 Task: Look for space in Bhachāu, India from 6th September, 2023 to 10th September, 2023 for 1 adult in price range Rs.10000 to Rs.15000. Place can be private room with 1  bedroom having 1 bed and 1 bathroom. Property type can be house, flat, guest house, hotel. Booking option can be shelf check-in. Required host language is English.
Action: Mouse moved to (444, 66)
Screenshot: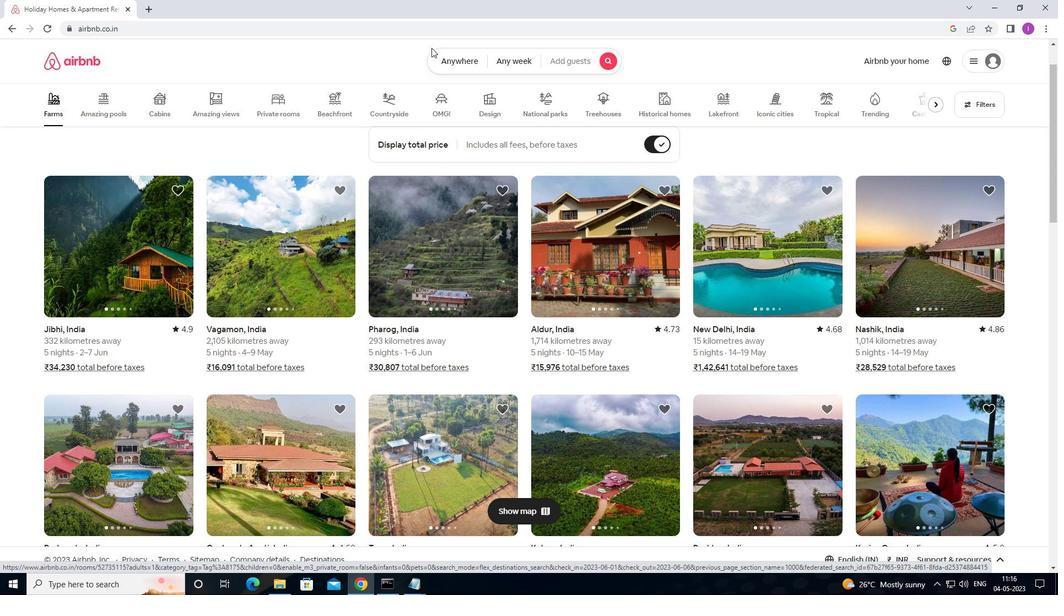 
Action: Mouse pressed left at (444, 66)
Screenshot: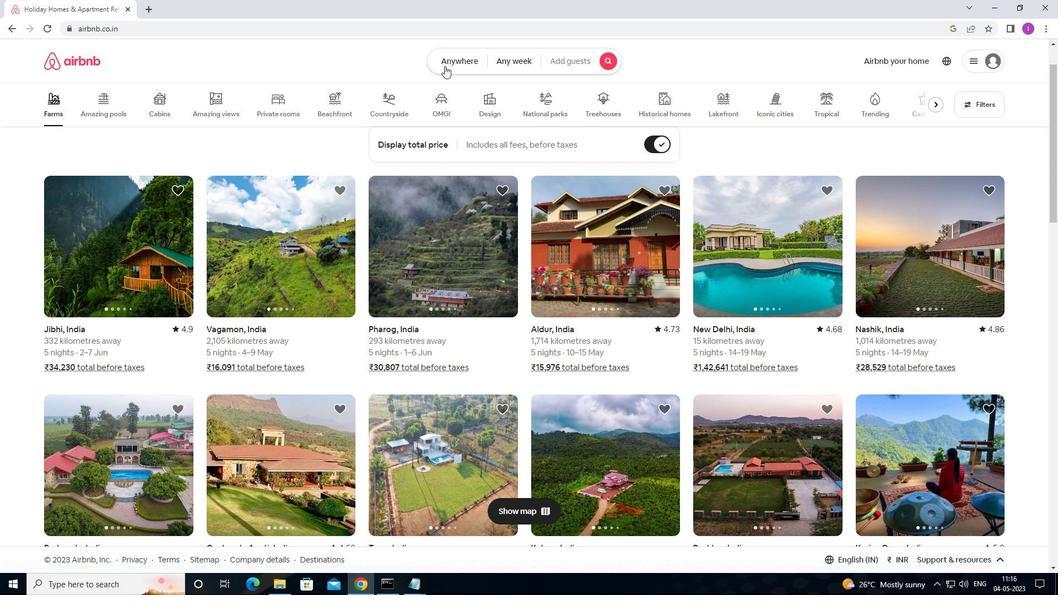 
Action: Mouse moved to (367, 105)
Screenshot: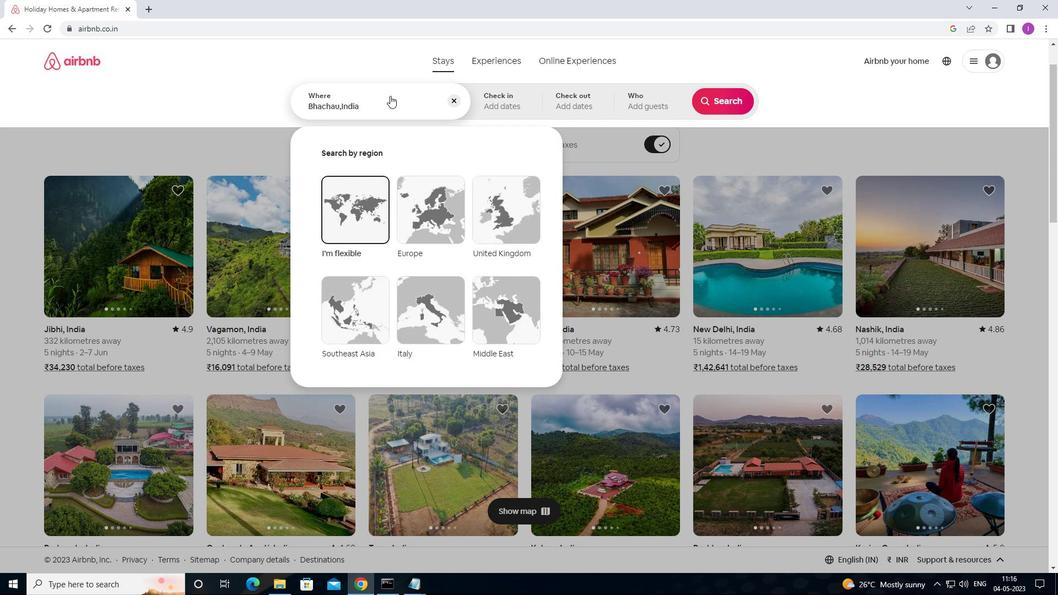 
Action: Mouse pressed left at (367, 105)
Screenshot: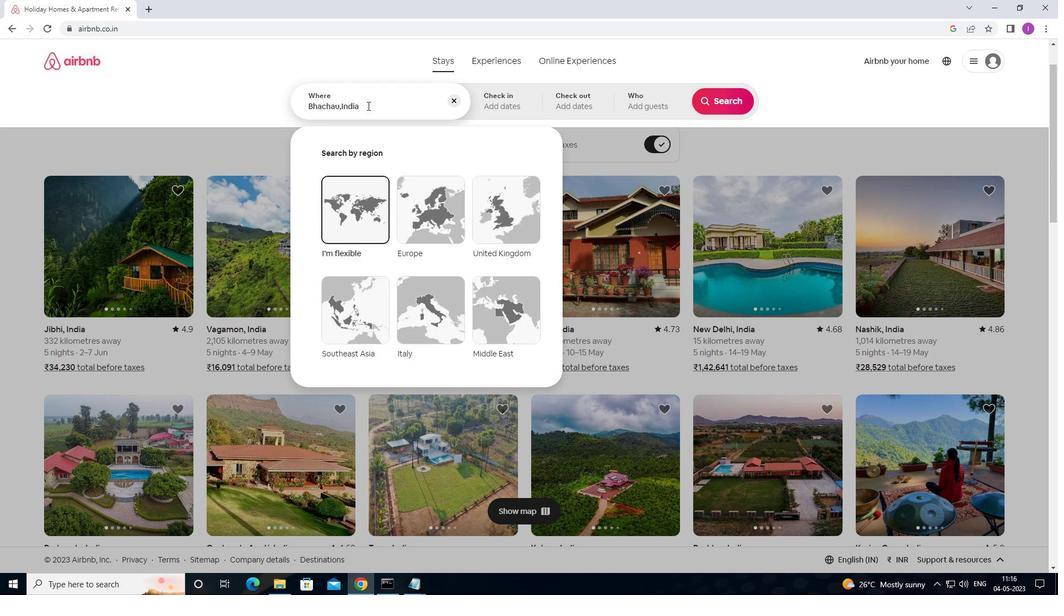 
Action: Mouse moved to (458, 99)
Screenshot: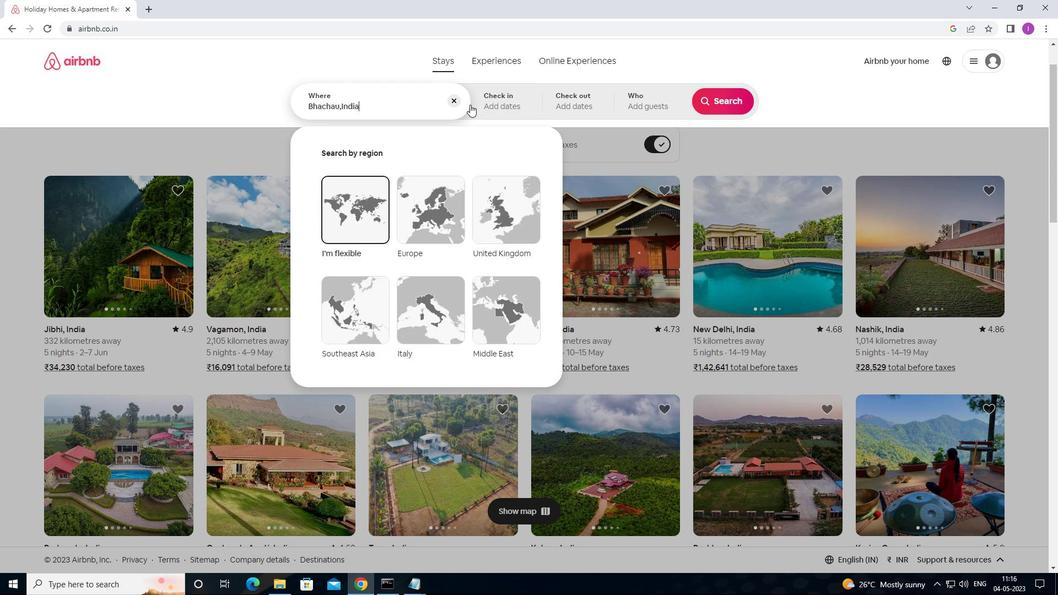 
Action: Mouse pressed left at (458, 99)
Screenshot: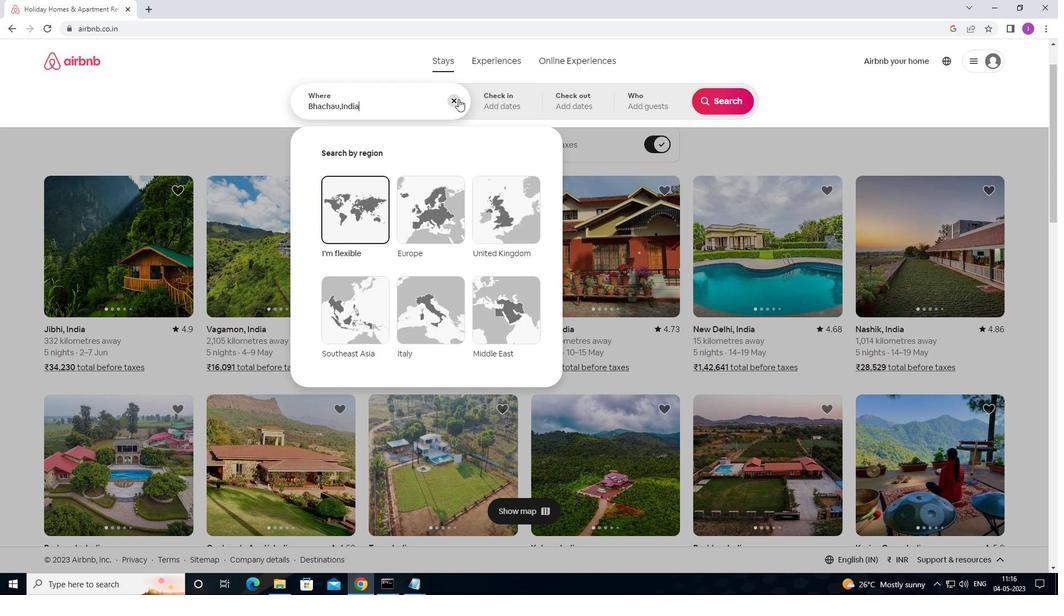 
Action: Mouse moved to (582, 95)
Screenshot: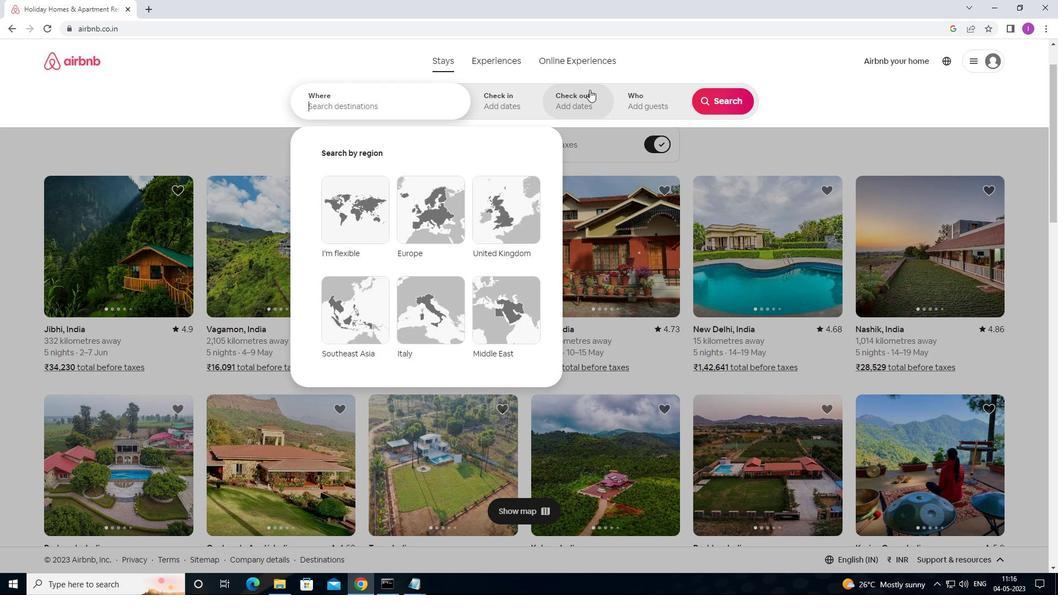 
Action: Key pressed <Key.shift>BHACHAU,<Key.shift>INDIA
Screenshot: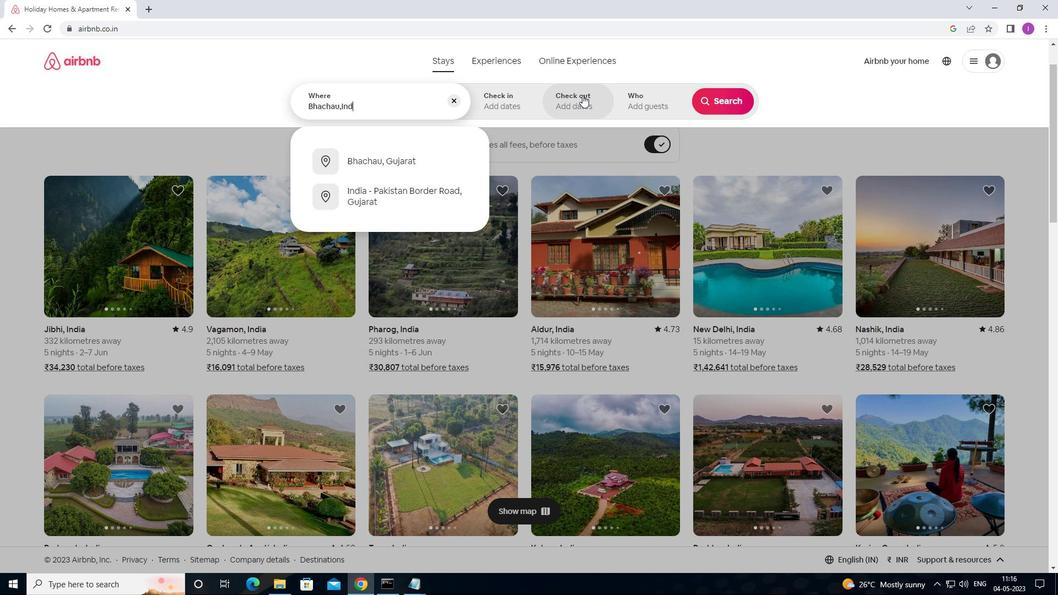 
Action: Mouse moved to (499, 107)
Screenshot: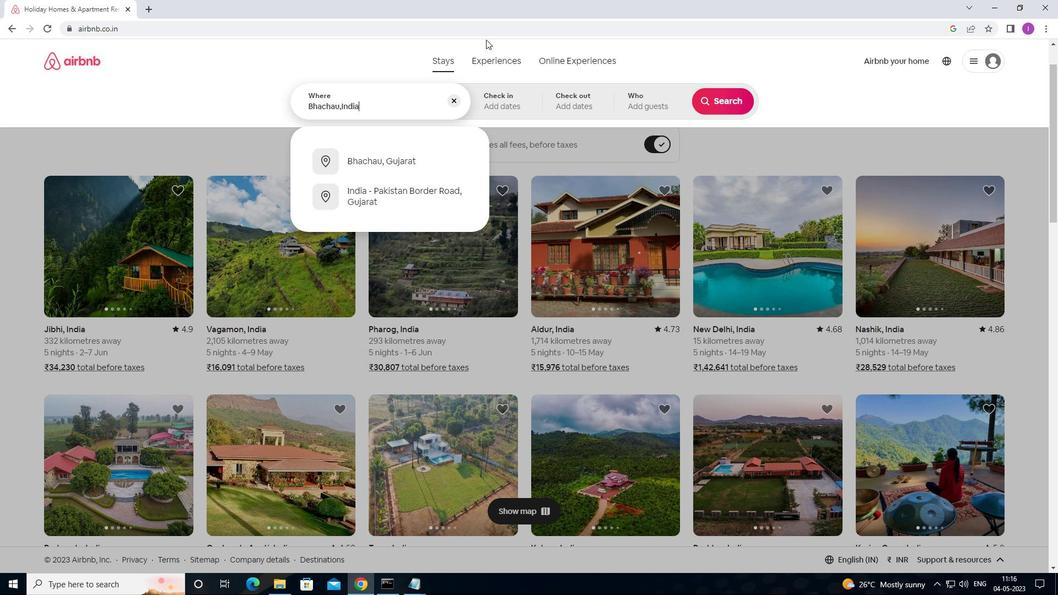
Action: Mouse pressed left at (499, 107)
Screenshot: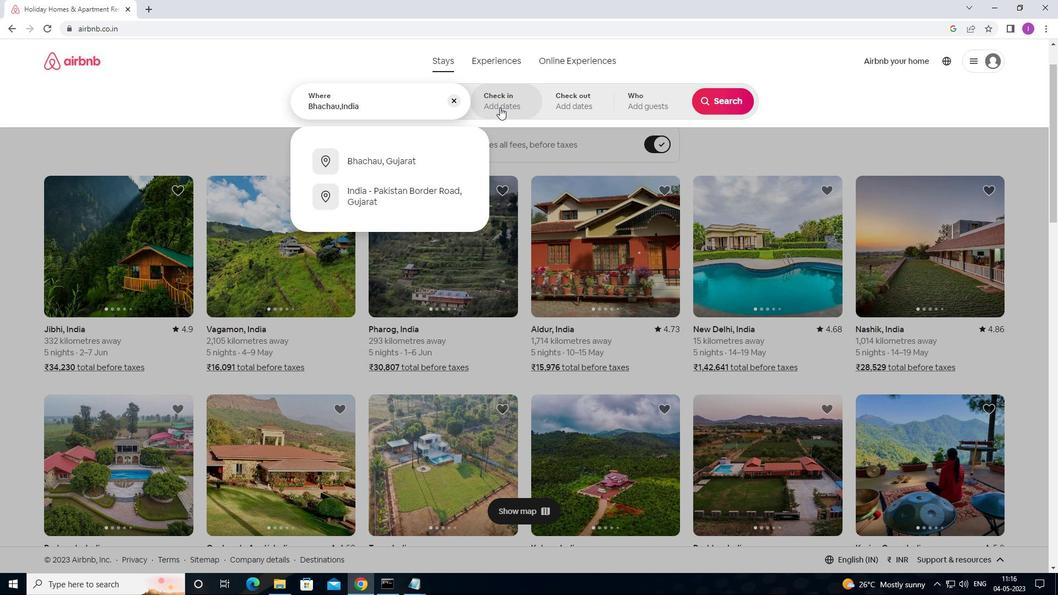 
Action: Mouse moved to (569, 107)
Screenshot: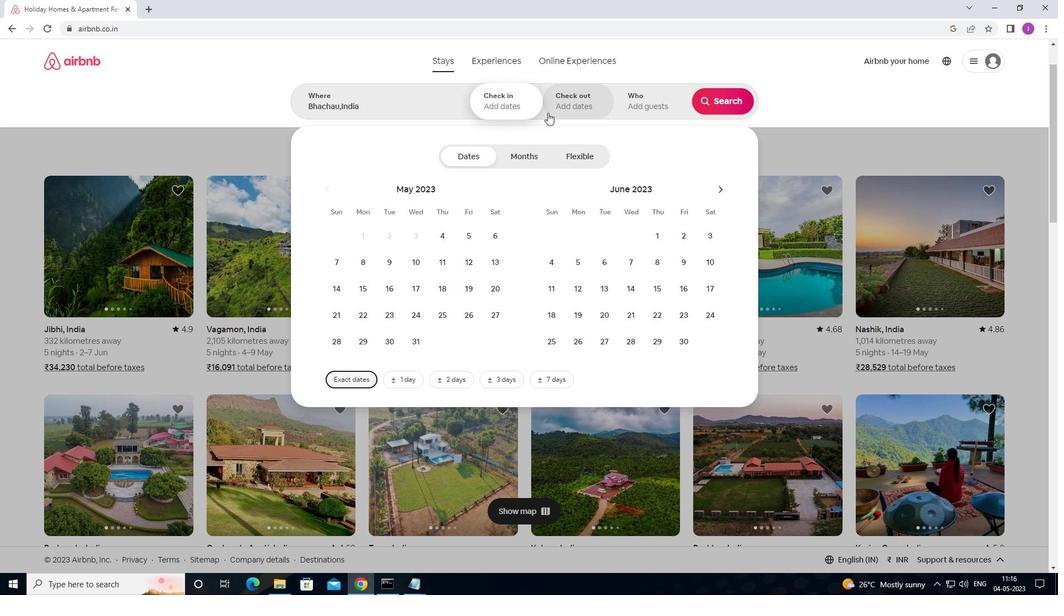 
Action: Mouse scrolled (569, 106) with delta (0, 0)
Screenshot: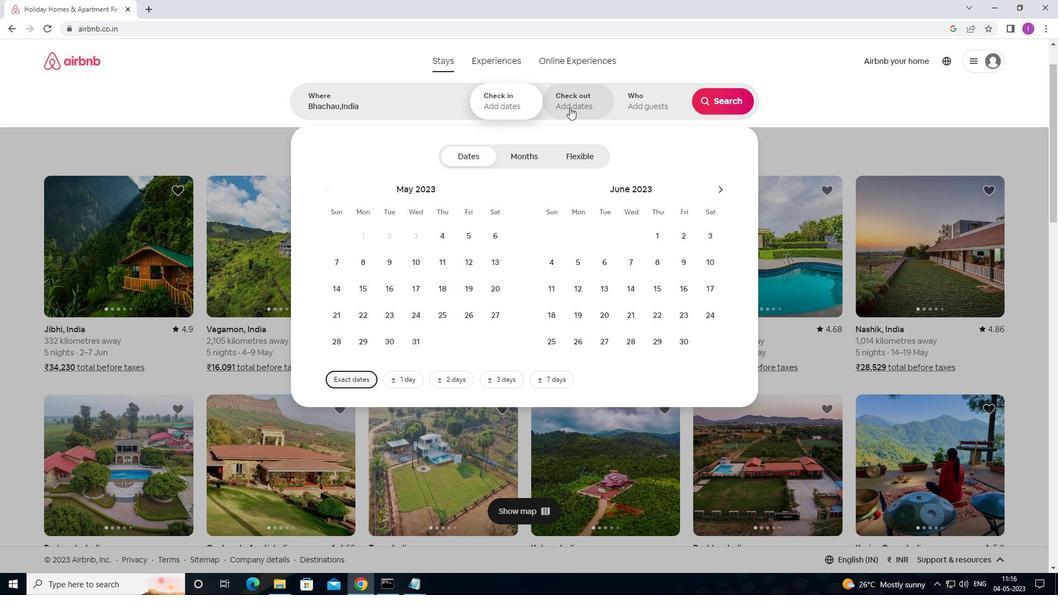 
Action: Mouse moved to (475, 58)
Screenshot: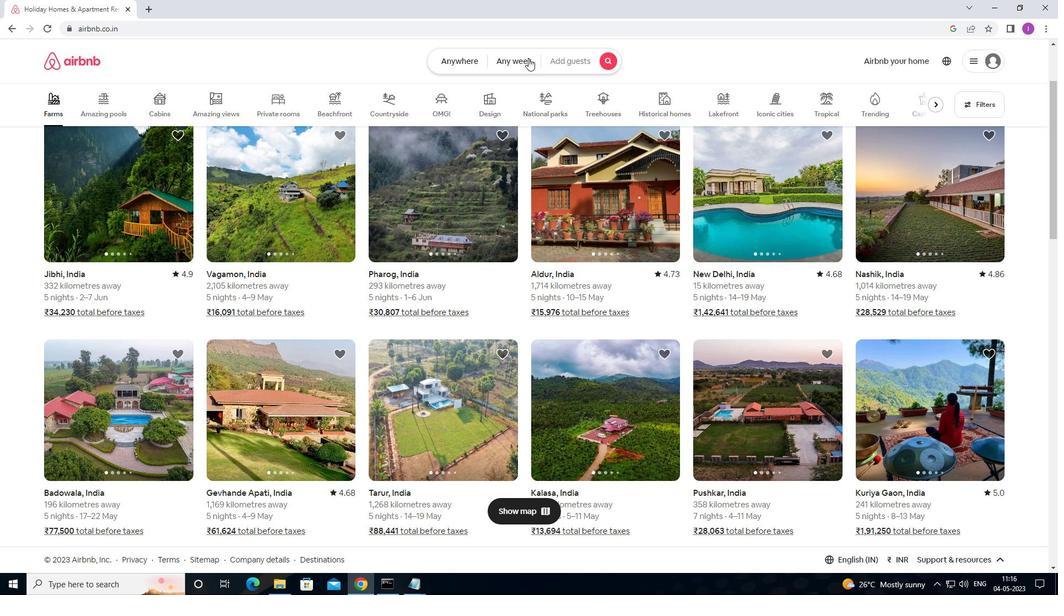 
Action: Mouse pressed left at (475, 58)
Screenshot: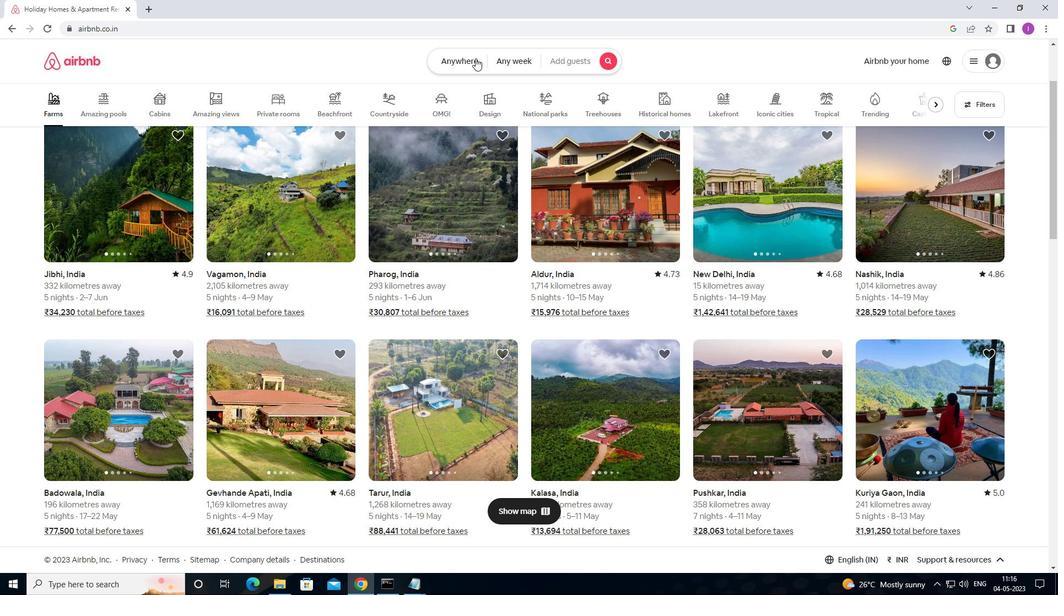 
Action: Mouse moved to (520, 105)
Screenshot: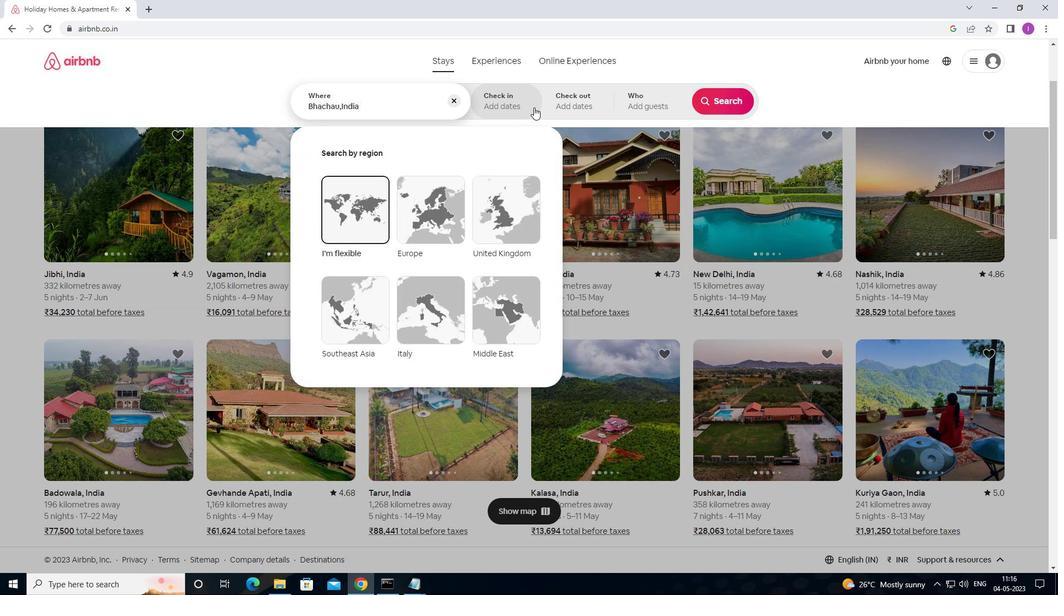 
Action: Mouse pressed left at (520, 105)
Screenshot: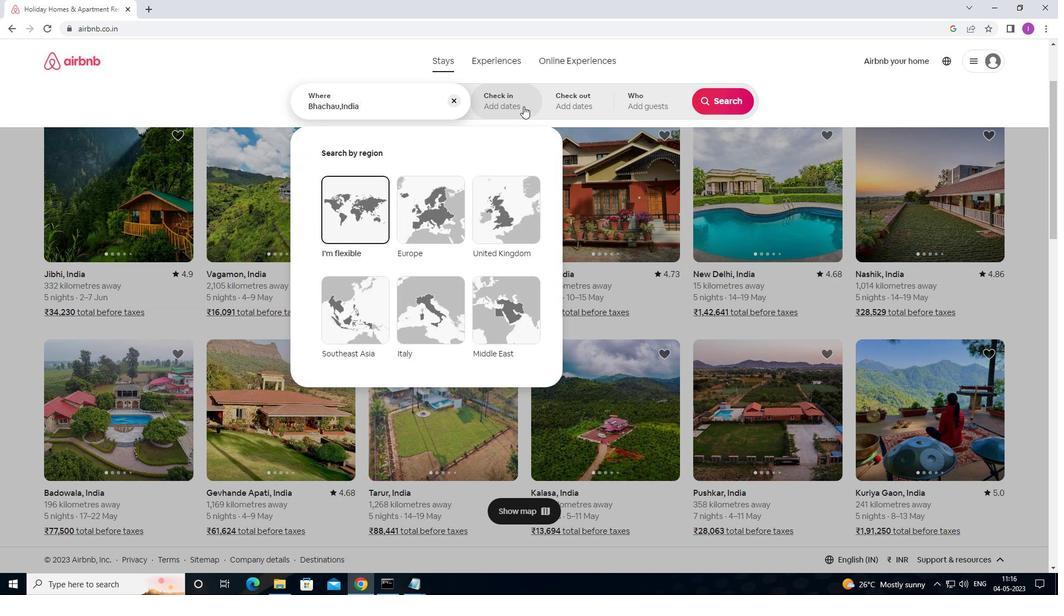 
Action: Mouse moved to (714, 192)
Screenshot: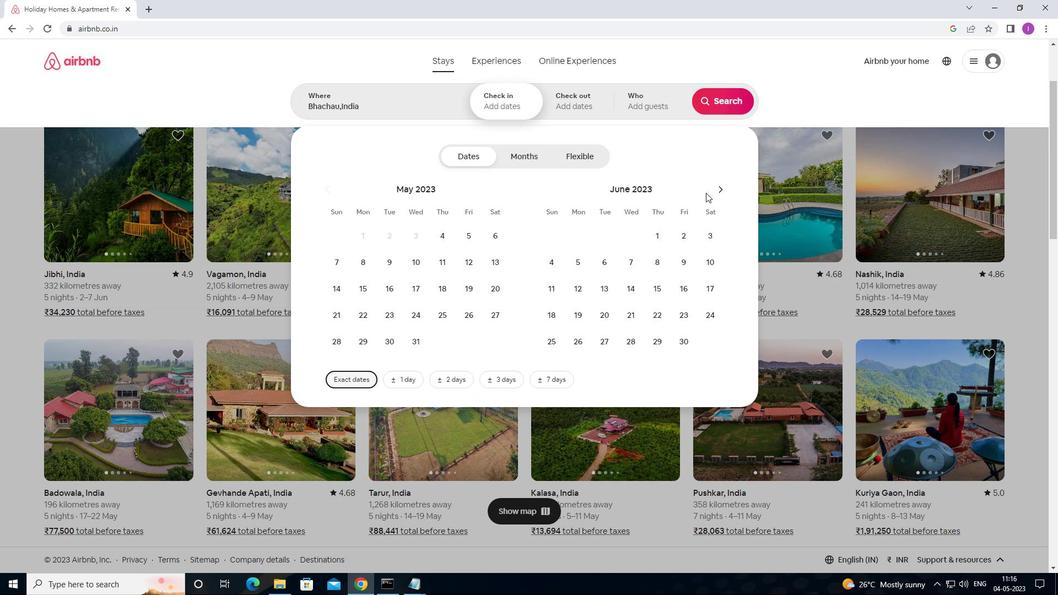 
Action: Mouse pressed left at (714, 192)
Screenshot: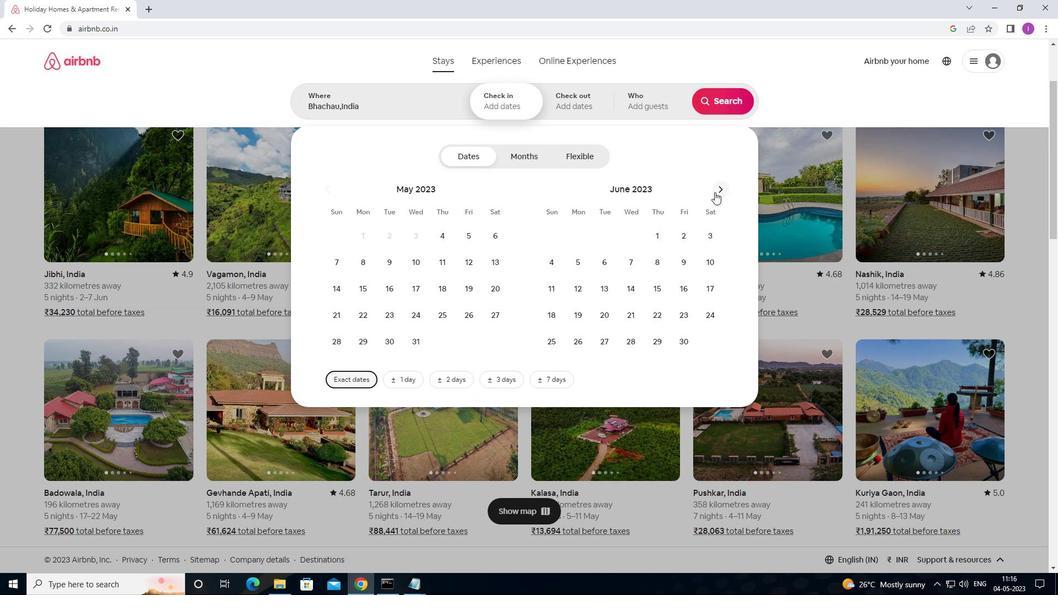 
Action: Mouse moved to (716, 191)
Screenshot: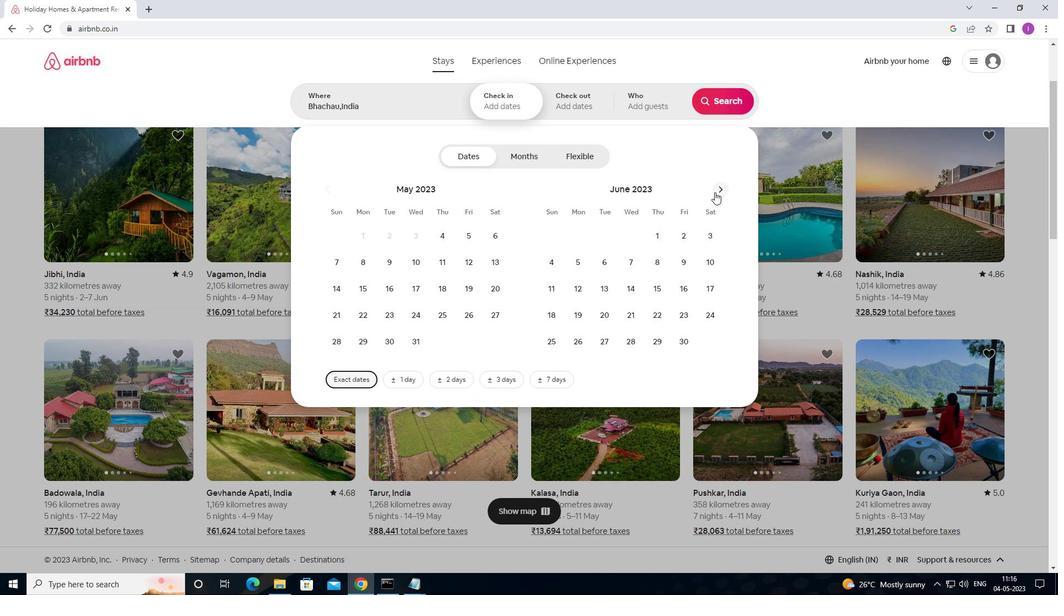 
Action: Mouse pressed left at (716, 191)
Screenshot: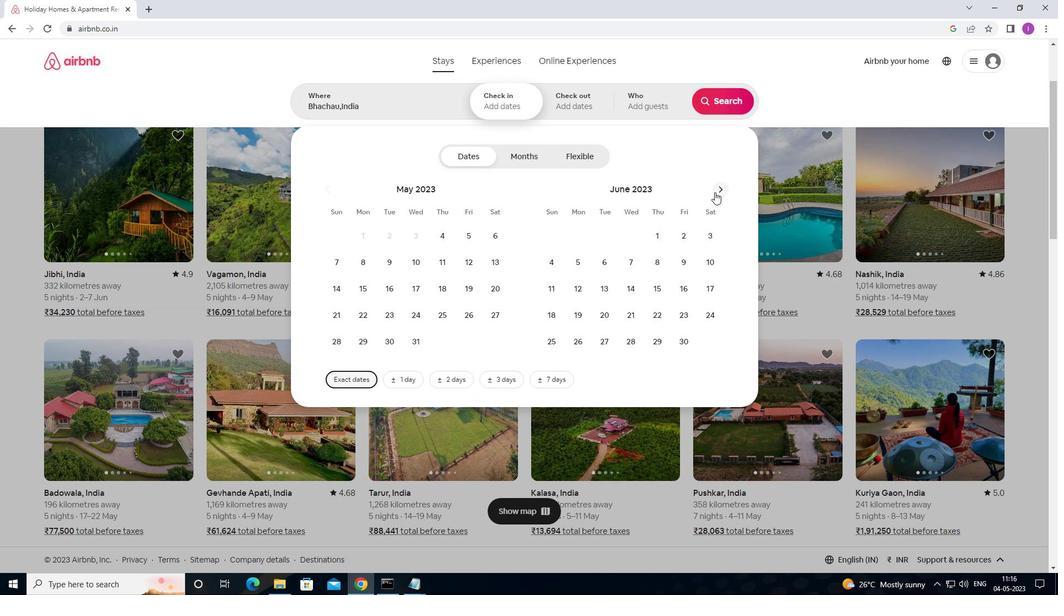 
Action: Mouse moved to (719, 189)
Screenshot: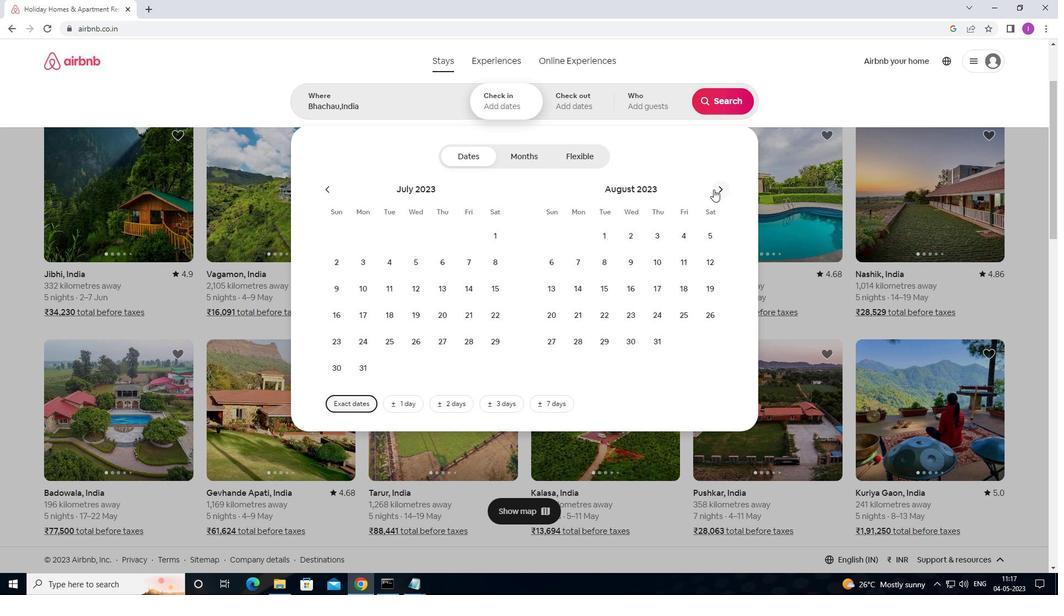 
Action: Mouse pressed left at (719, 189)
Screenshot: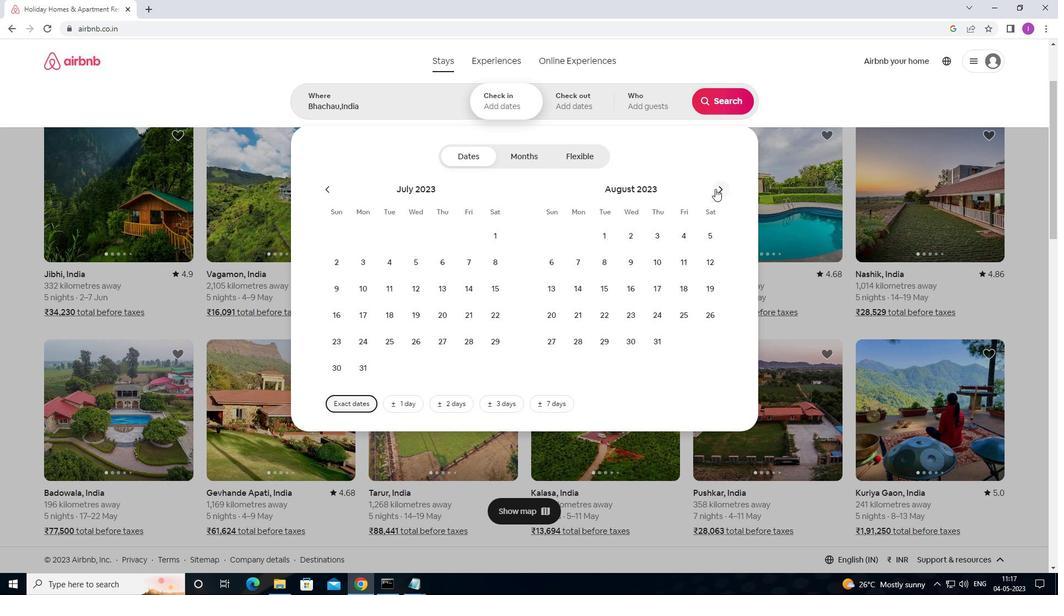
Action: Mouse moved to (629, 265)
Screenshot: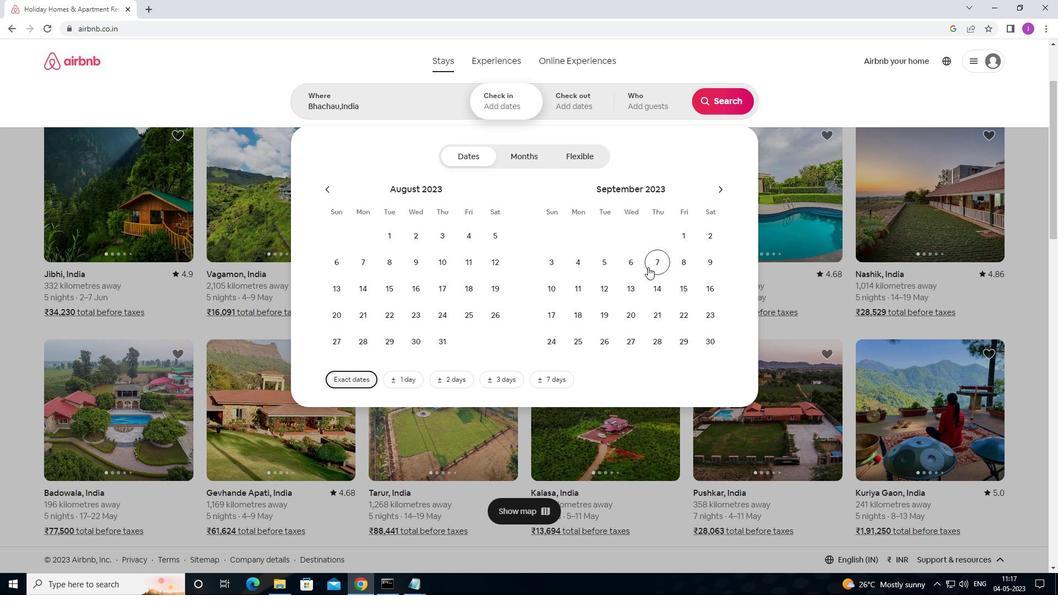 
Action: Mouse pressed left at (629, 265)
Screenshot: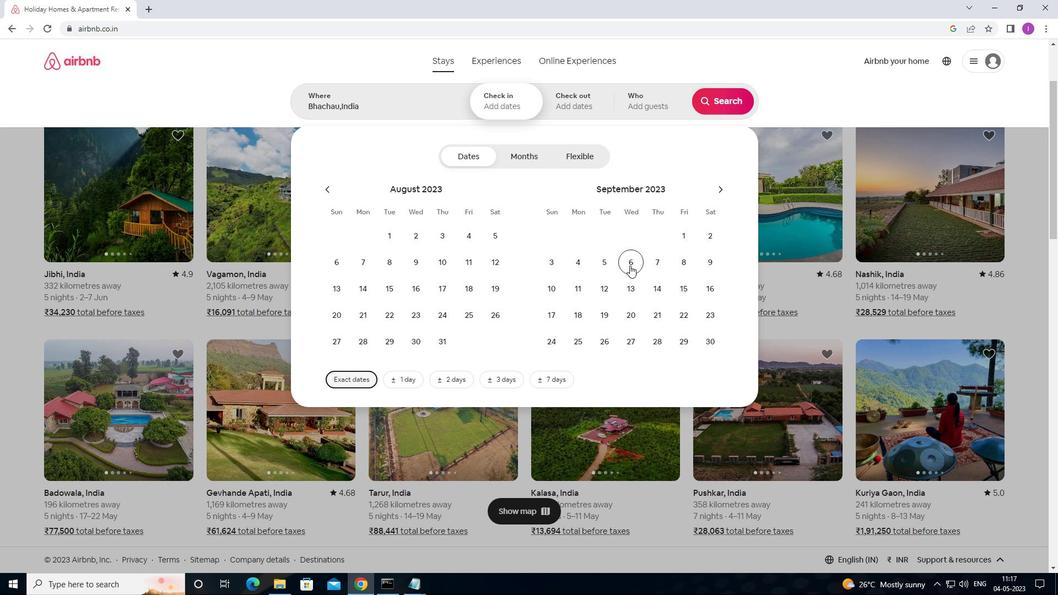 
Action: Mouse moved to (550, 288)
Screenshot: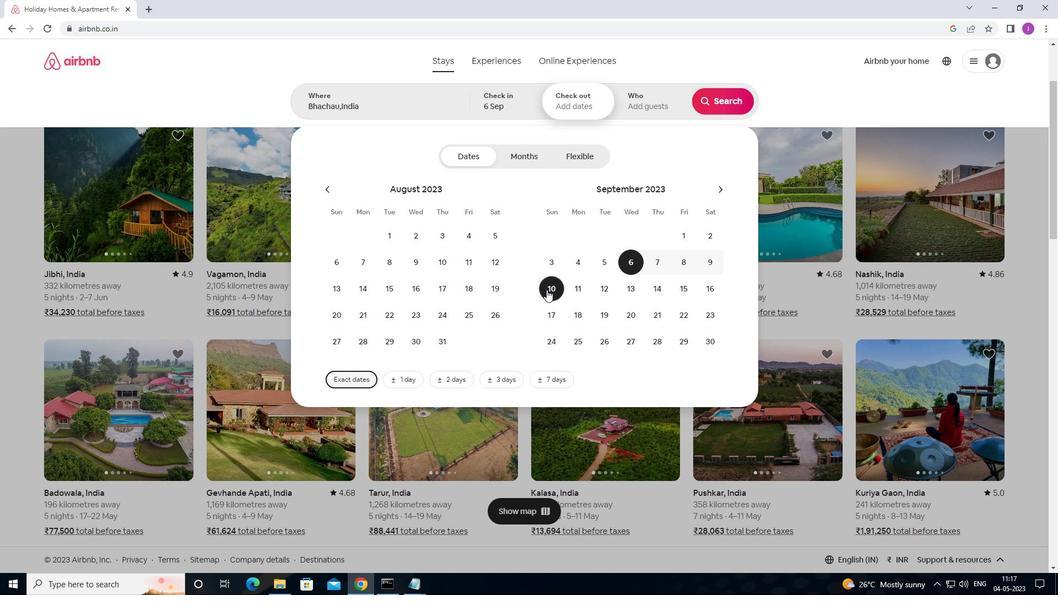 
Action: Mouse pressed left at (550, 288)
Screenshot: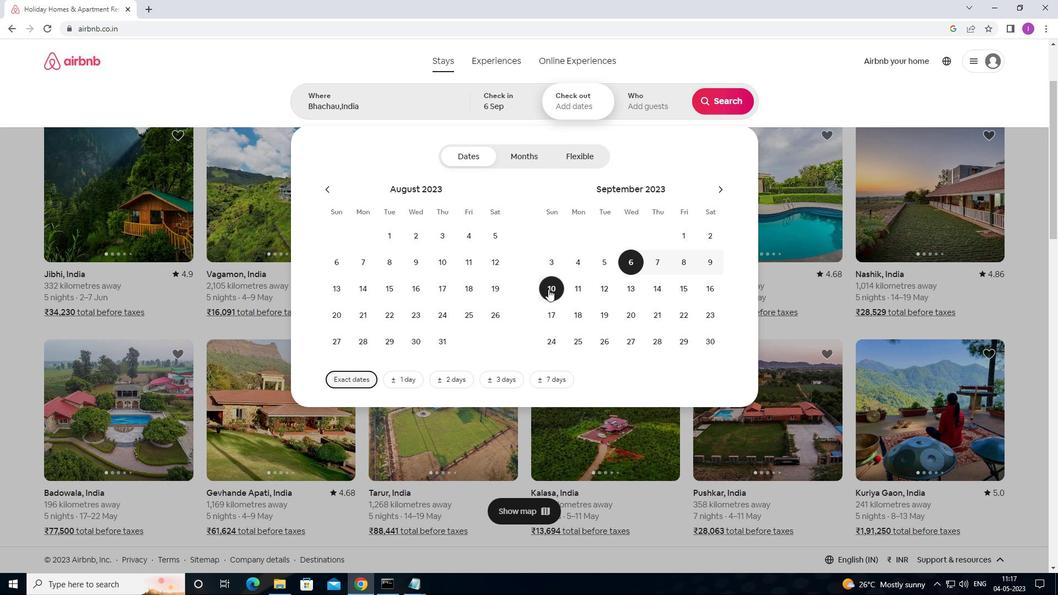 
Action: Mouse moved to (657, 113)
Screenshot: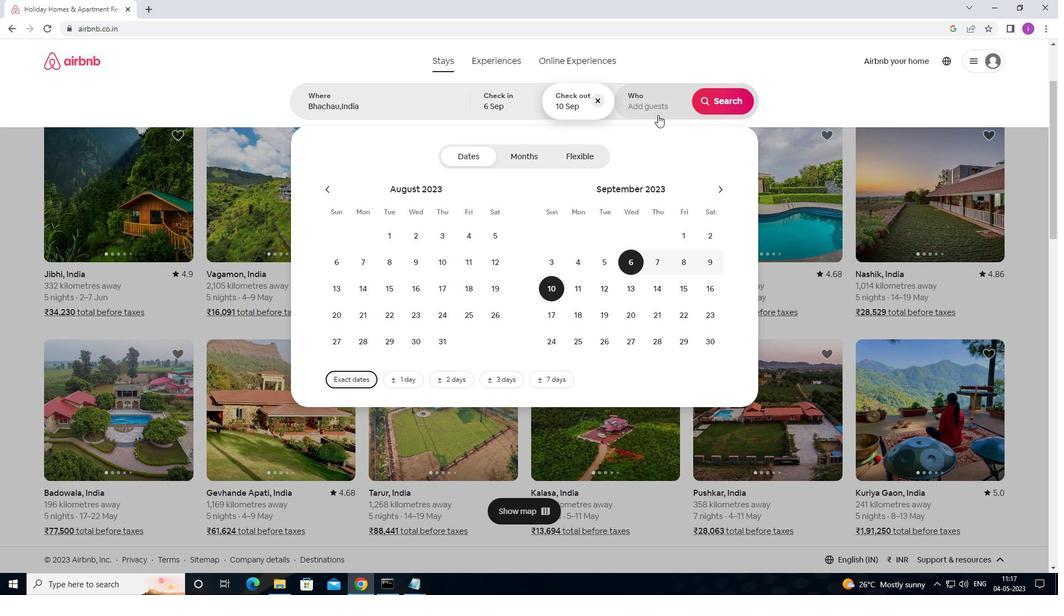
Action: Mouse pressed left at (657, 113)
Screenshot: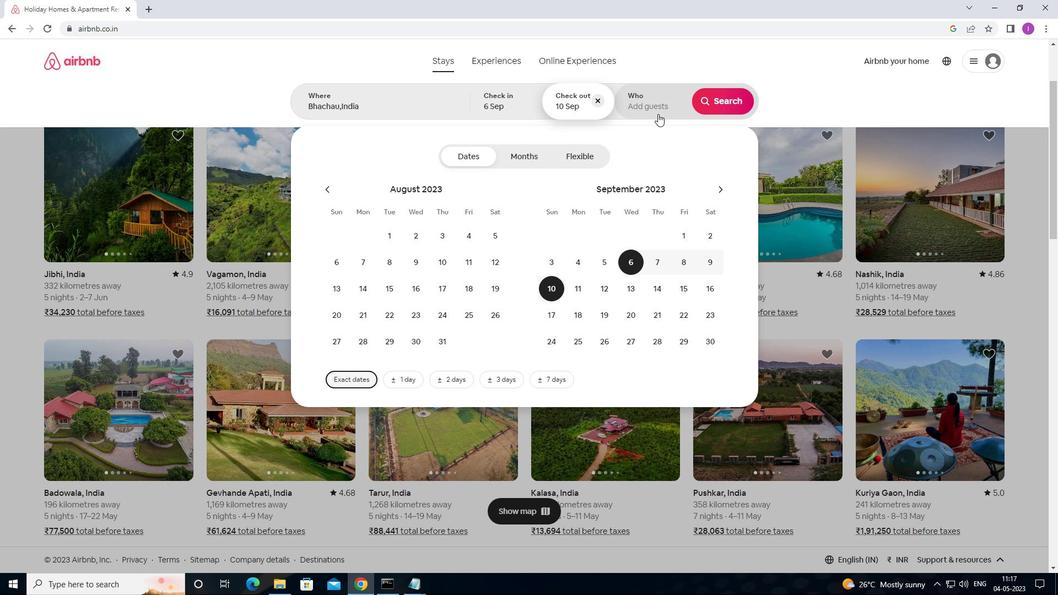 
Action: Mouse moved to (720, 159)
Screenshot: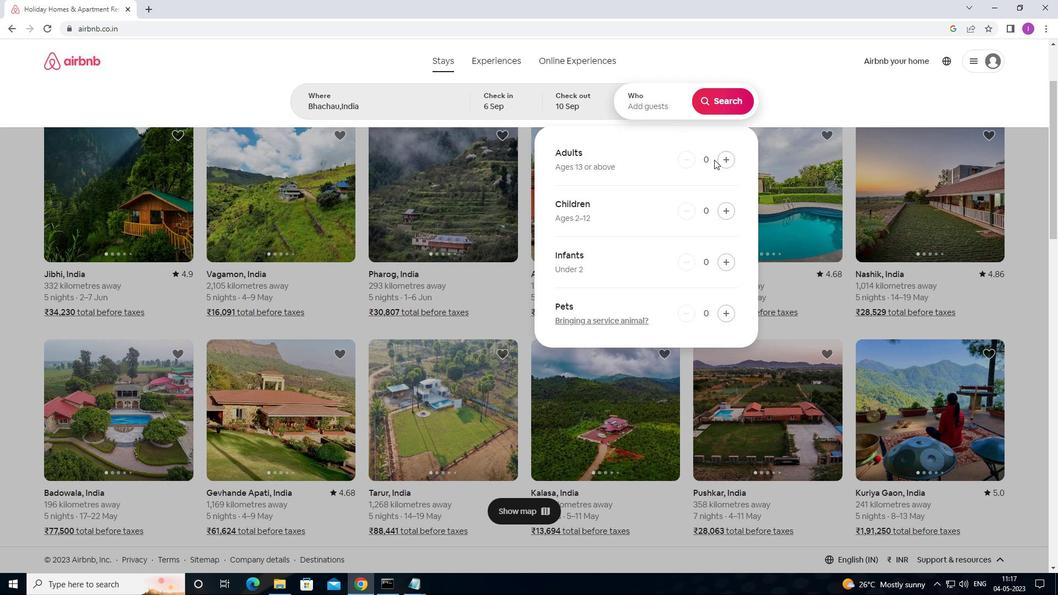 
Action: Mouse pressed left at (720, 159)
Screenshot: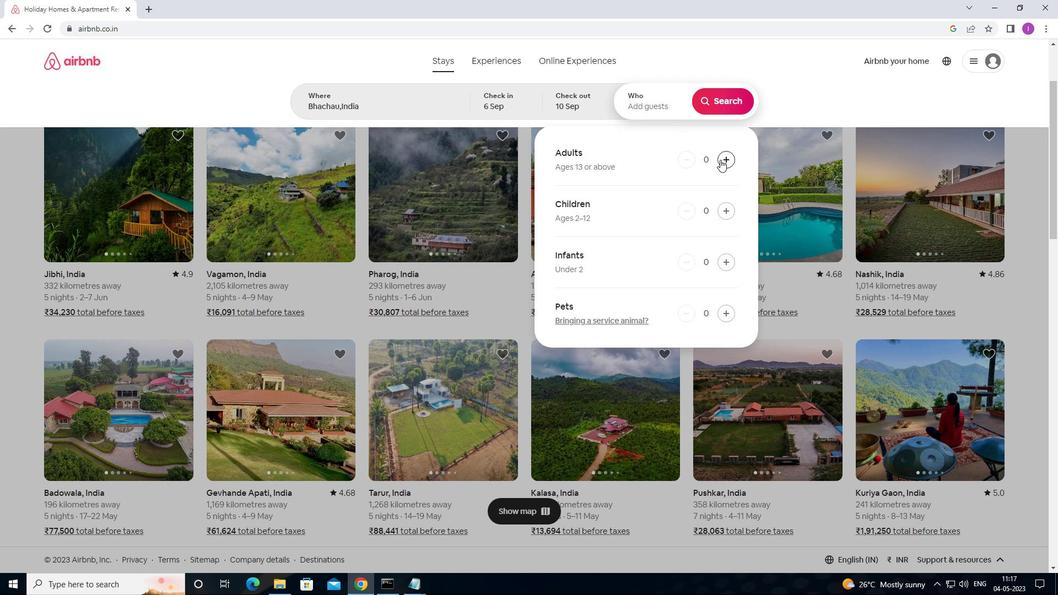 
Action: Mouse pressed left at (720, 159)
Screenshot: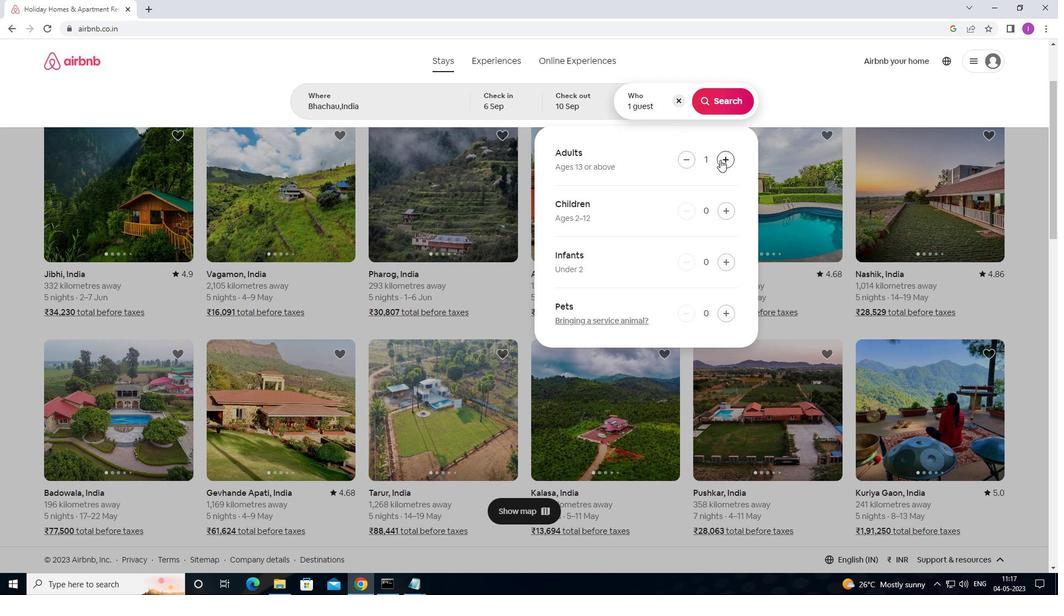 
Action: Mouse moved to (692, 161)
Screenshot: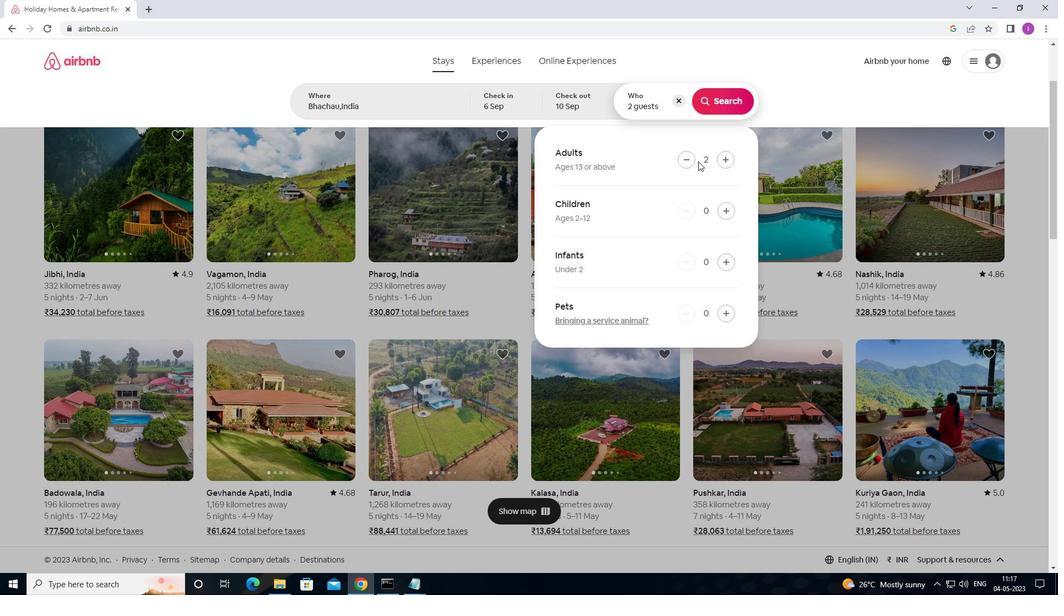 
Action: Mouse pressed left at (692, 161)
Screenshot: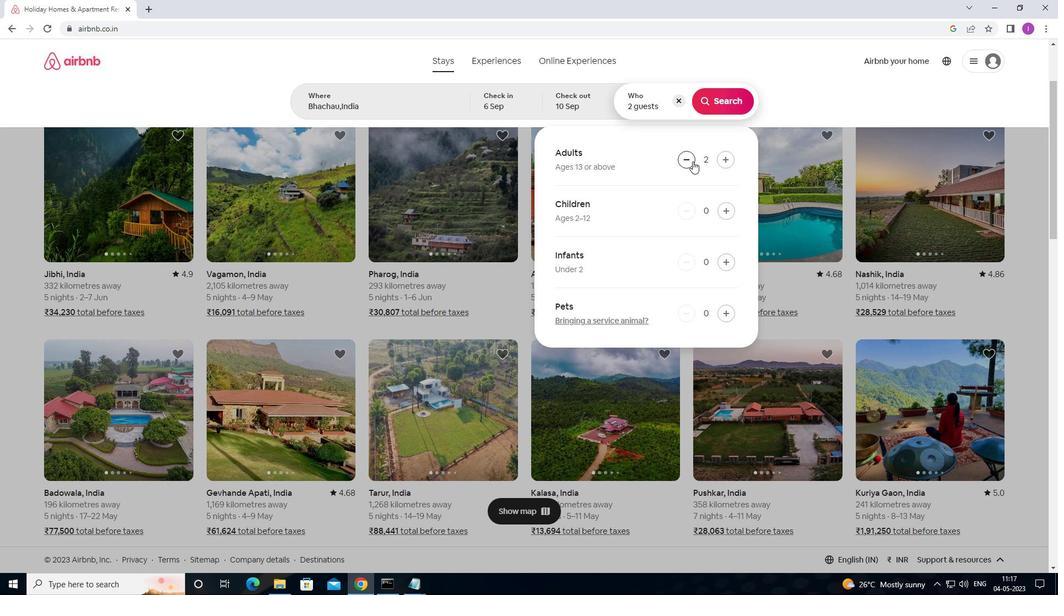 
Action: Mouse moved to (733, 99)
Screenshot: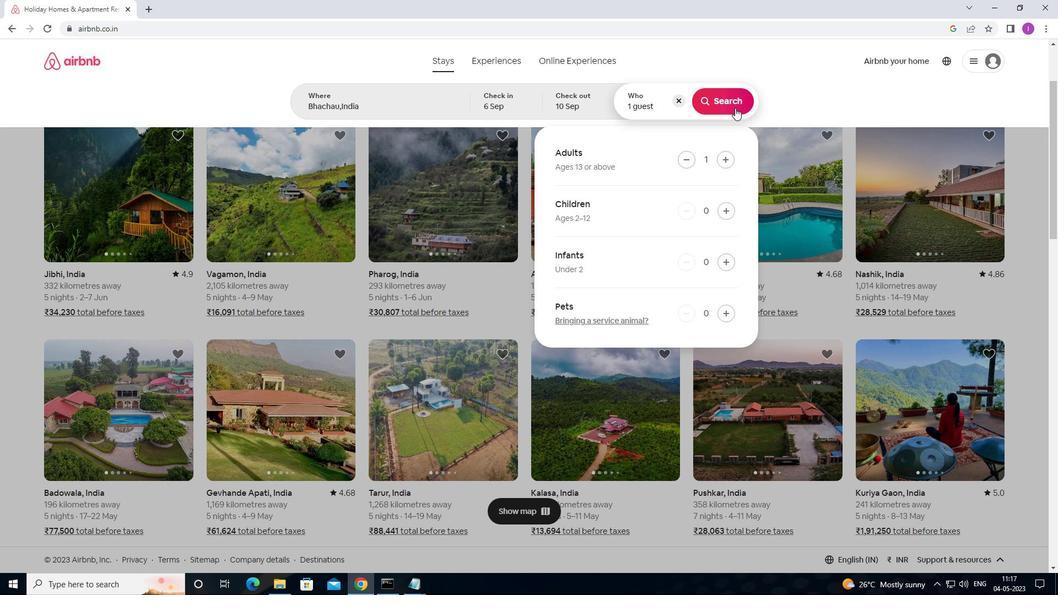 
Action: Mouse pressed left at (733, 99)
Screenshot: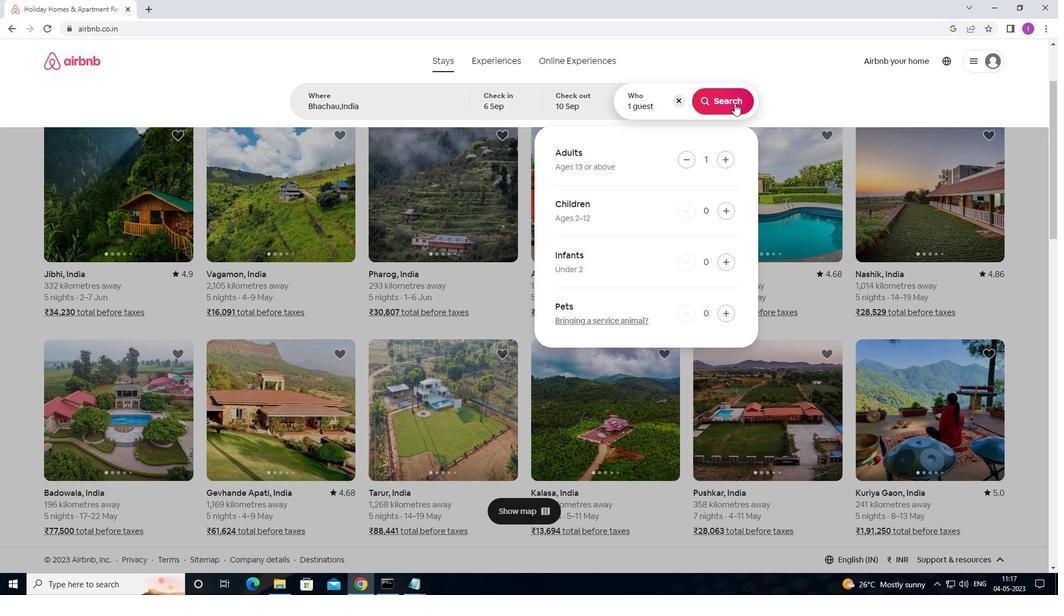 
Action: Mouse moved to (1005, 103)
Screenshot: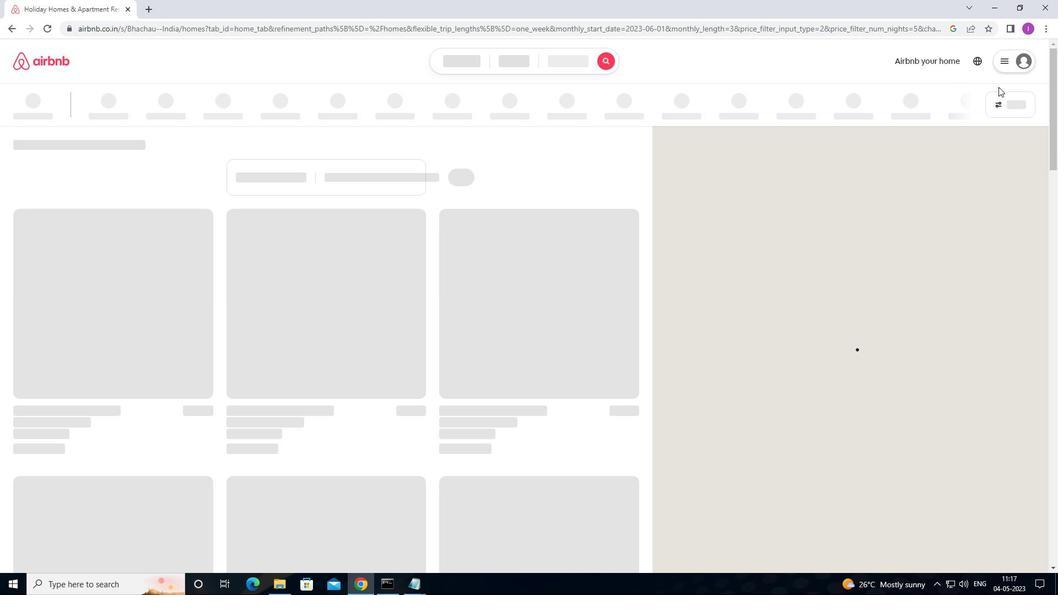 
Action: Mouse pressed left at (1005, 103)
Screenshot: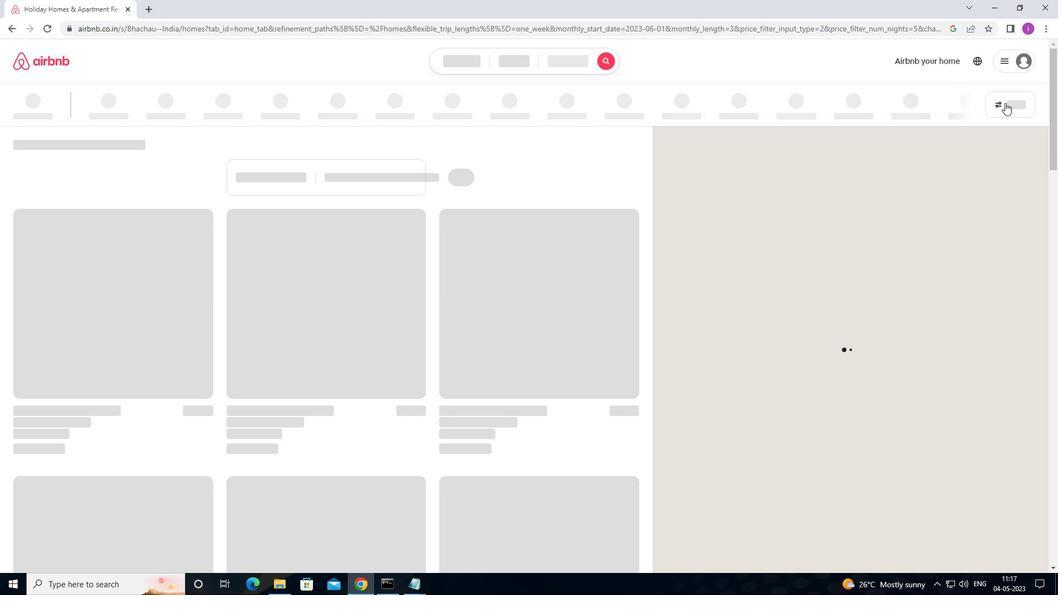 
Action: Mouse moved to (399, 245)
Screenshot: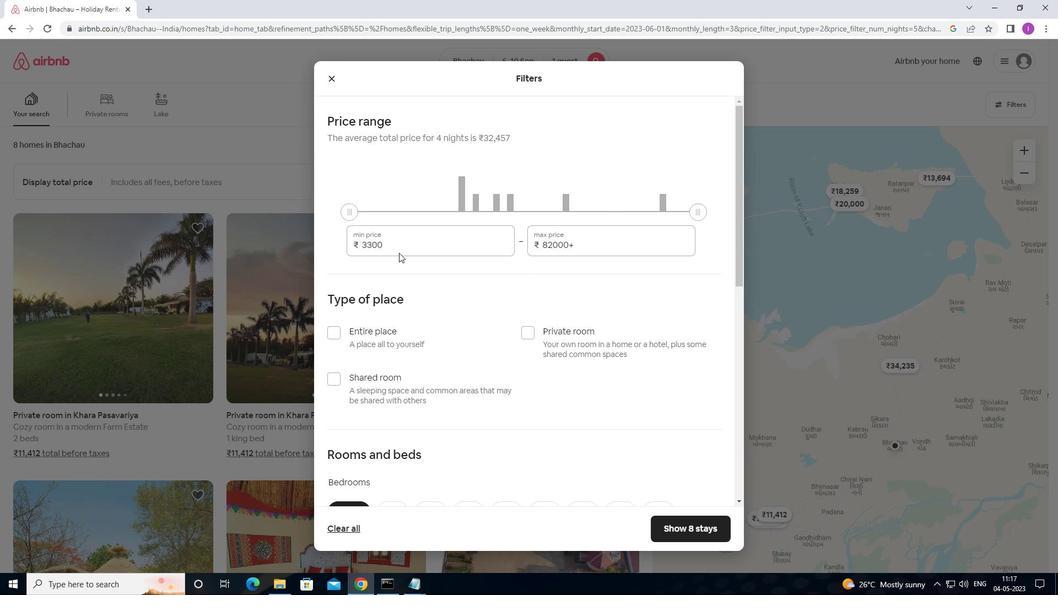 
Action: Mouse pressed left at (399, 245)
Screenshot: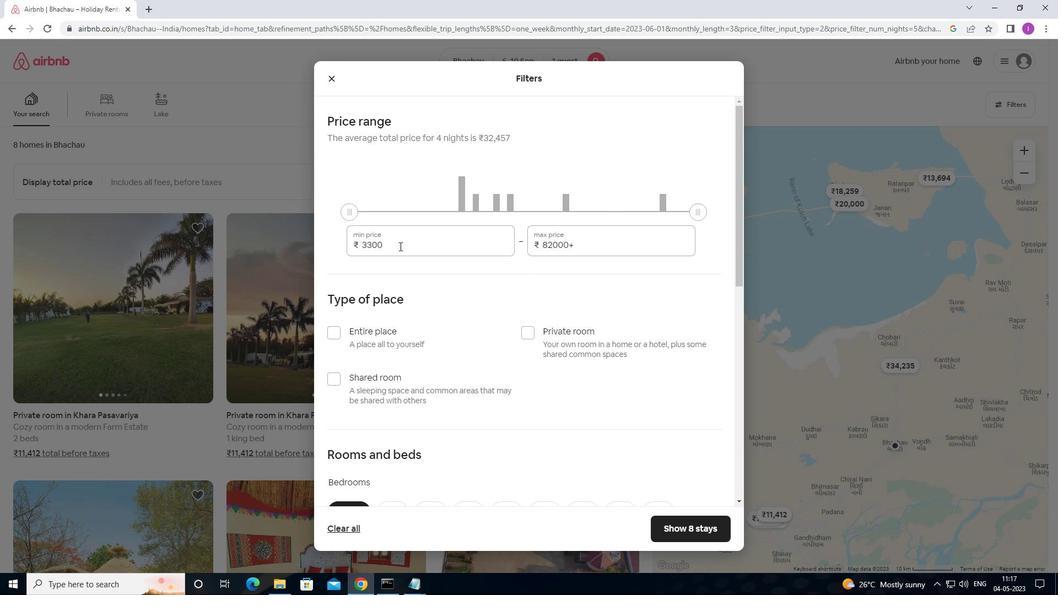 
Action: Mouse moved to (356, 241)
Screenshot: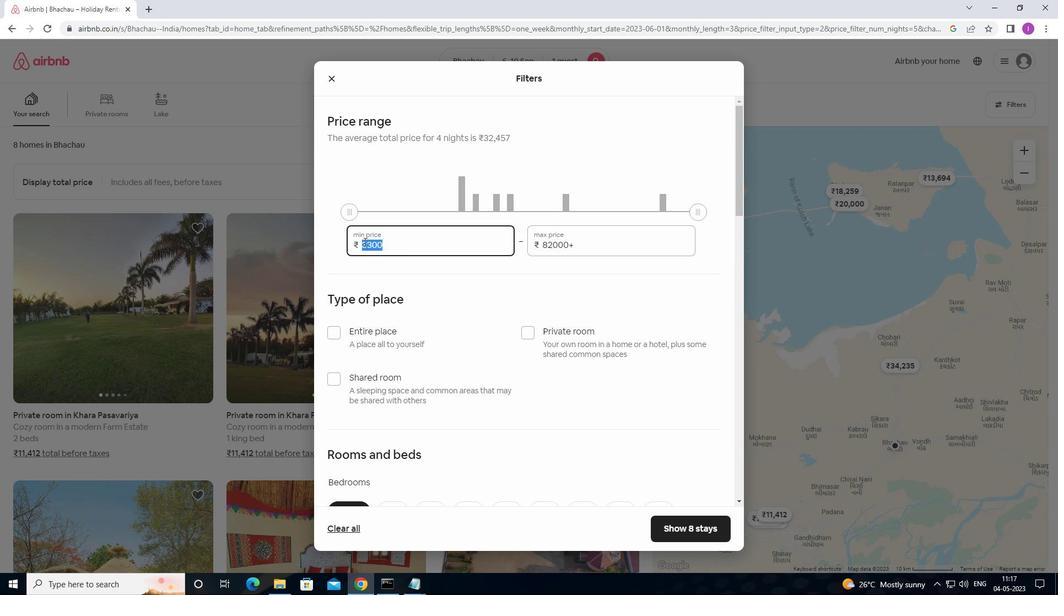 
Action: Key pressed 100
Screenshot: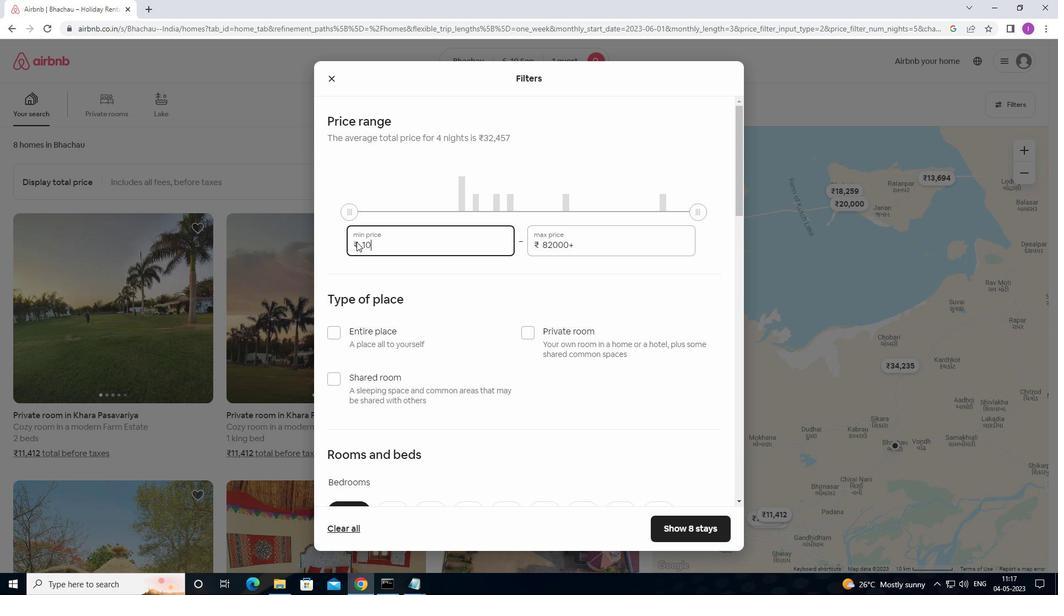 
Action: Mouse moved to (355, 241)
Screenshot: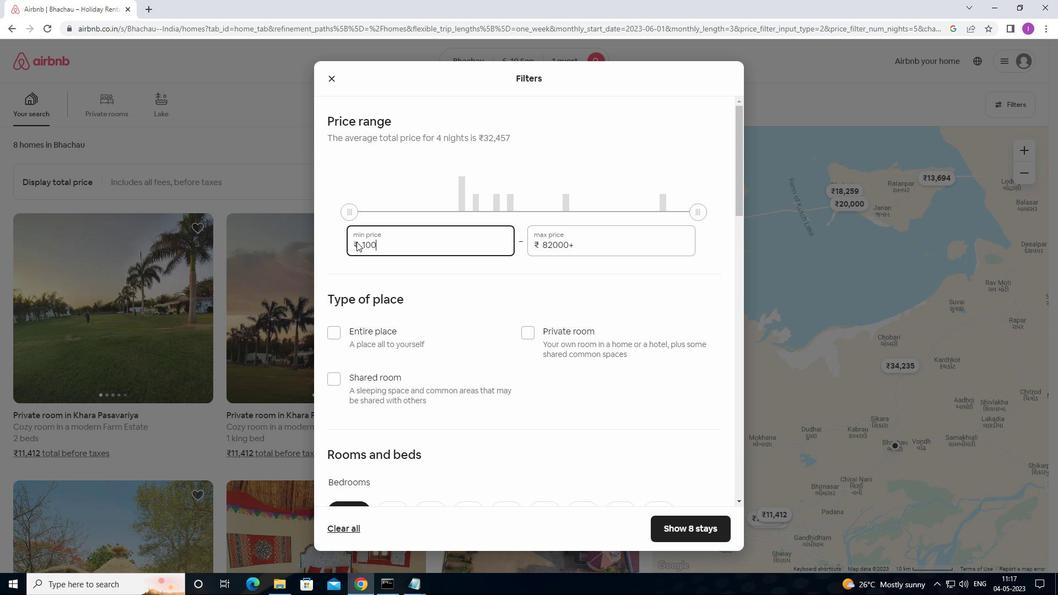 
Action: Key pressed 00
Screenshot: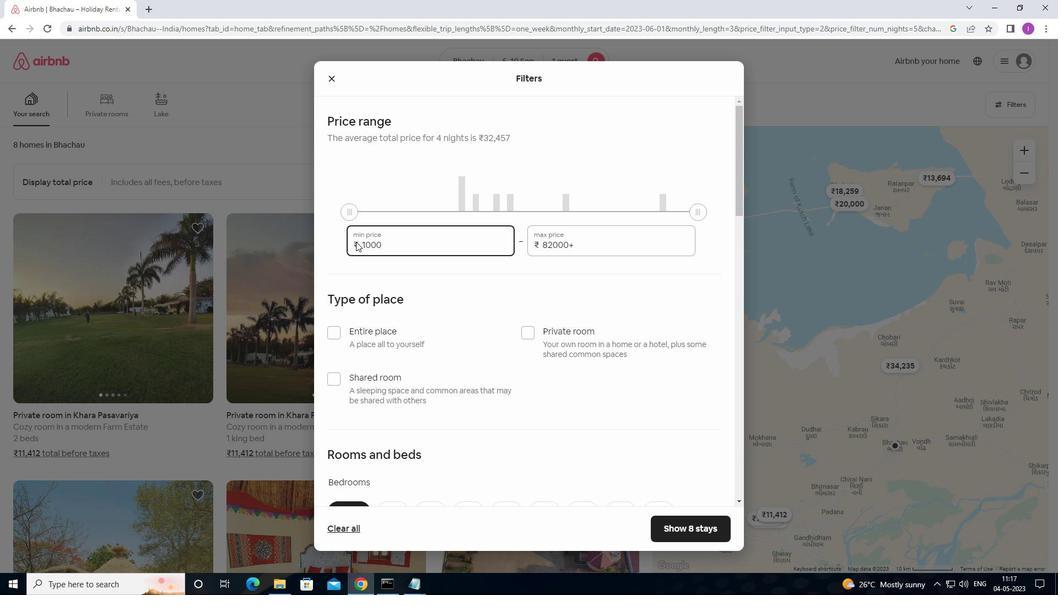 
Action: Mouse moved to (586, 246)
Screenshot: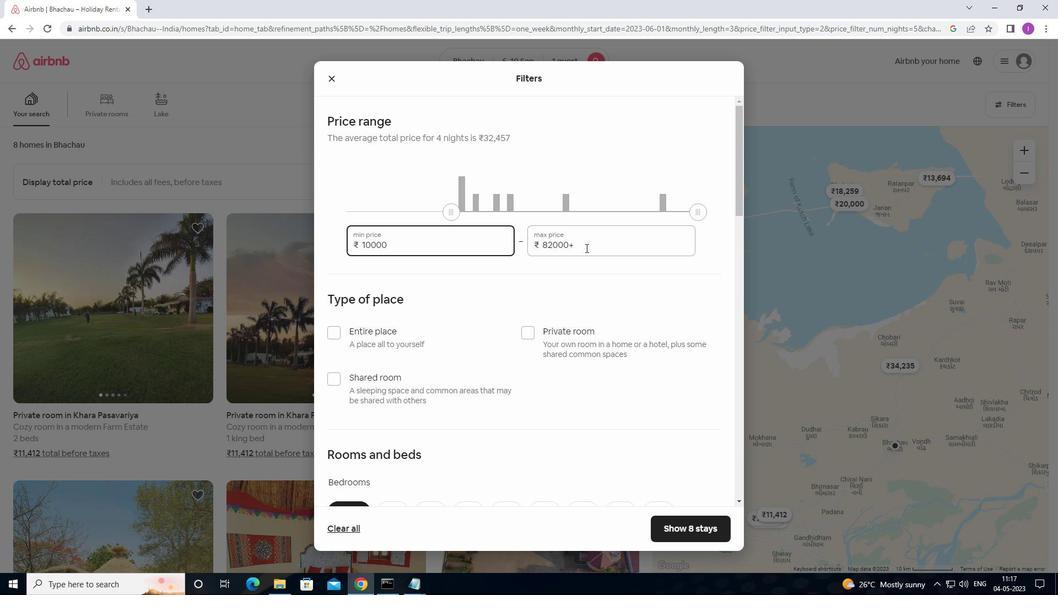 
Action: Mouse pressed left at (586, 246)
Screenshot: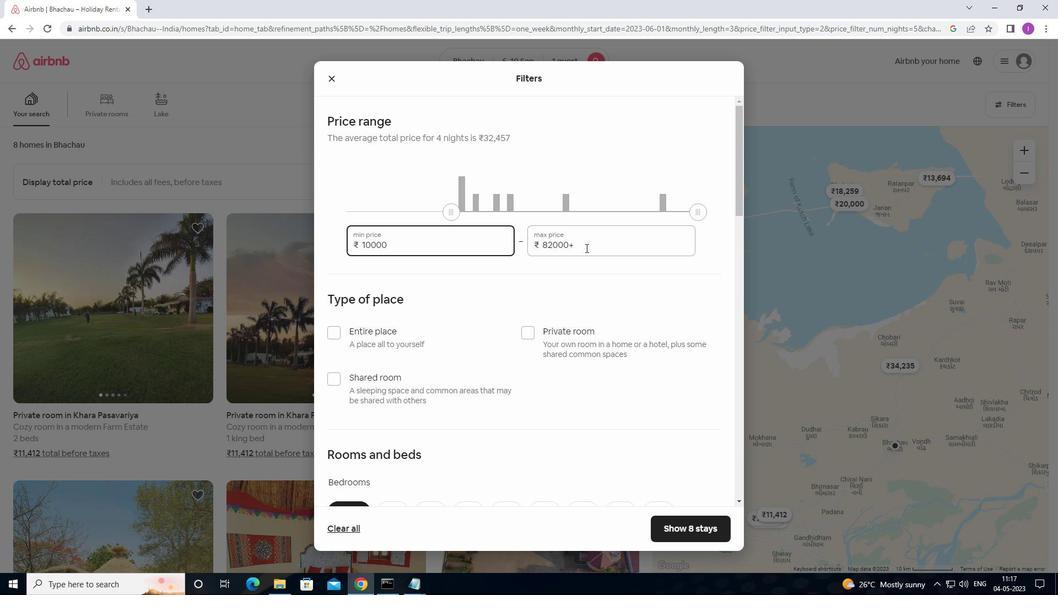 
Action: Mouse moved to (519, 243)
Screenshot: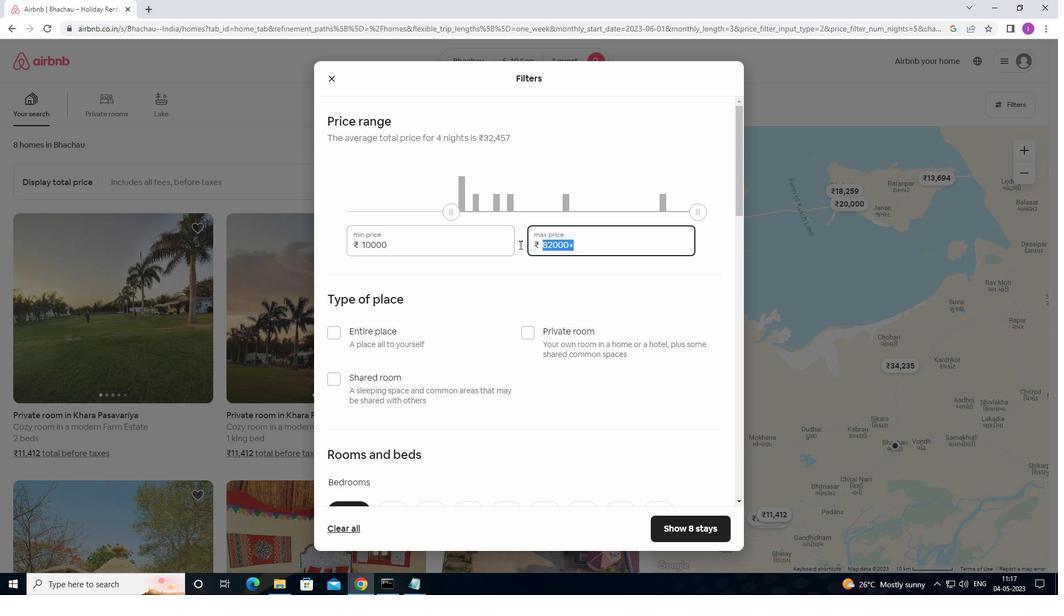 
Action: Key pressed 1
Screenshot: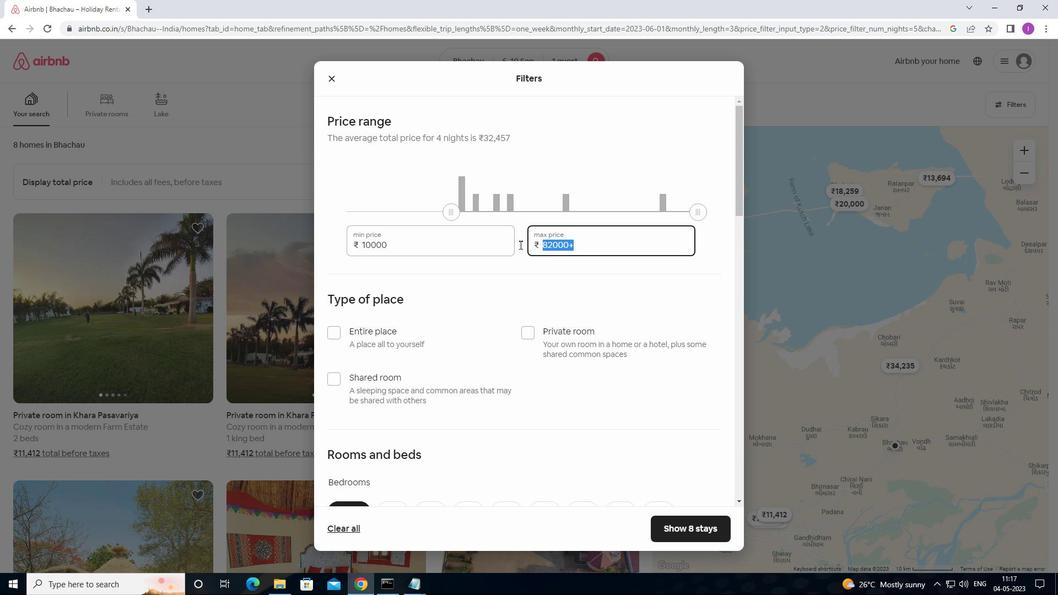
Action: Mouse moved to (520, 241)
Screenshot: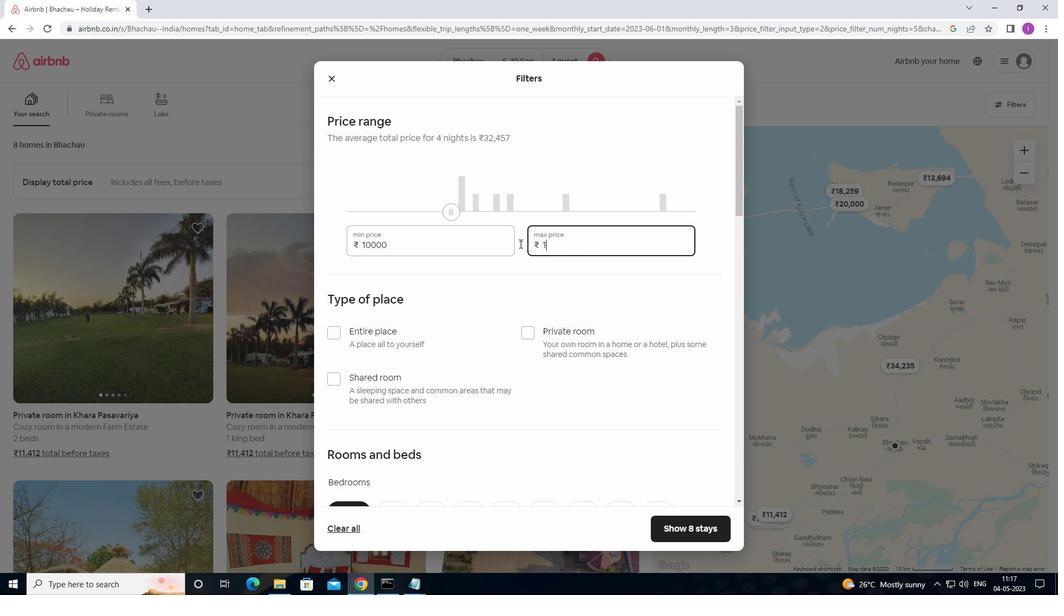 
Action: Key pressed 5
Screenshot: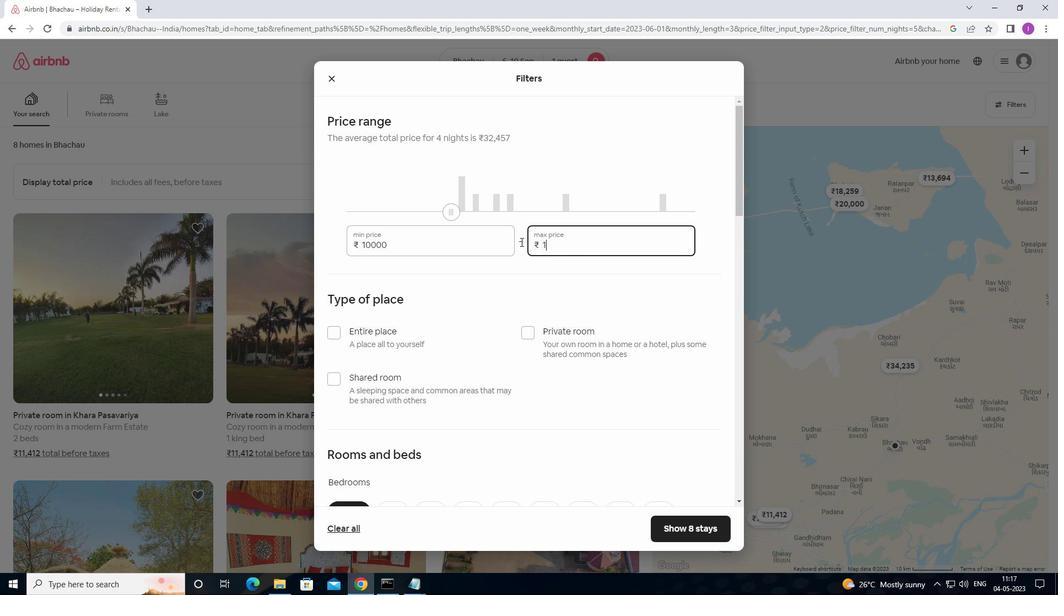 
Action: Mouse moved to (521, 241)
Screenshot: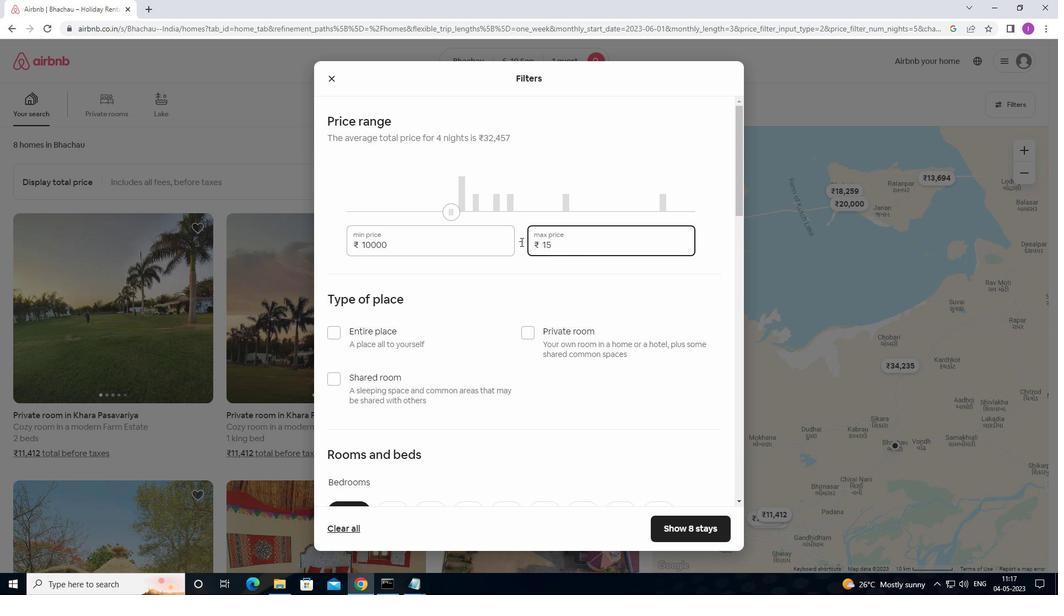 
Action: Key pressed 000
Screenshot: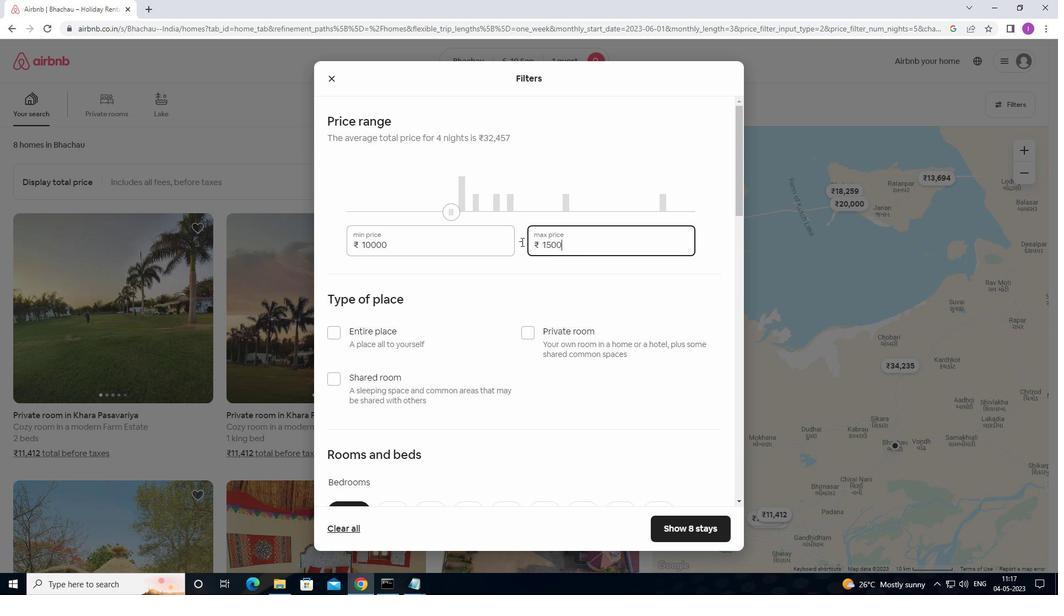 
Action: Mouse moved to (516, 286)
Screenshot: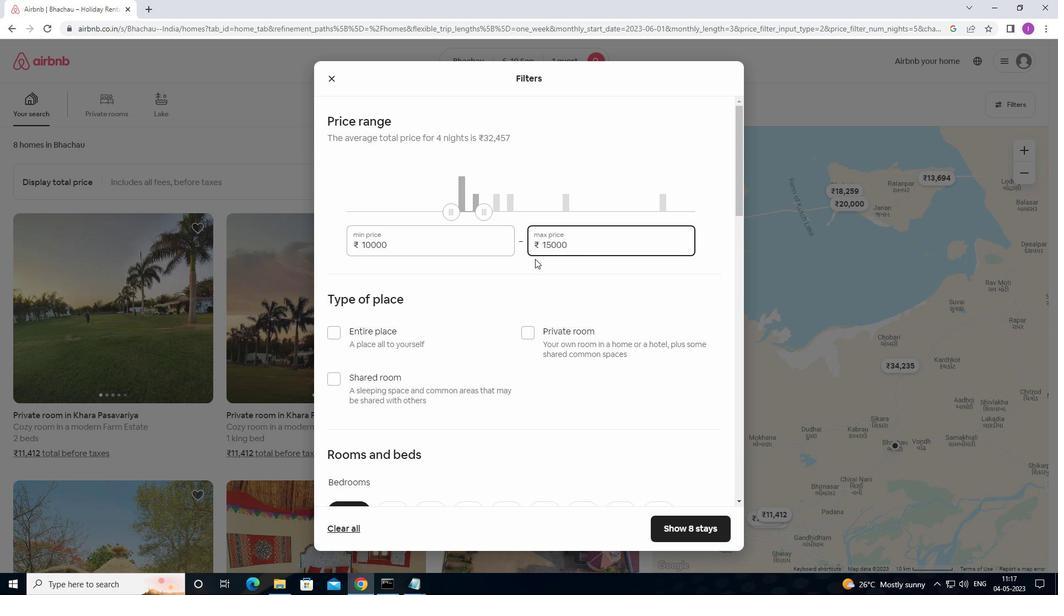 
Action: Mouse scrolled (516, 286) with delta (0, 0)
Screenshot: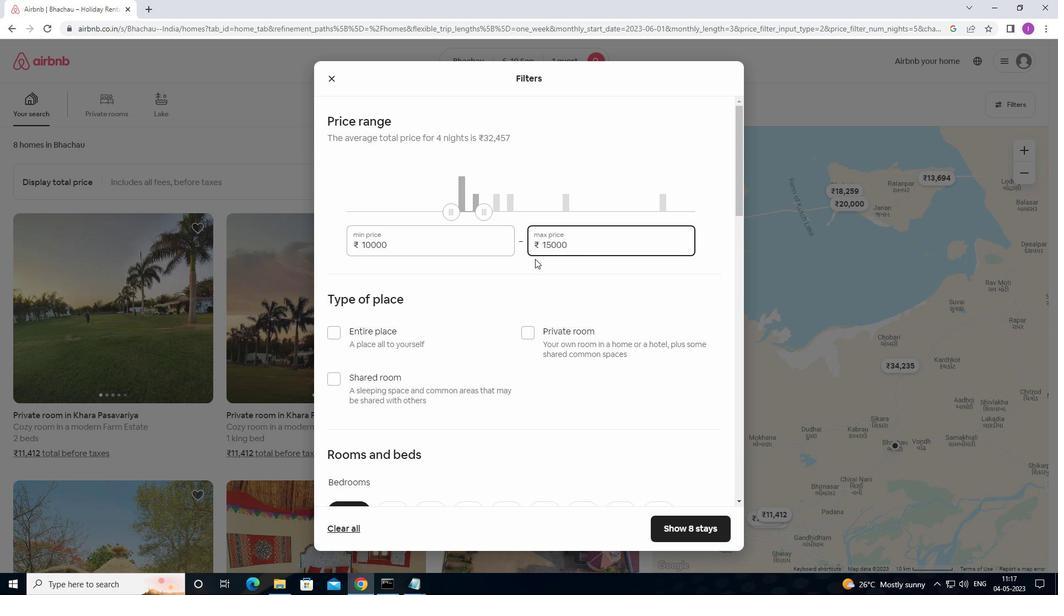
Action: Mouse moved to (515, 288)
Screenshot: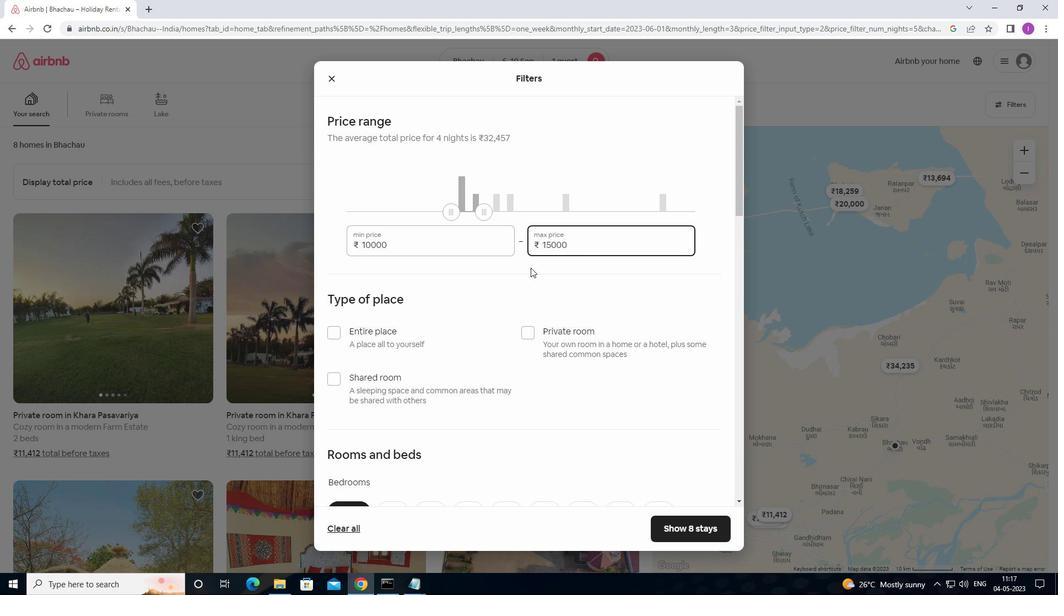 
Action: Mouse scrolled (515, 287) with delta (0, 0)
Screenshot: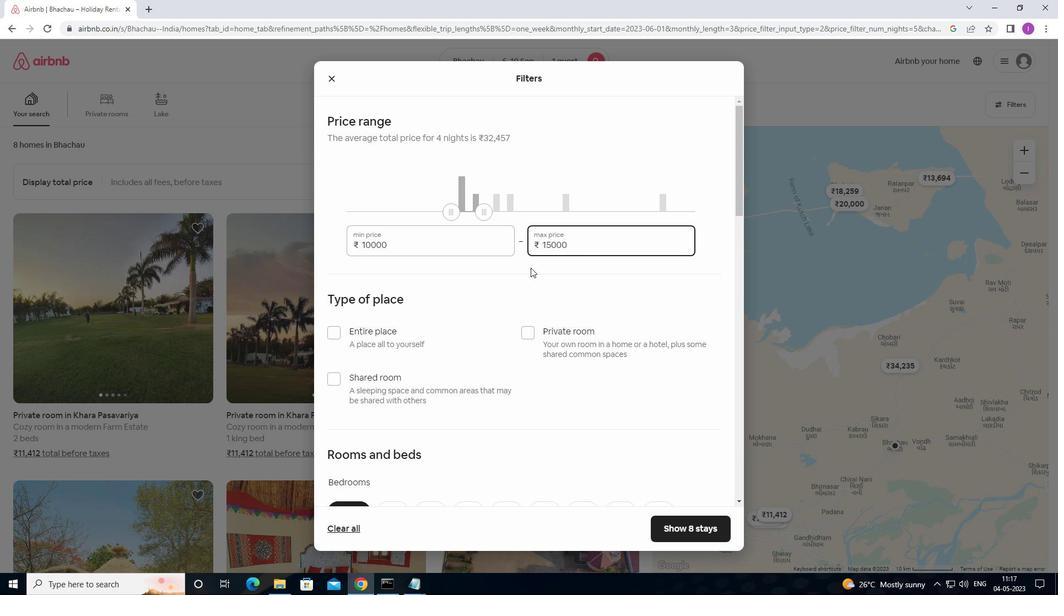 
Action: Mouse moved to (528, 222)
Screenshot: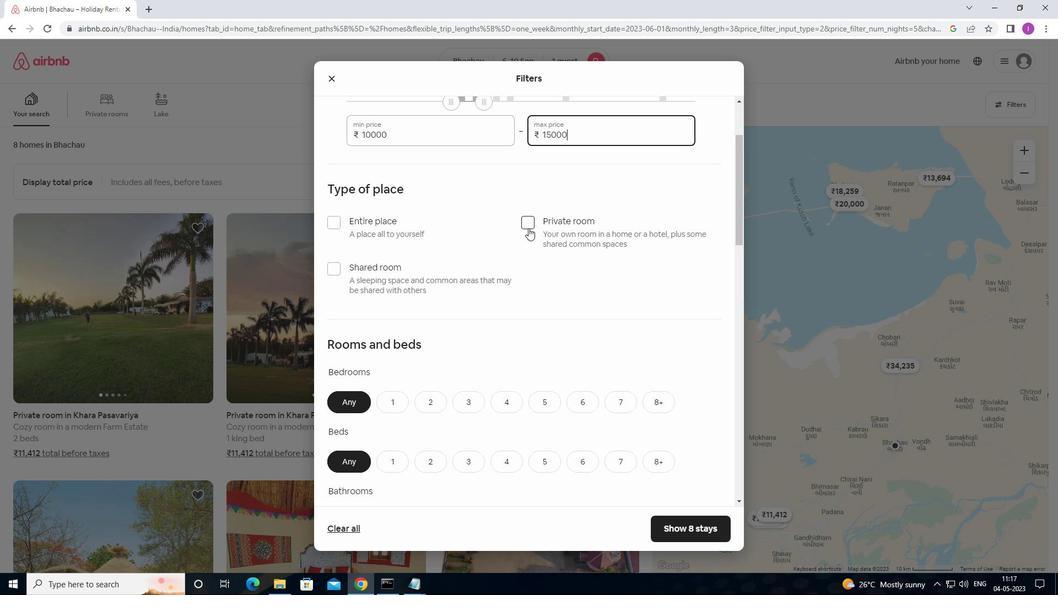 
Action: Mouse pressed left at (528, 222)
Screenshot: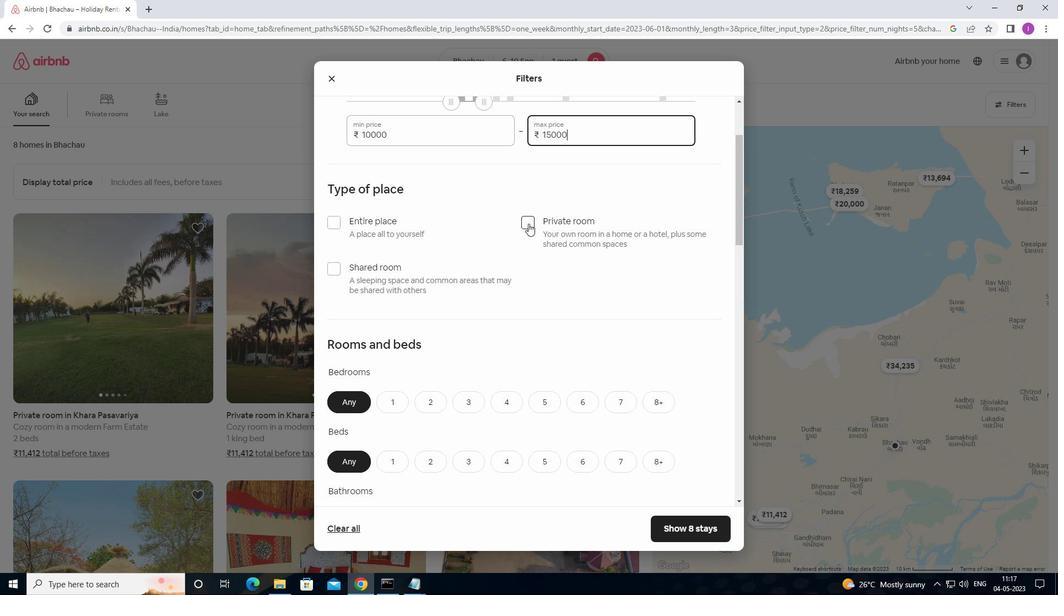 
Action: Mouse moved to (525, 259)
Screenshot: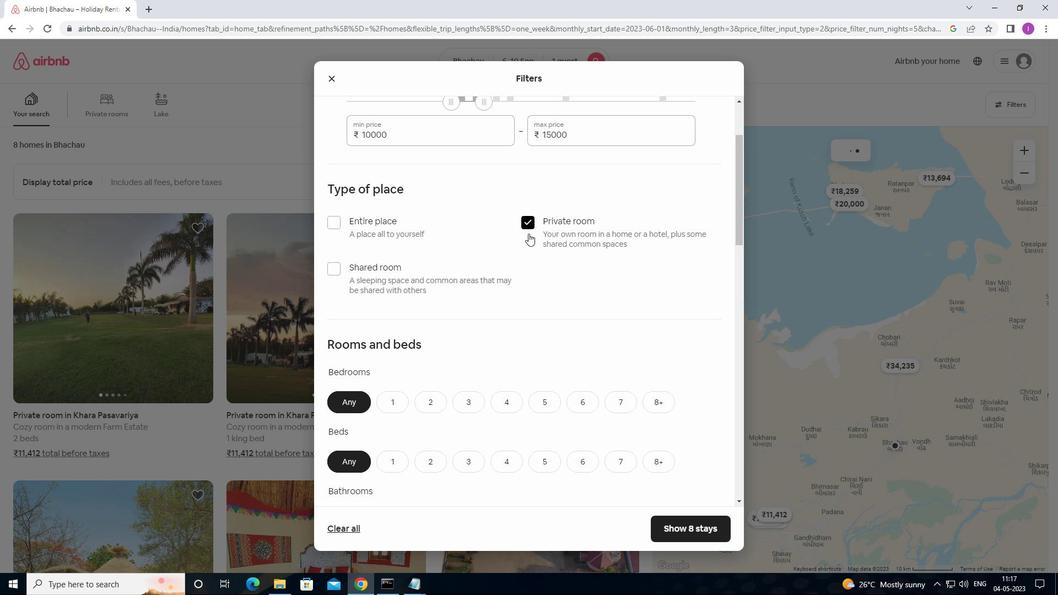 
Action: Mouse scrolled (525, 258) with delta (0, 0)
Screenshot: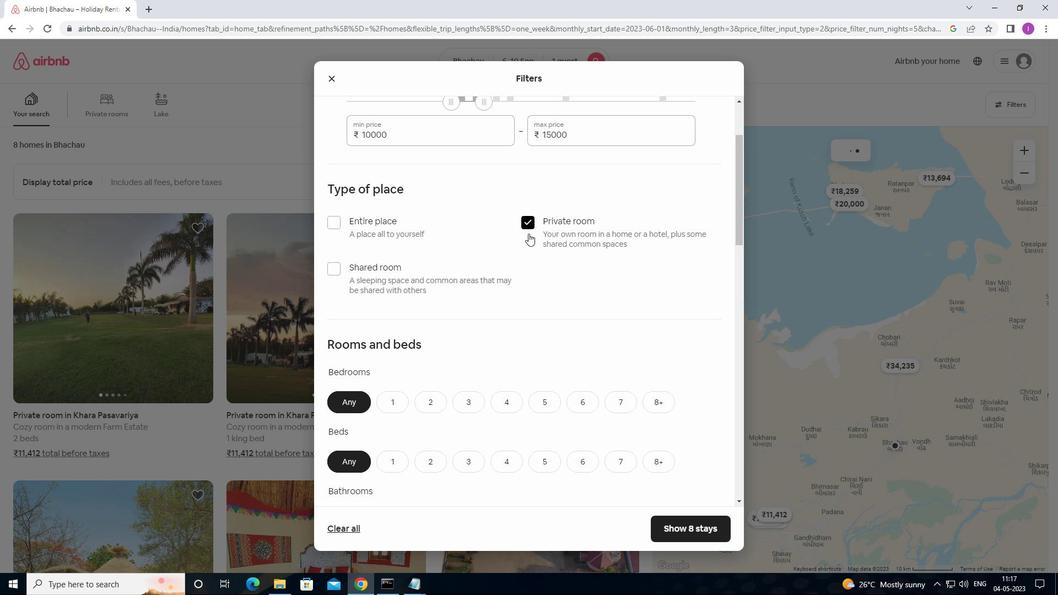 
Action: Mouse moved to (521, 265)
Screenshot: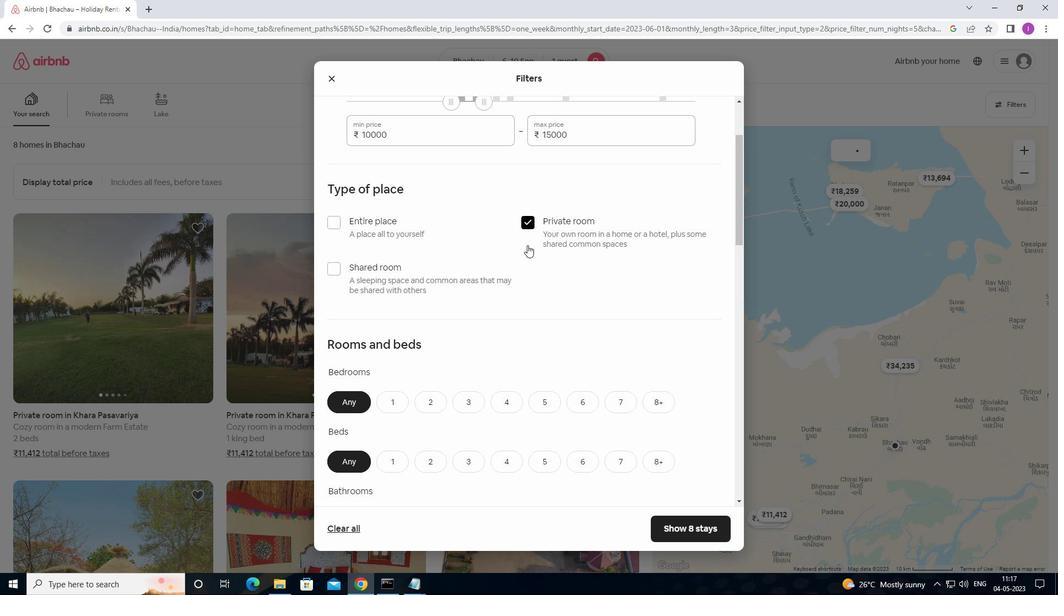 
Action: Mouse scrolled (521, 265) with delta (0, 0)
Screenshot: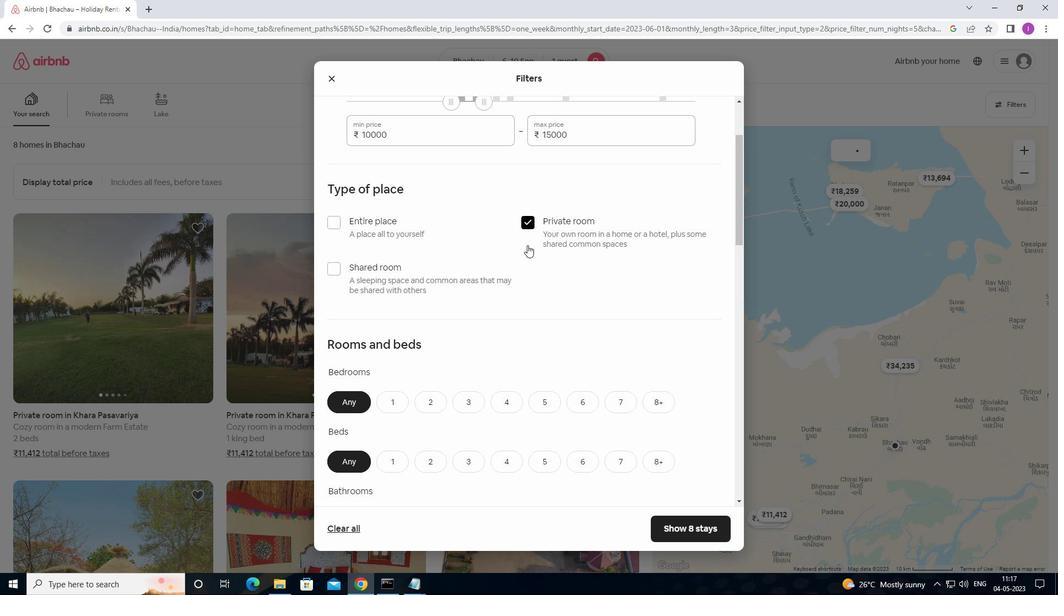 
Action: Mouse moved to (508, 262)
Screenshot: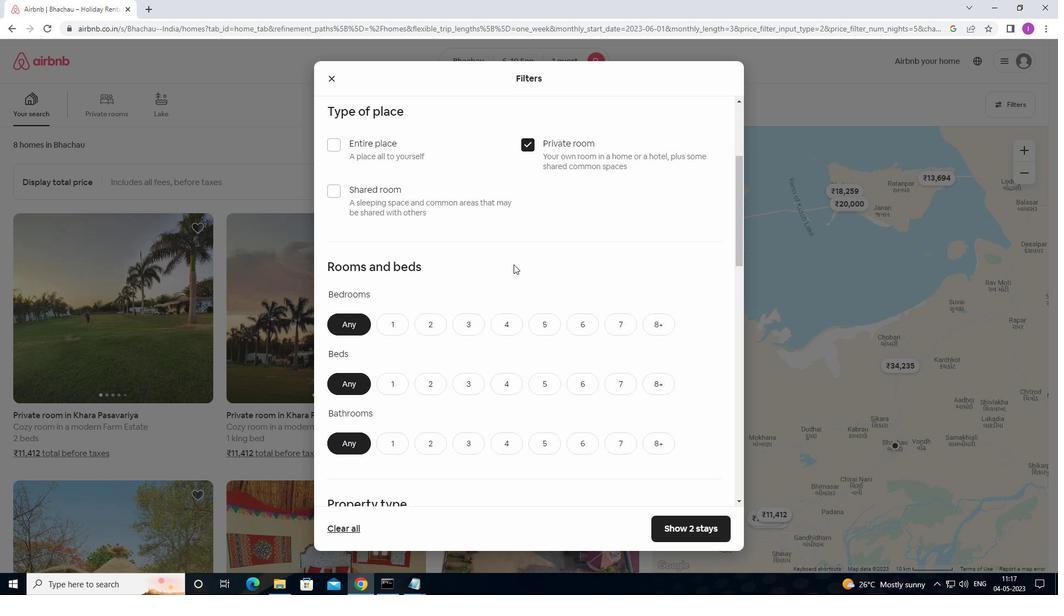 
Action: Mouse scrolled (508, 262) with delta (0, 0)
Screenshot: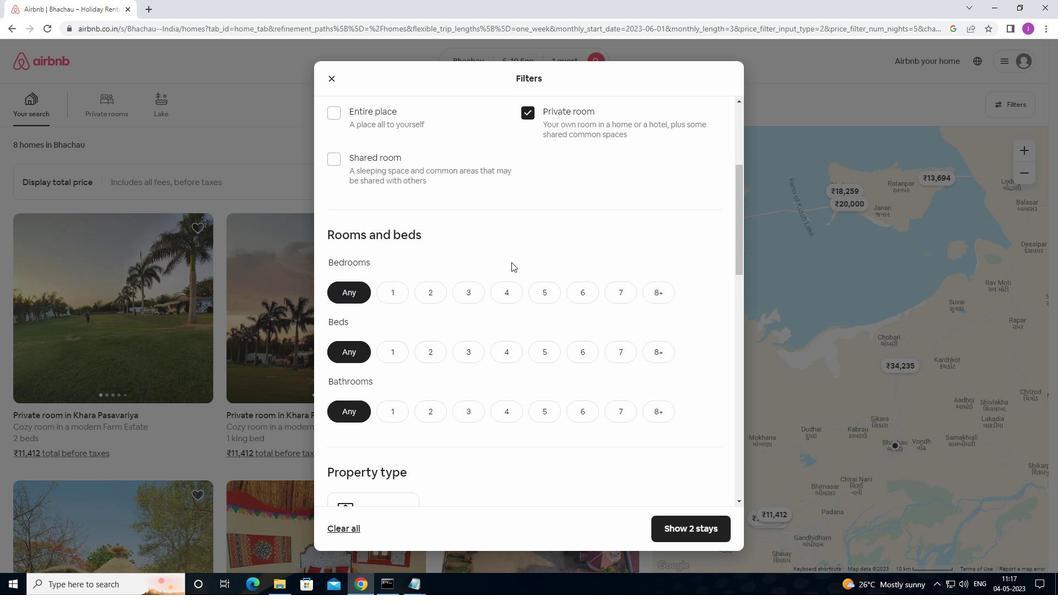 
Action: Mouse moved to (398, 239)
Screenshot: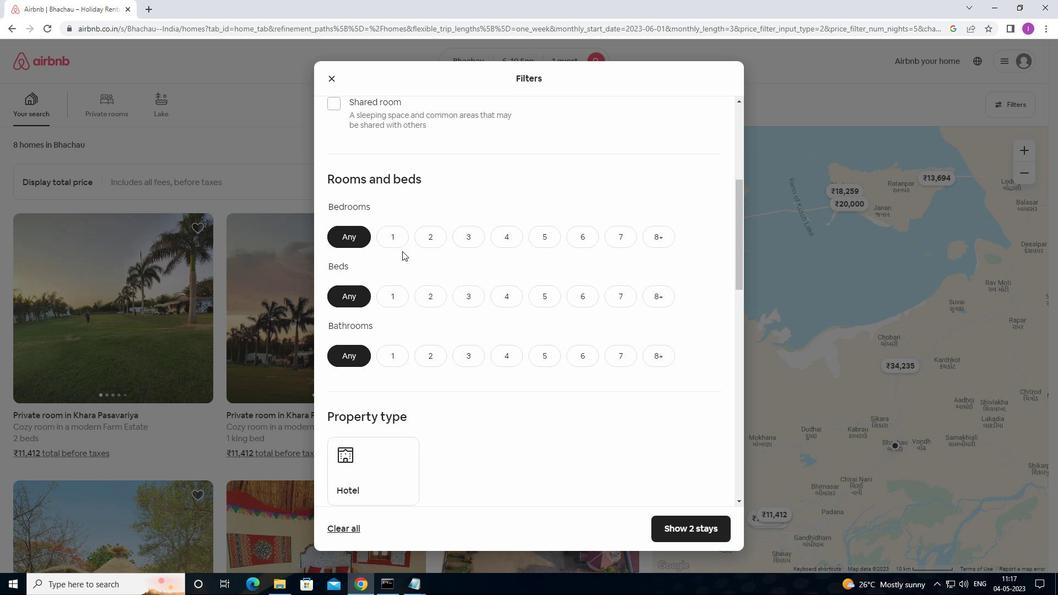 
Action: Mouse pressed left at (398, 239)
Screenshot: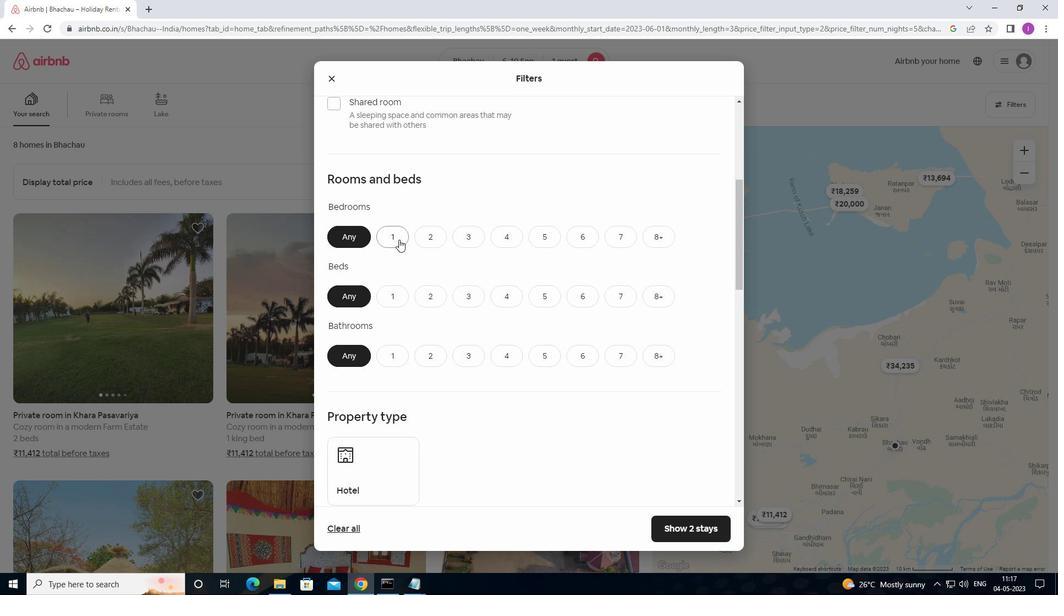
Action: Mouse moved to (403, 294)
Screenshot: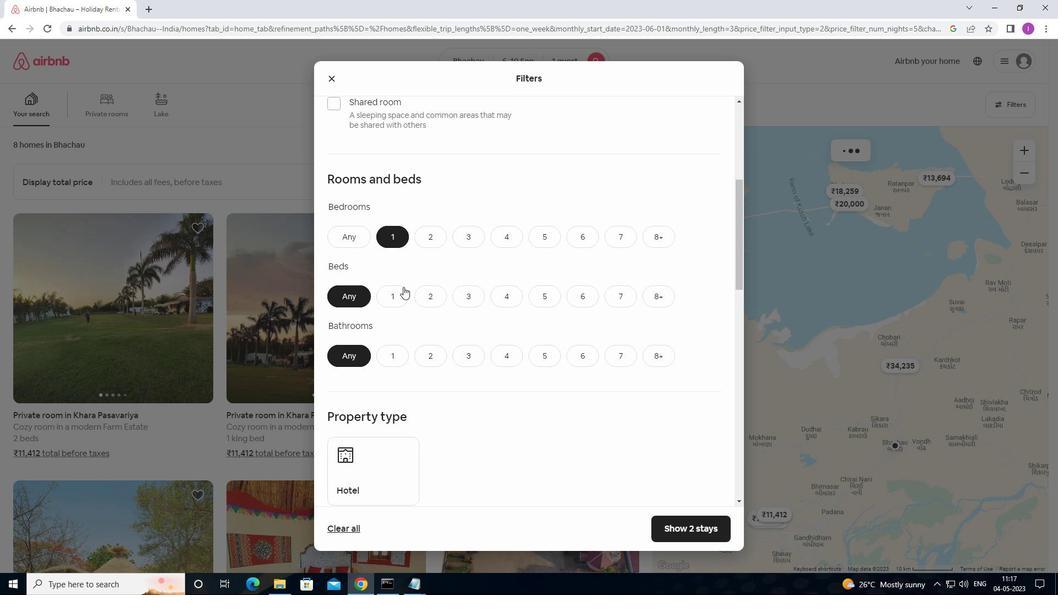
Action: Mouse pressed left at (403, 294)
Screenshot: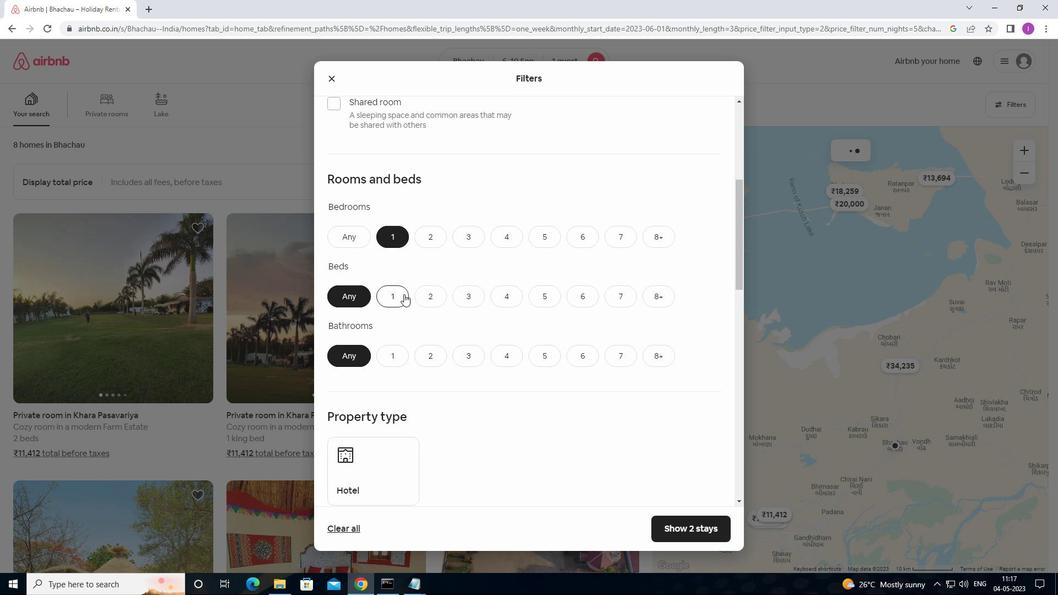 
Action: Mouse moved to (389, 353)
Screenshot: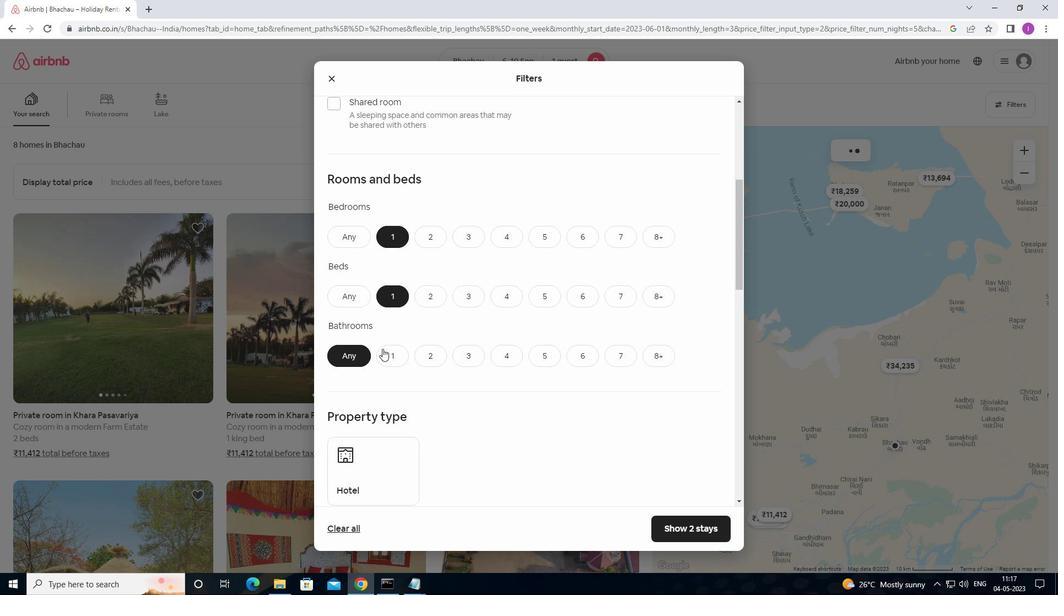 
Action: Mouse pressed left at (389, 353)
Screenshot: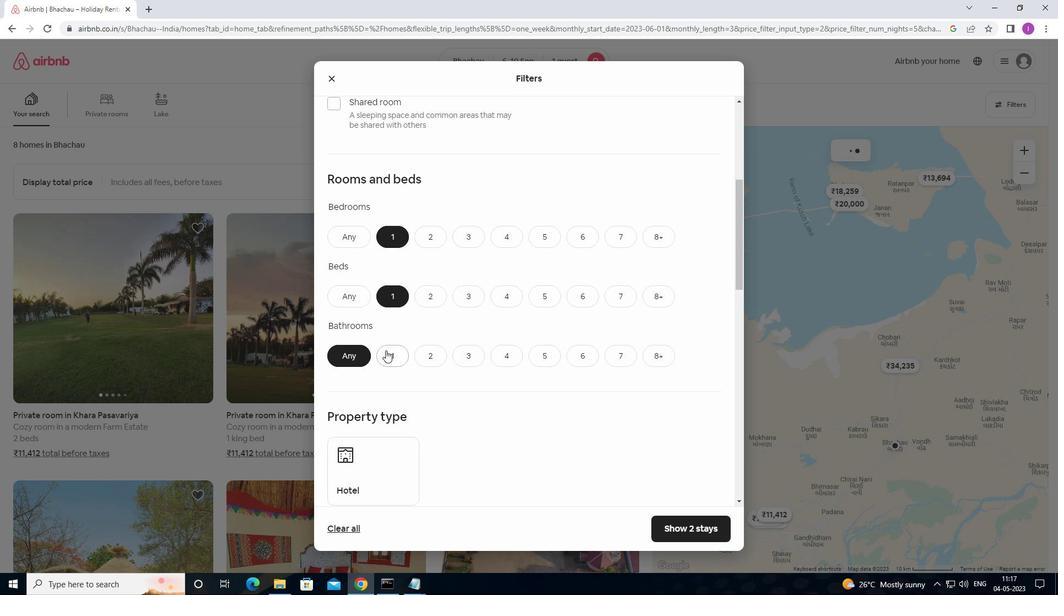
Action: Mouse moved to (396, 358)
Screenshot: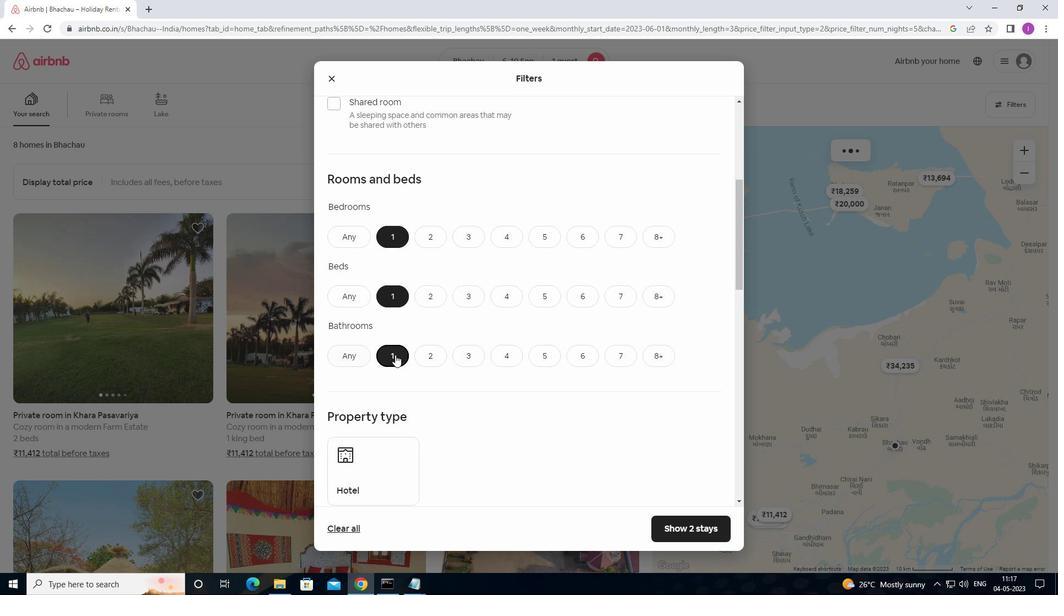 
Action: Mouse scrolled (396, 358) with delta (0, 0)
Screenshot: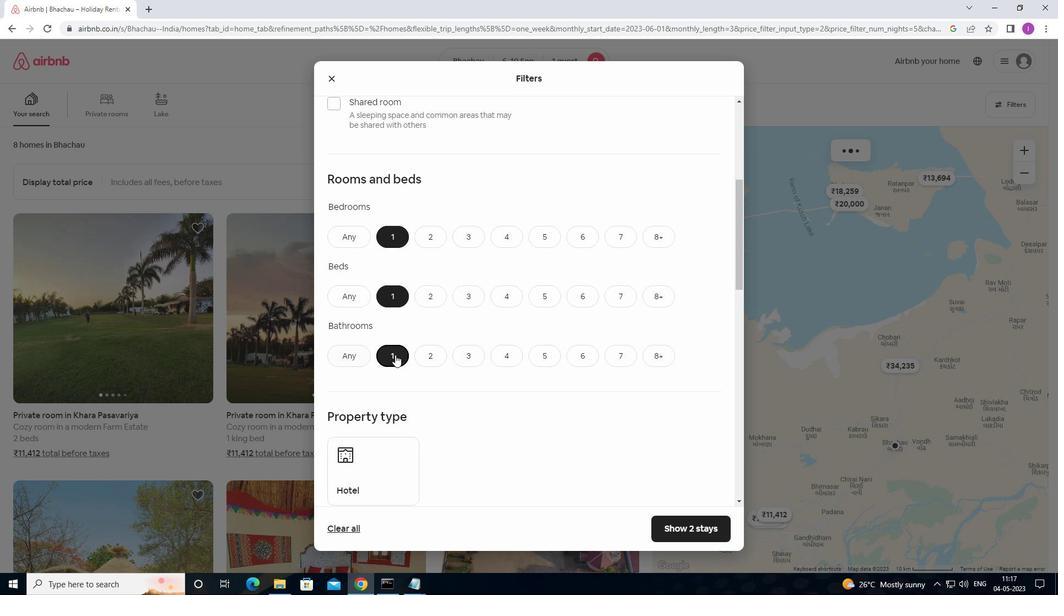 
Action: Mouse scrolled (396, 358) with delta (0, 0)
Screenshot: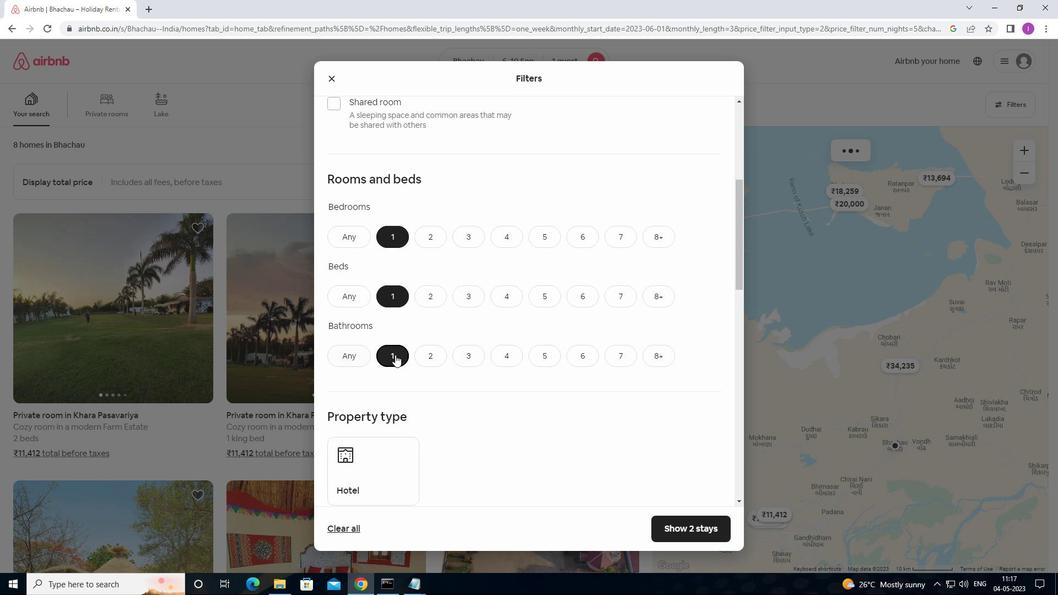 
Action: Mouse scrolled (396, 358) with delta (0, 0)
Screenshot: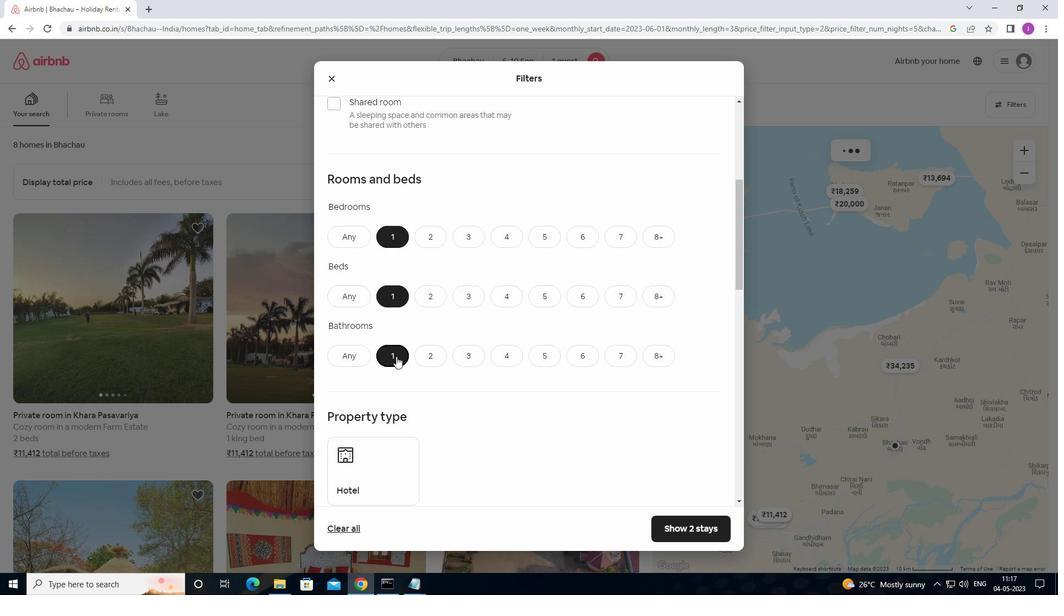 
Action: Mouse moved to (371, 324)
Screenshot: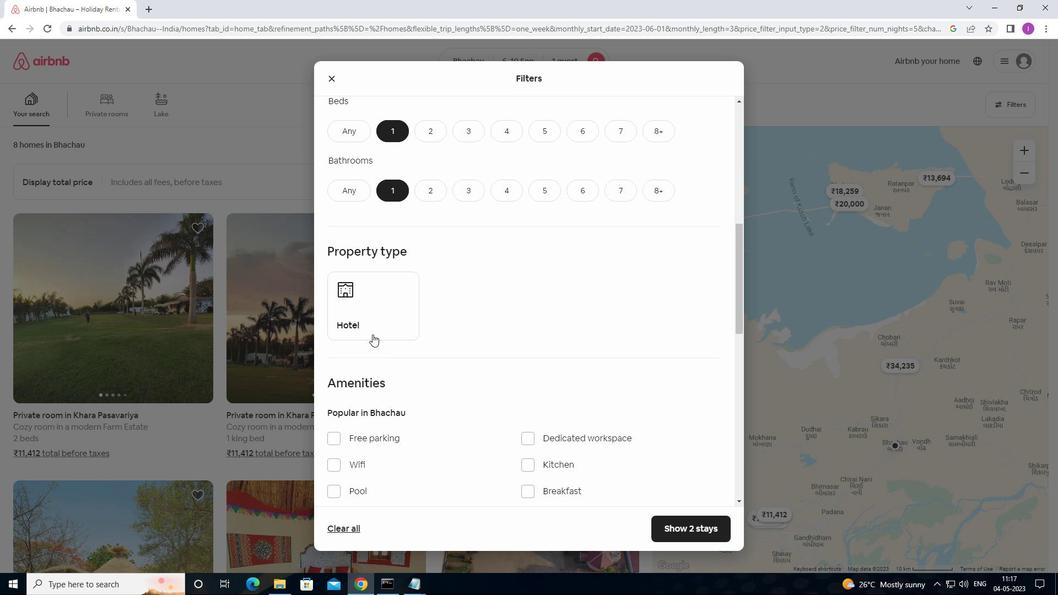 
Action: Mouse pressed left at (371, 324)
Screenshot: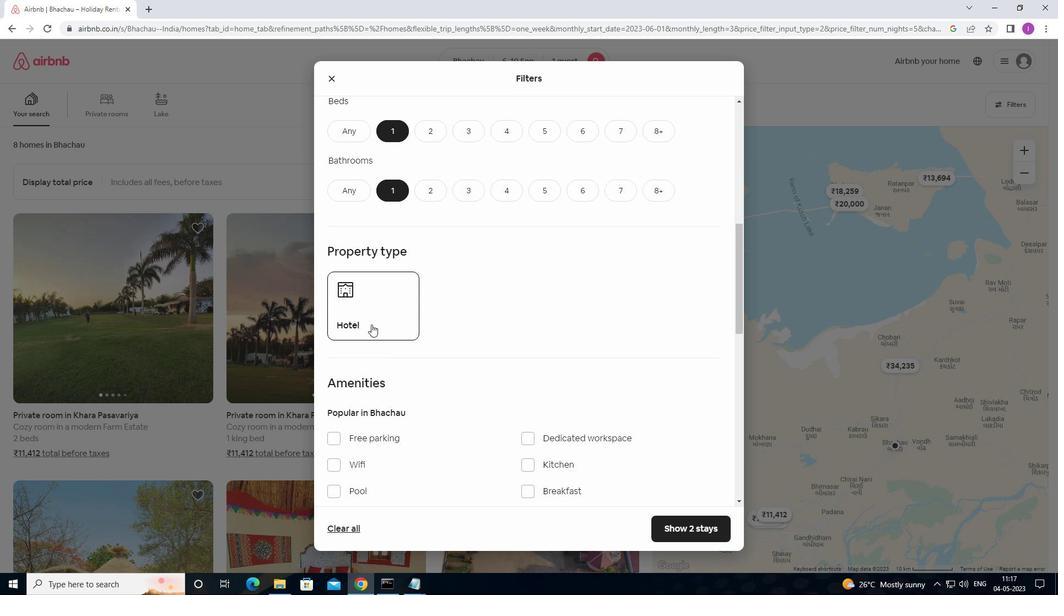 
Action: Mouse moved to (432, 382)
Screenshot: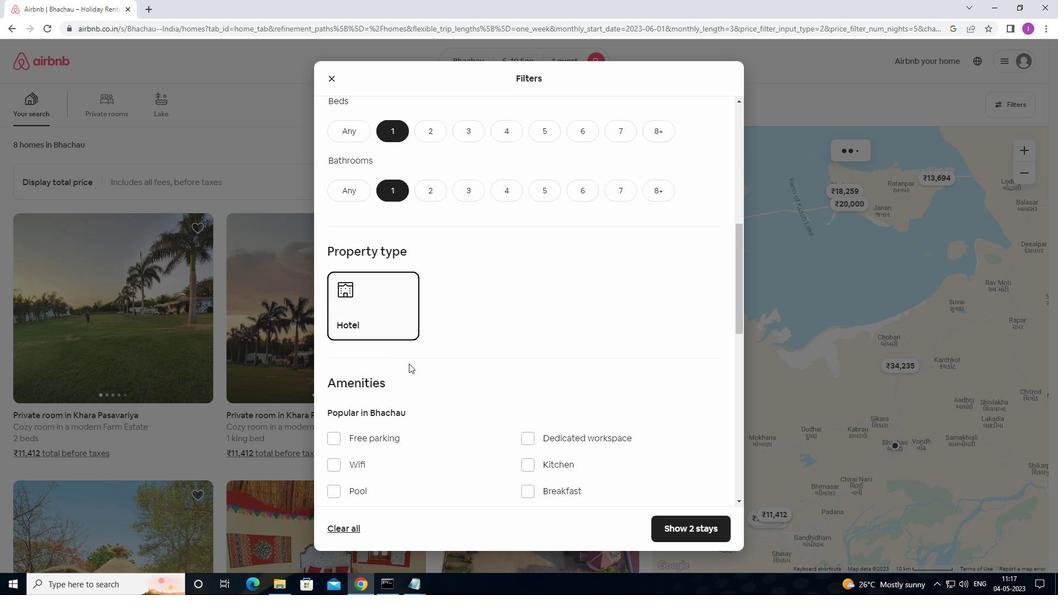 
Action: Mouse scrolled (432, 381) with delta (0, 0)
Screenshot: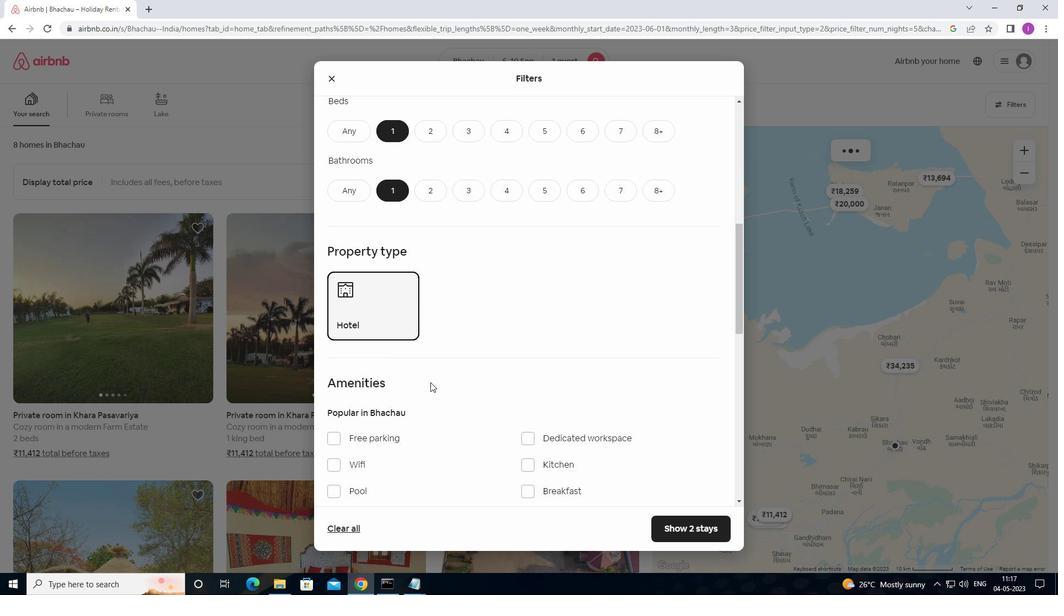 
Action: Mouse moved to (436, 376)
Screenshot: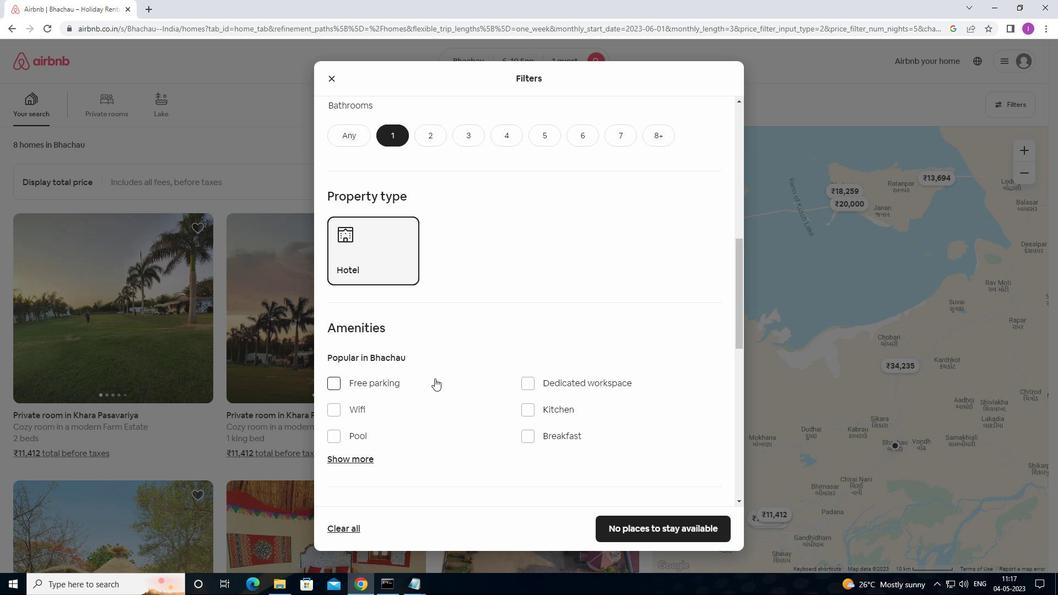 
Action: Mouse scrolled (436, 375) with delta (0, 0)
Screenshot: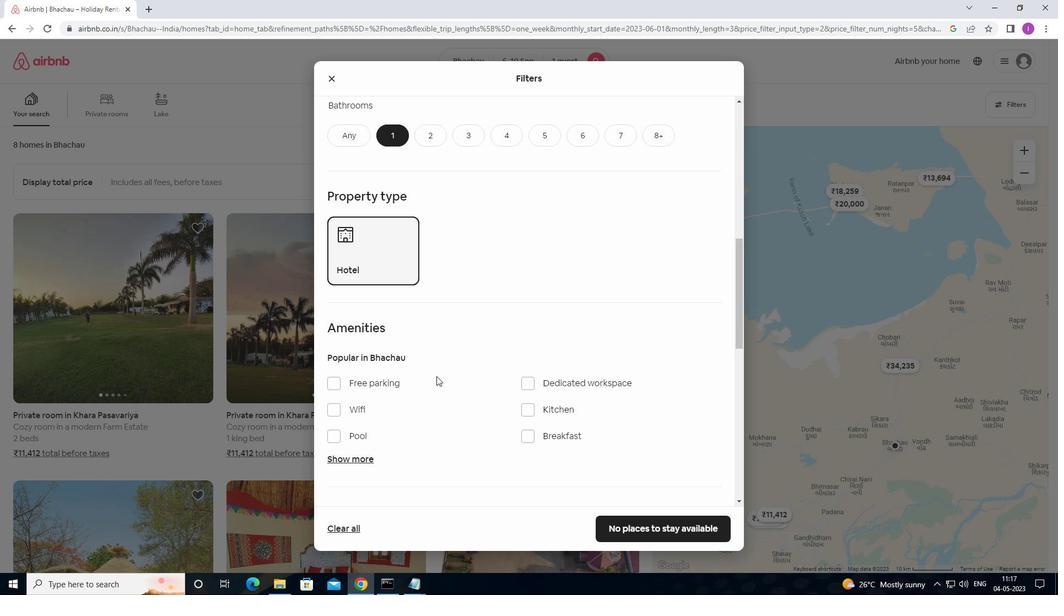 
Action: Mouse moved to (462, 370)
Screenshot: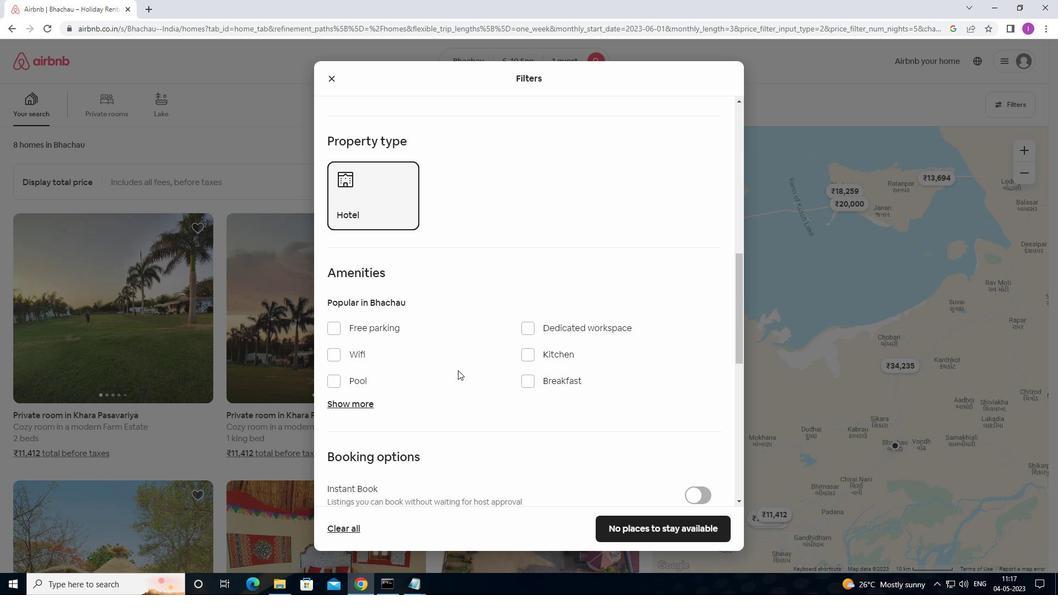 
Action: Mouse scrolled (462, 369) with delta (0, 0)
Screenshot: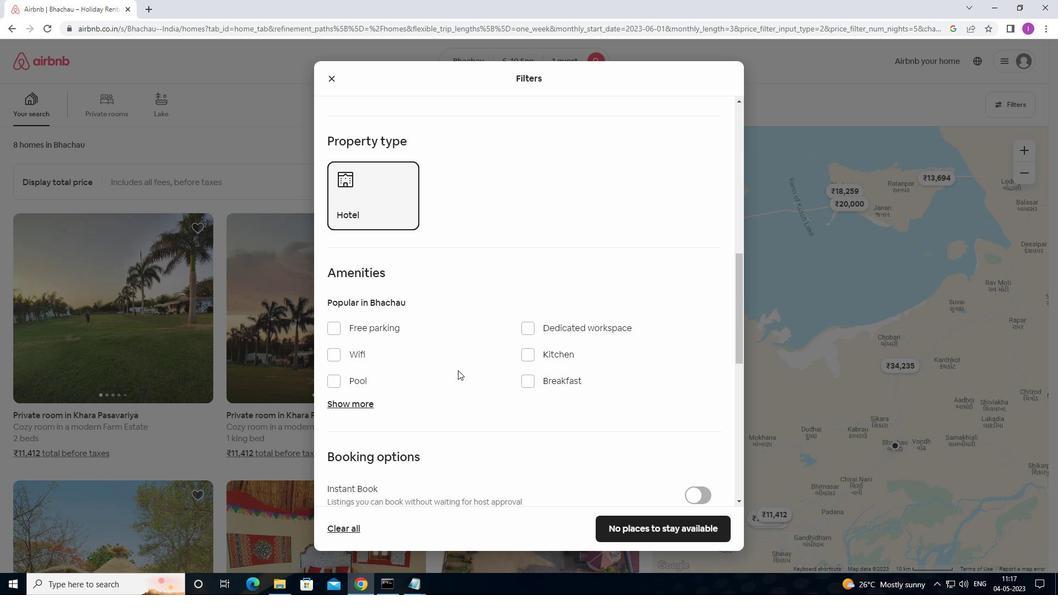 
Action: Mouse moved to (689, 433)
Screenshot: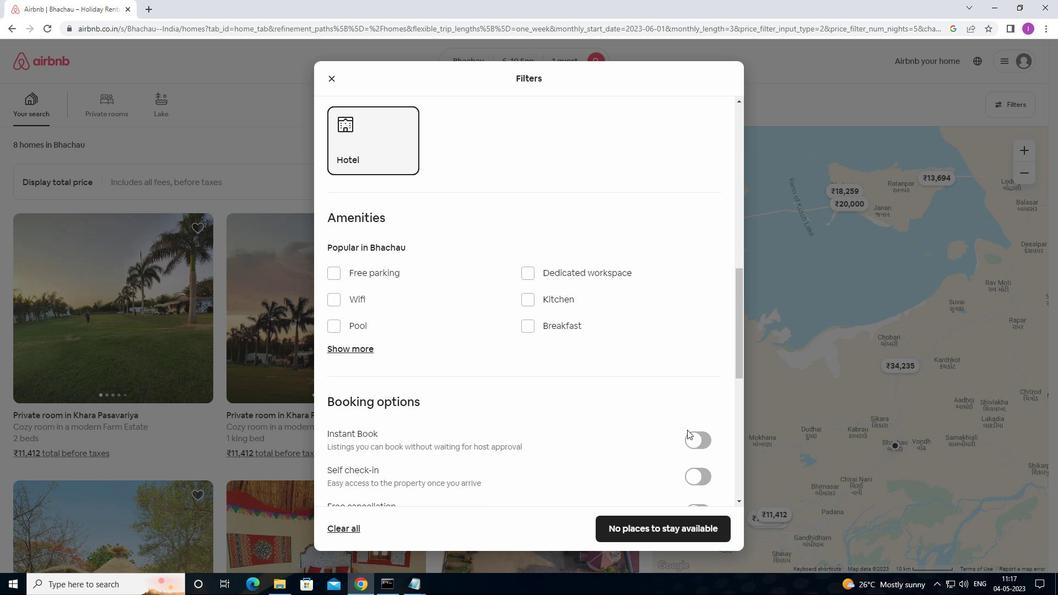 
Action: Mouse scrolled (689, 433) with delta (0, 0)
Screenshot: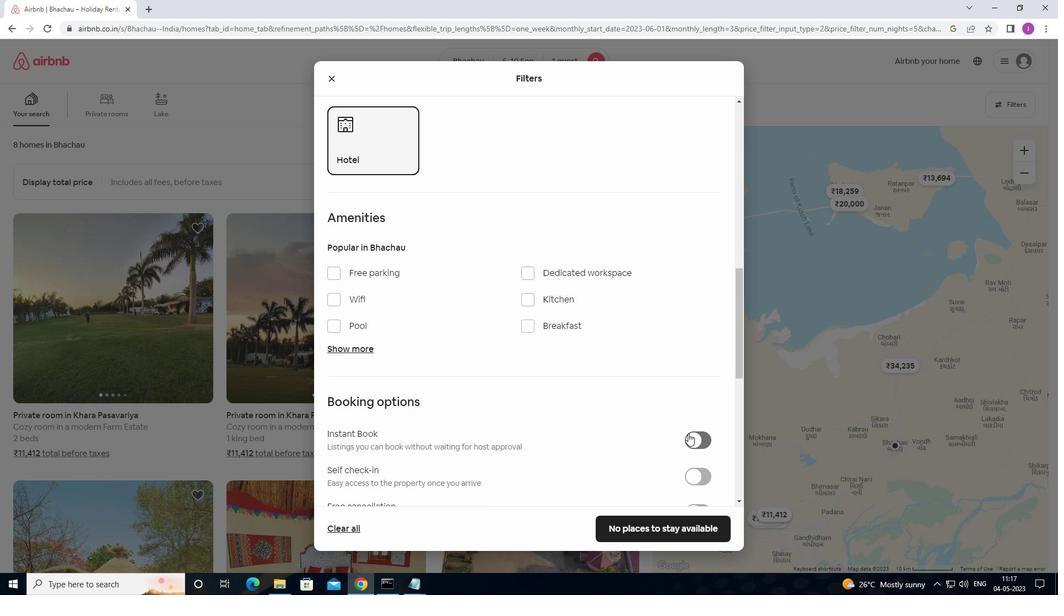 
Action: Mouse scrolled (689, 433) with delta (0, 0)
Screenshot: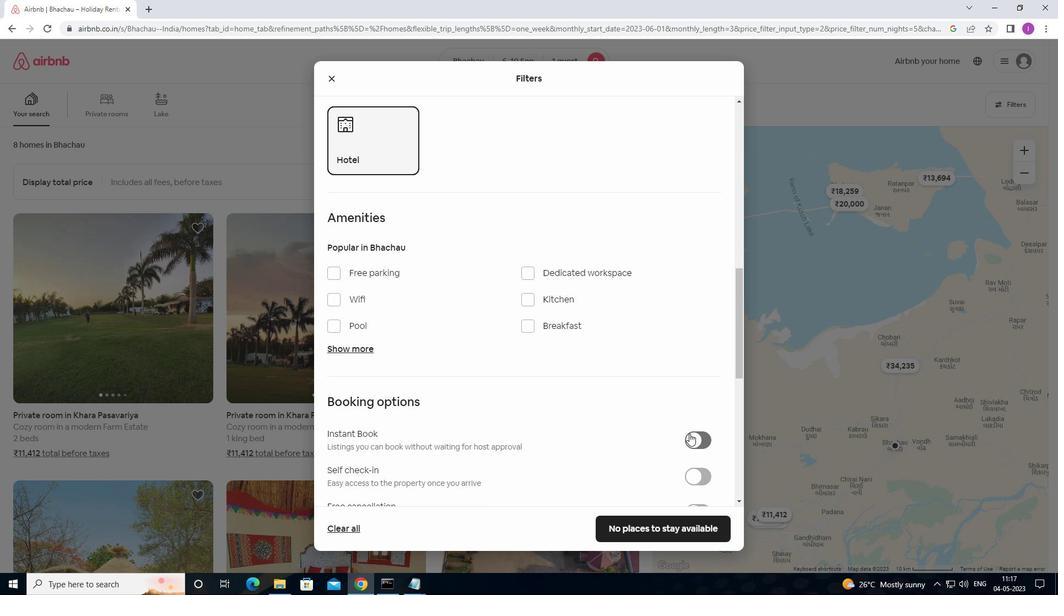 
Action: Mouse moved to (697, 367)
Screenshot: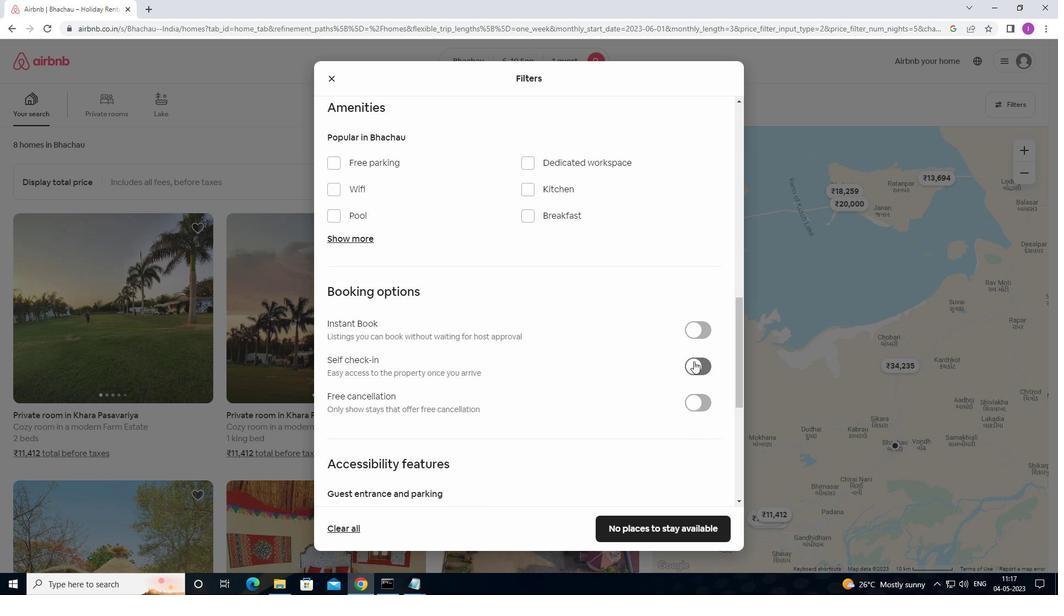 
Action: Mouse pressed left at (697, 367)
Screenshot: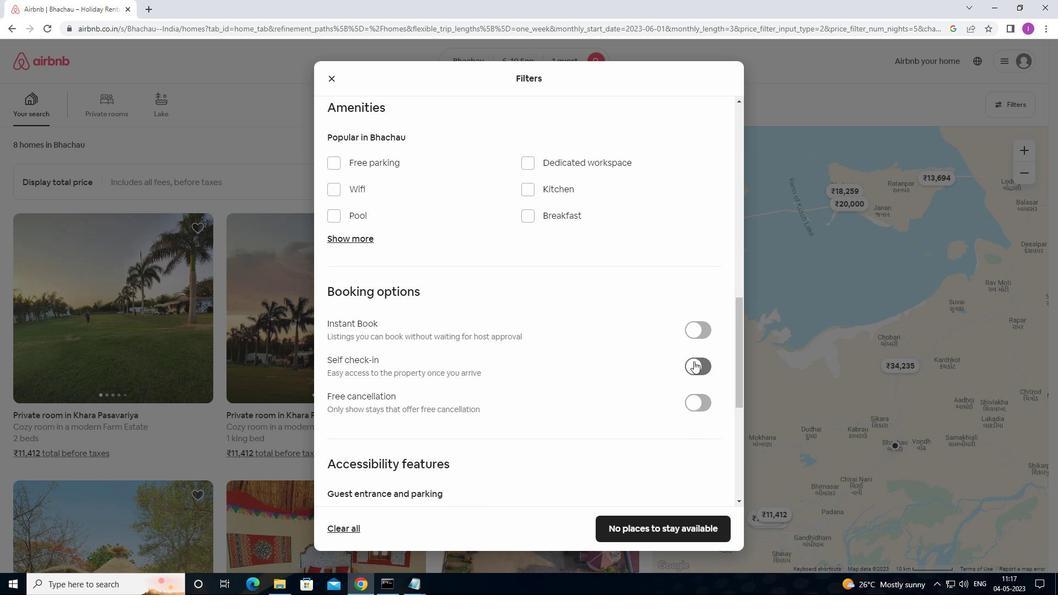 
Action: Mouse moved to (519, 420)
Screenshot: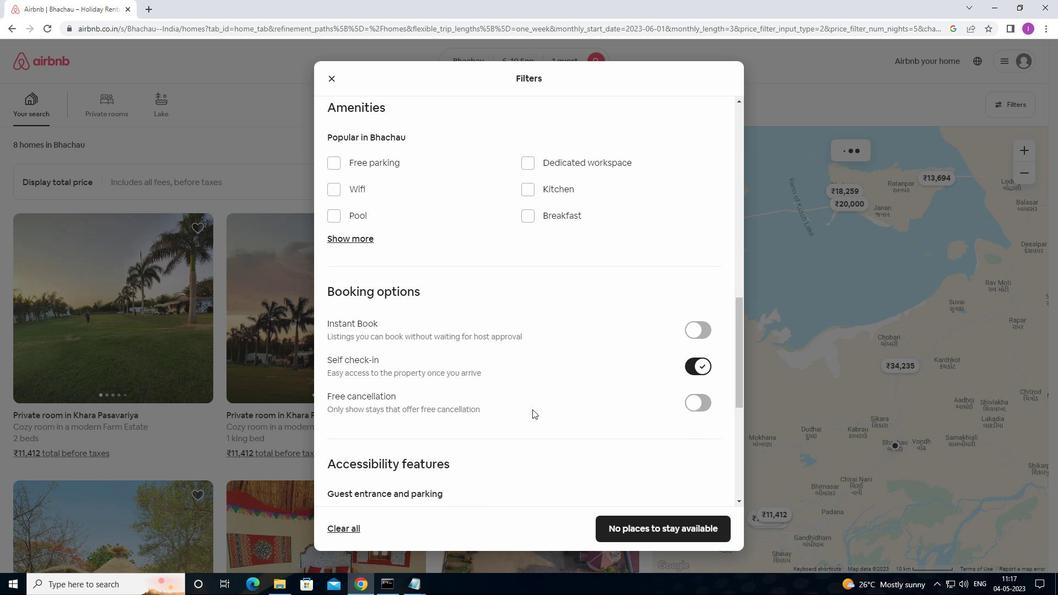 
Action: Mouse scrolled (519, 419) with delta (0, 0)
Screenshot: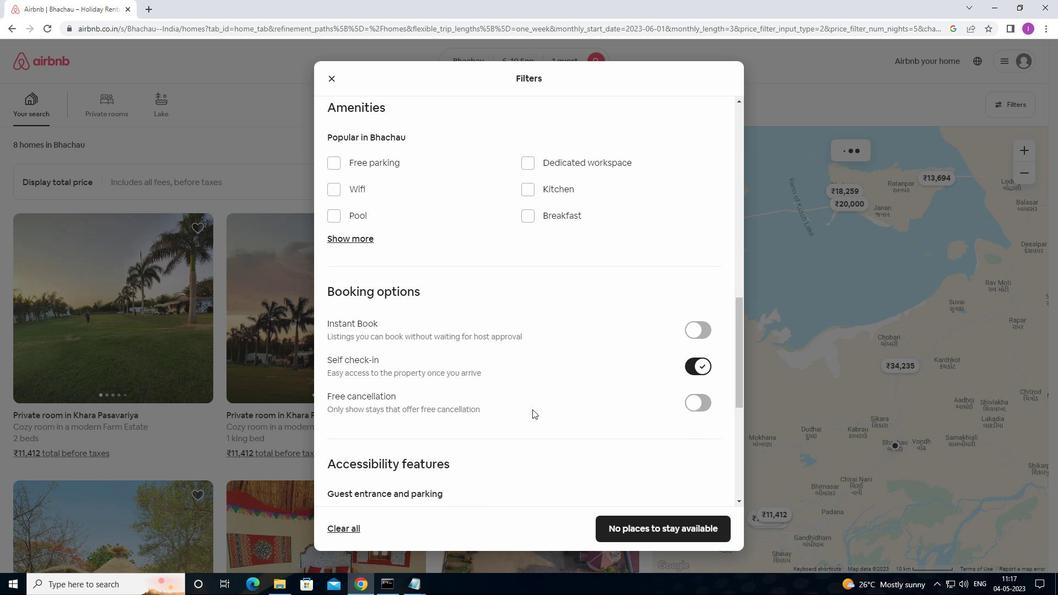 
Action: Mouse moved to (519, 421)
Screenshot: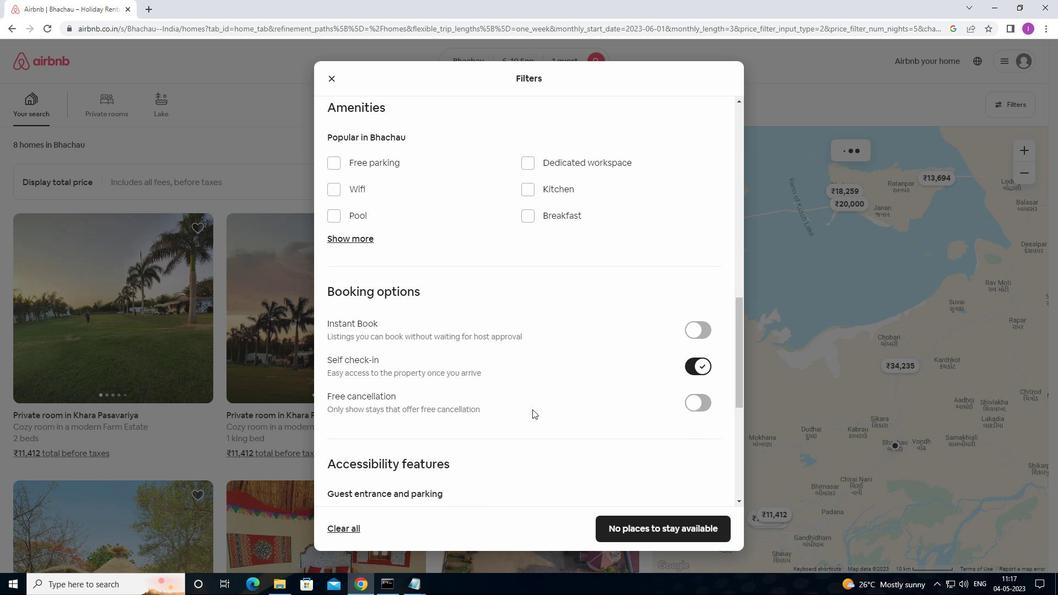 
Action: Mouse scrolled (519, 421) with delta (0, 0)
Screenshot: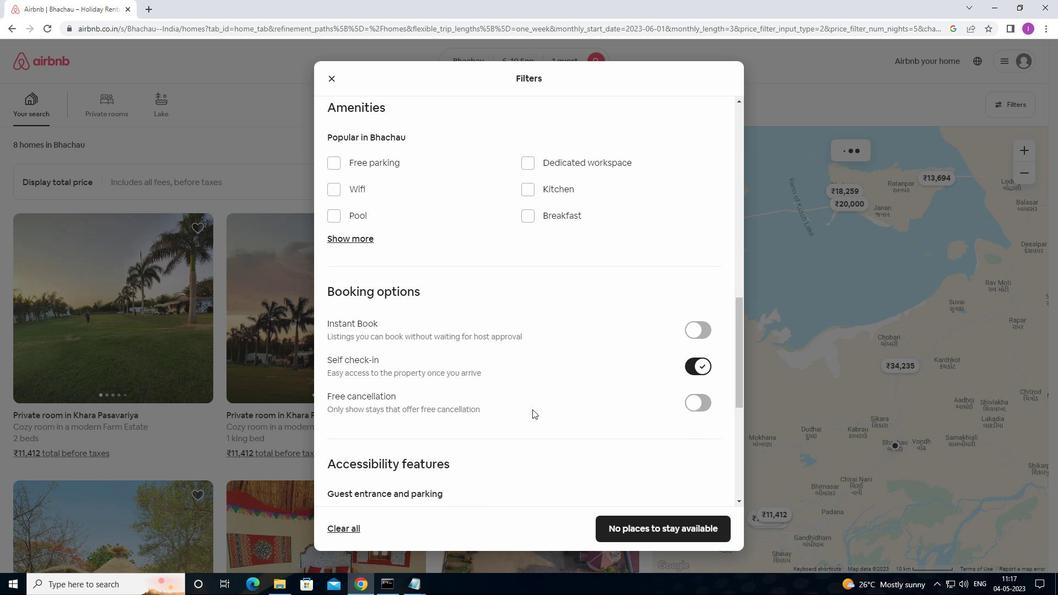 
Action: Mouse moved to (519, 422)
Screenshot: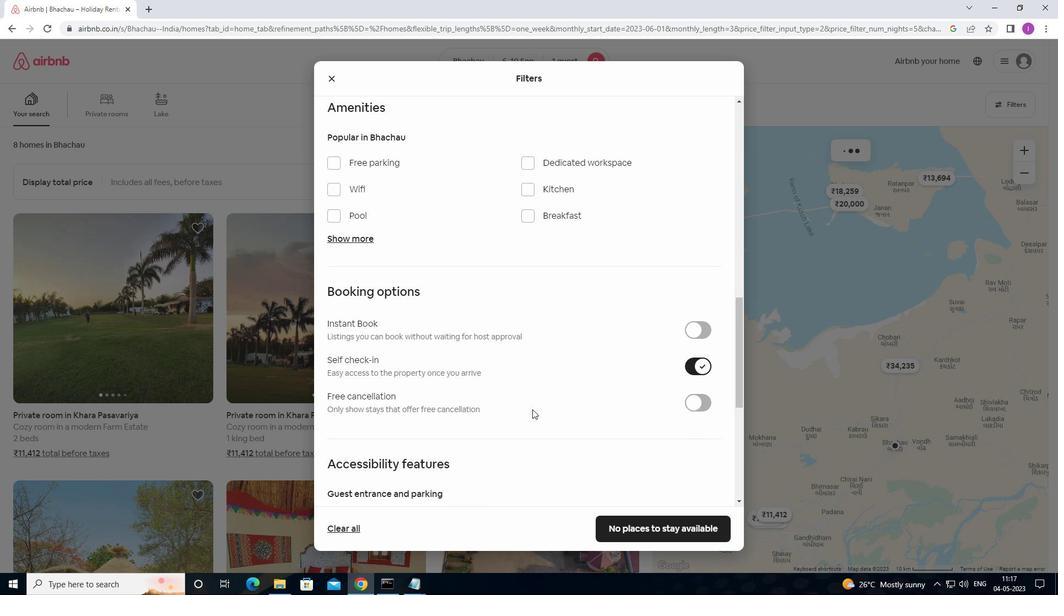
Action: Mouse scrolled (519, 421) with delta (0, 0)
Screenshot: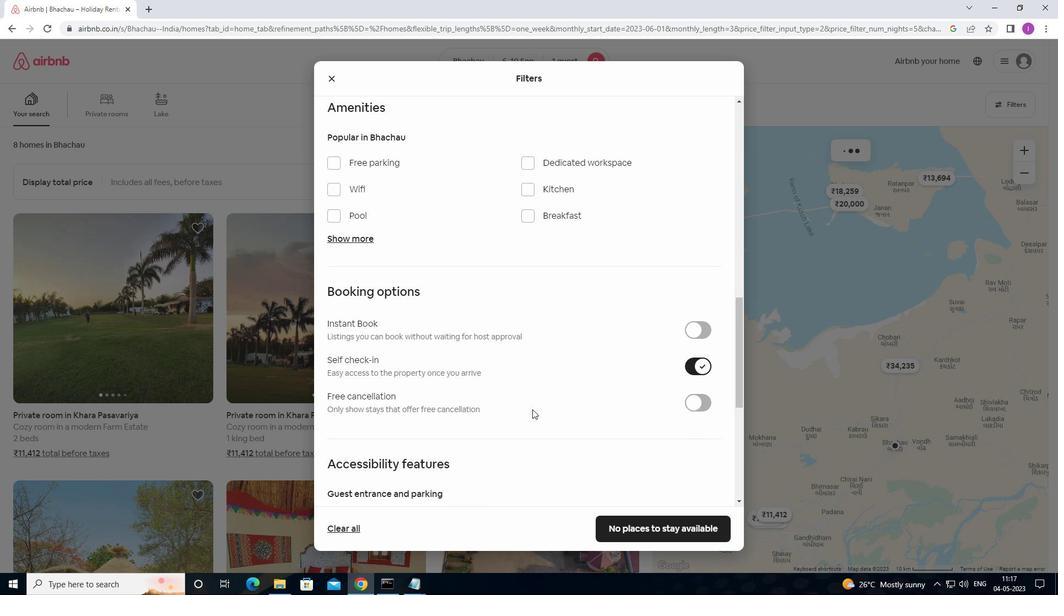 
Action: Mouse scrolled (519, 421) with delta (0, 0)
Screenshot: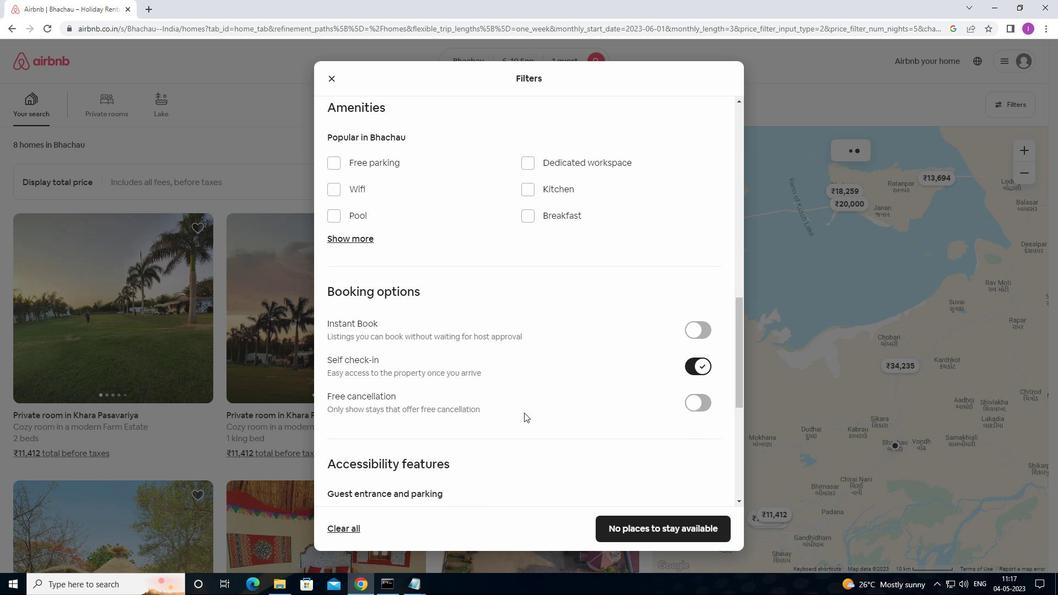 
Action: Mouse moved to (518, 421)
Screenshot: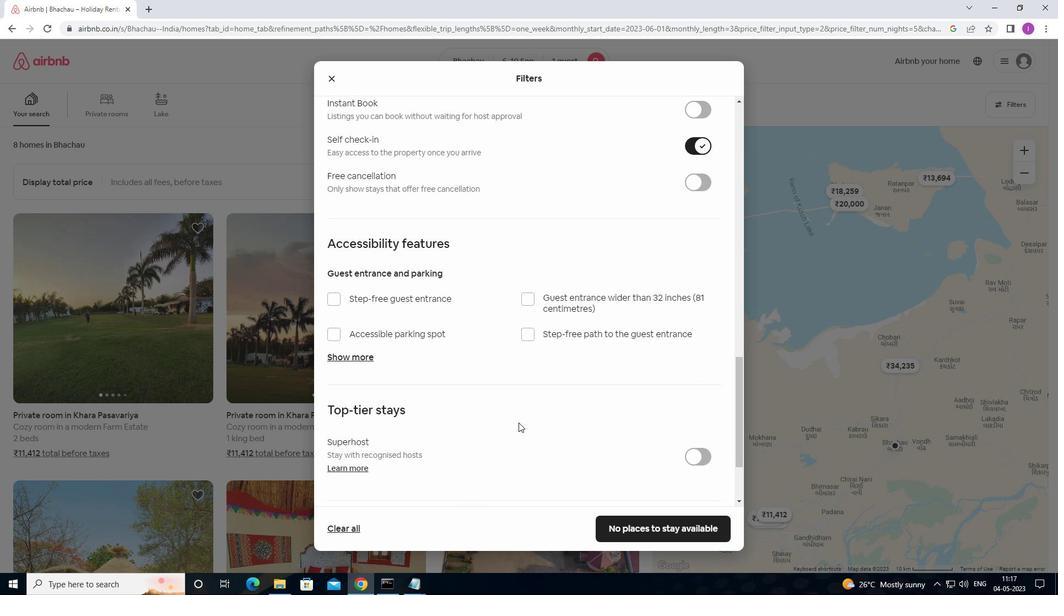 
Action: Mouse scrolled (518, 421) with delta (0, 0)
Screenshot: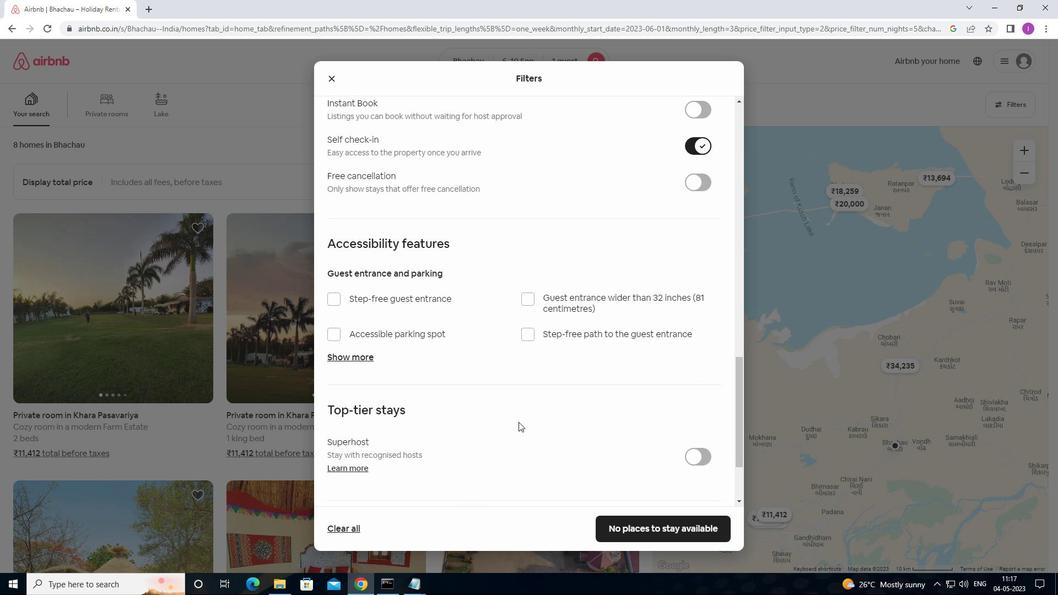 
Action: Mouse moved to (519, 421)
Screenshot: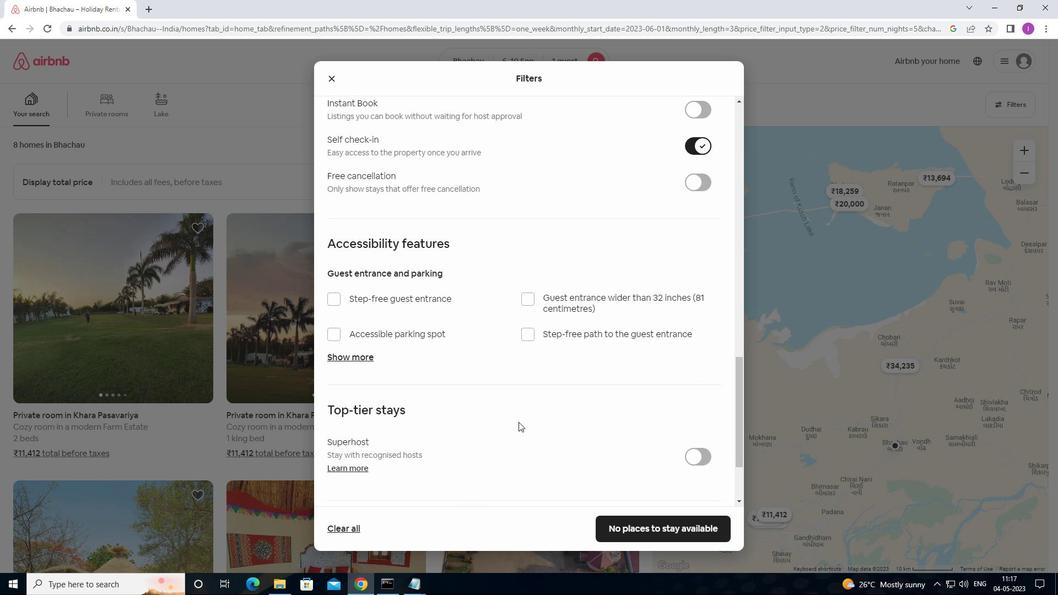 
Action: Mouse scrolled (519, 421) with delta (0, 0)
Screenshot: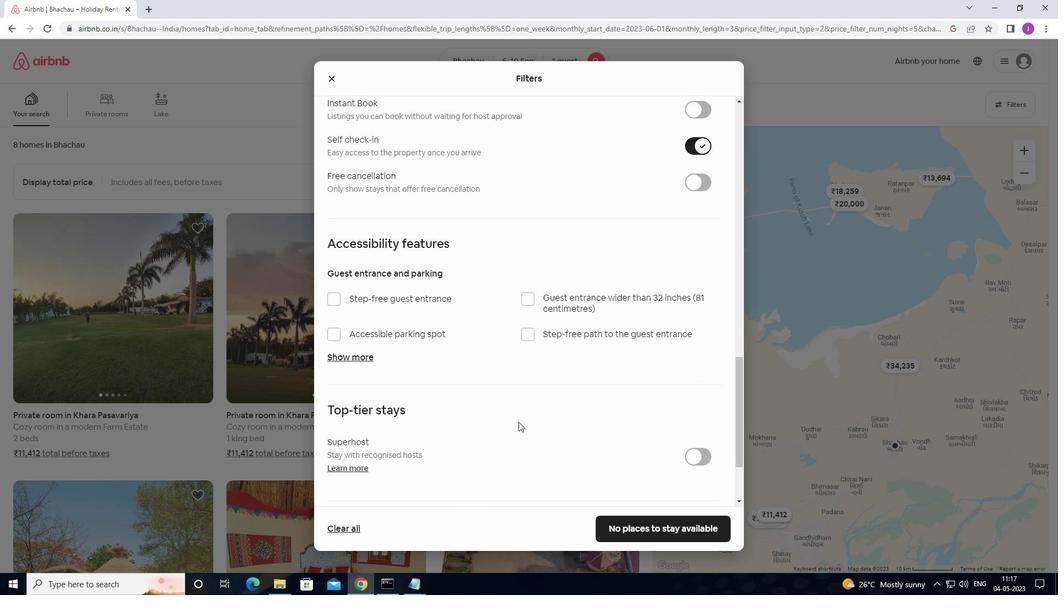 
Action: Mouse scrolled (519, 421) with delta (0, 0)
Screenshot: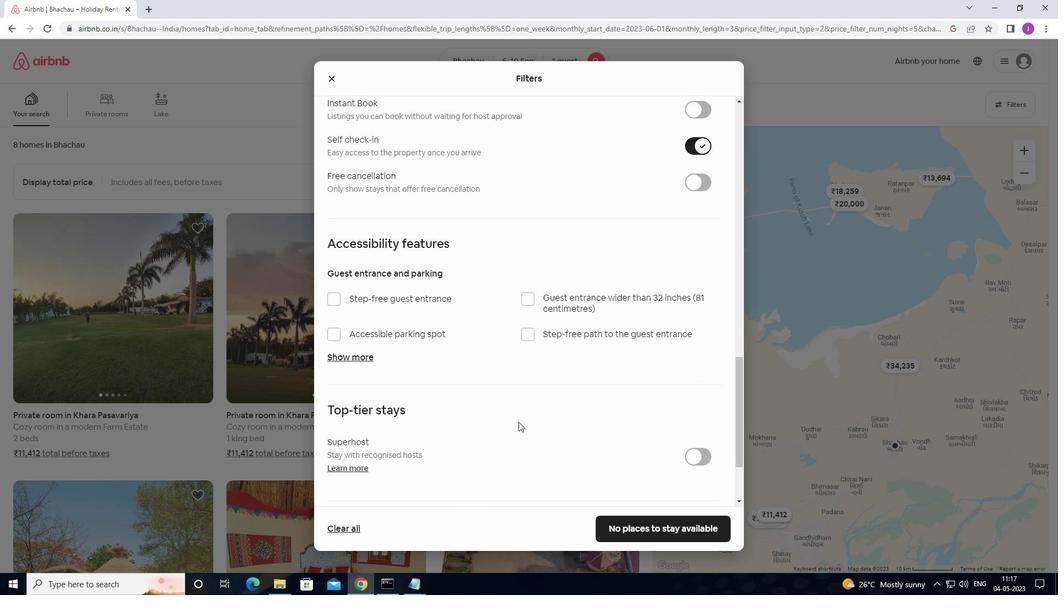 
Action: Mouse scrolled (519, 421) with delta (0, 0)
Screenshot: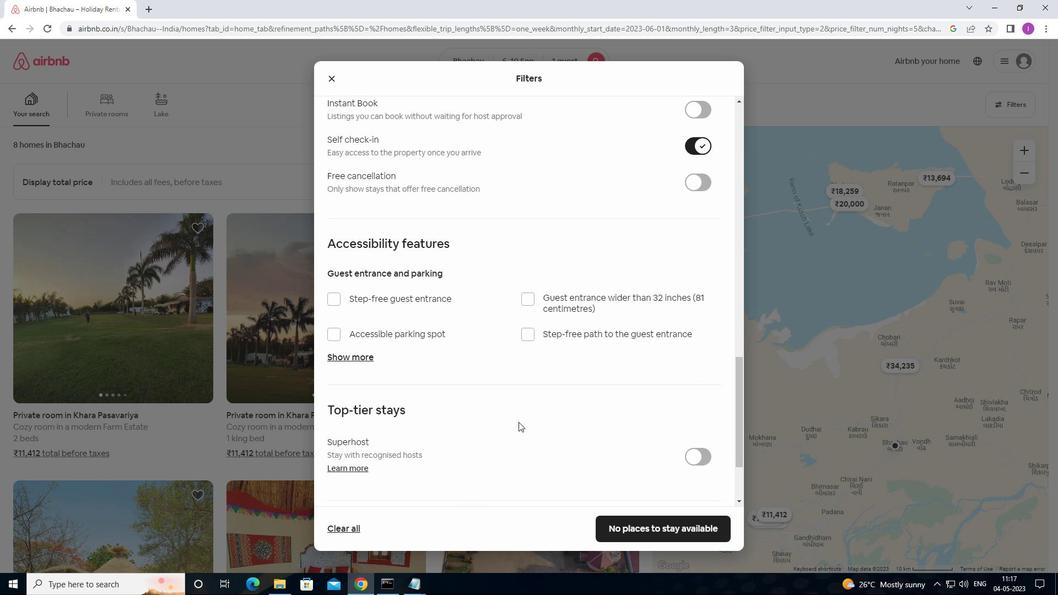 
Action: Mouse moved to (513, 413)
Screenshot: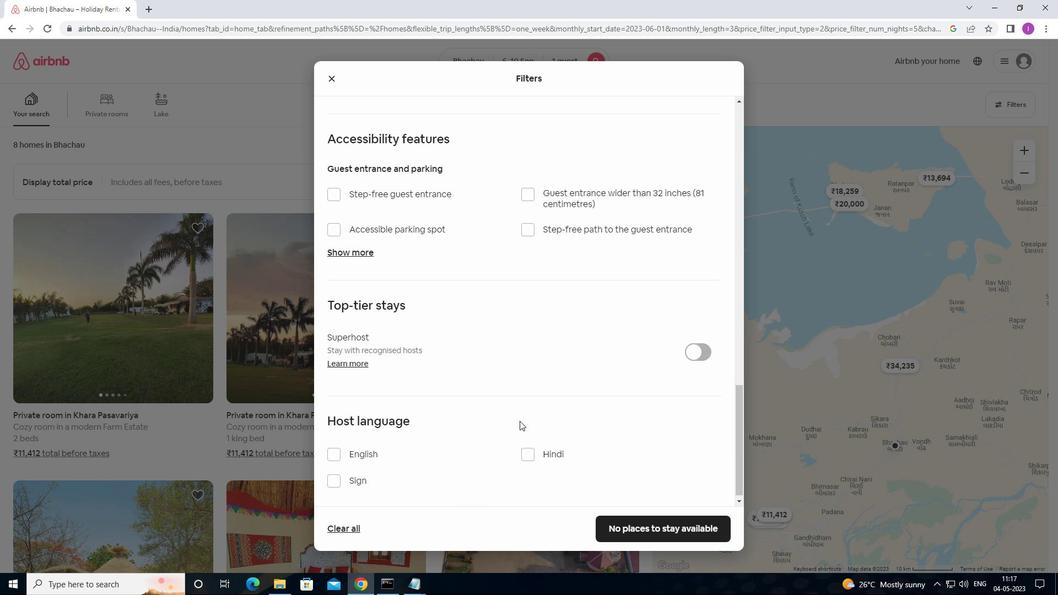 
Action: Mouse scrolled (513, 413) with delta (0, 0)
Screenshot: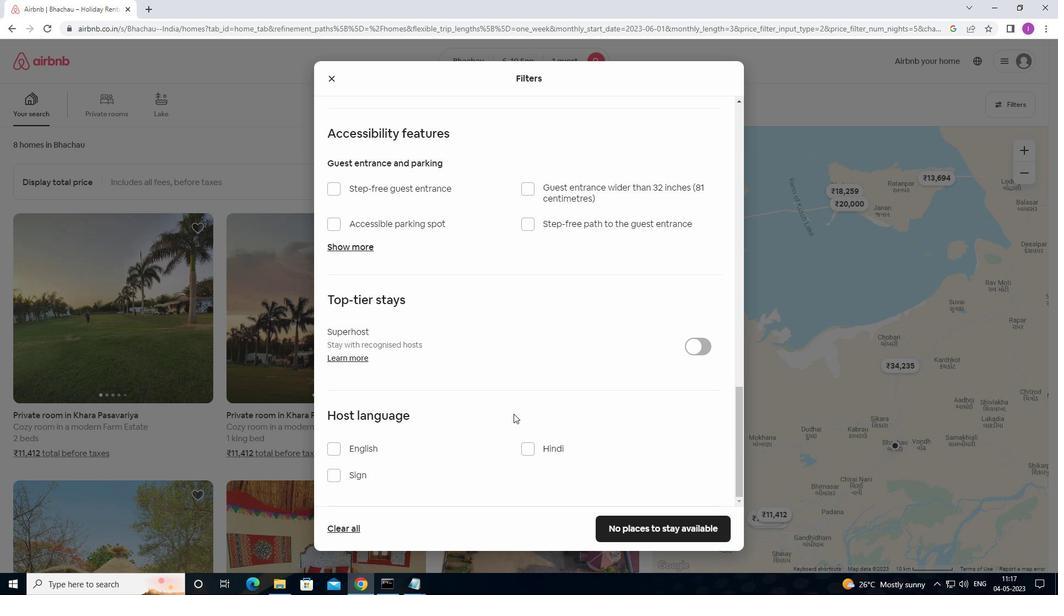 
Action: Mouse scrolled (513, 413) with delta (0, 0)
Screenshot: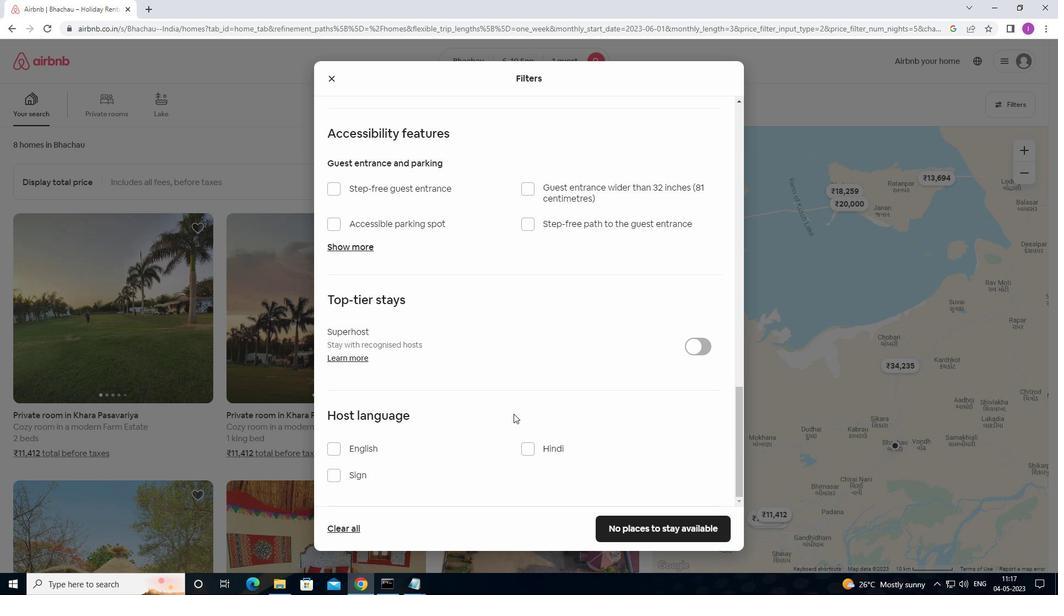 
Action: Mouse scrolled (513, 413) with delta (0, 0)
Screenshot: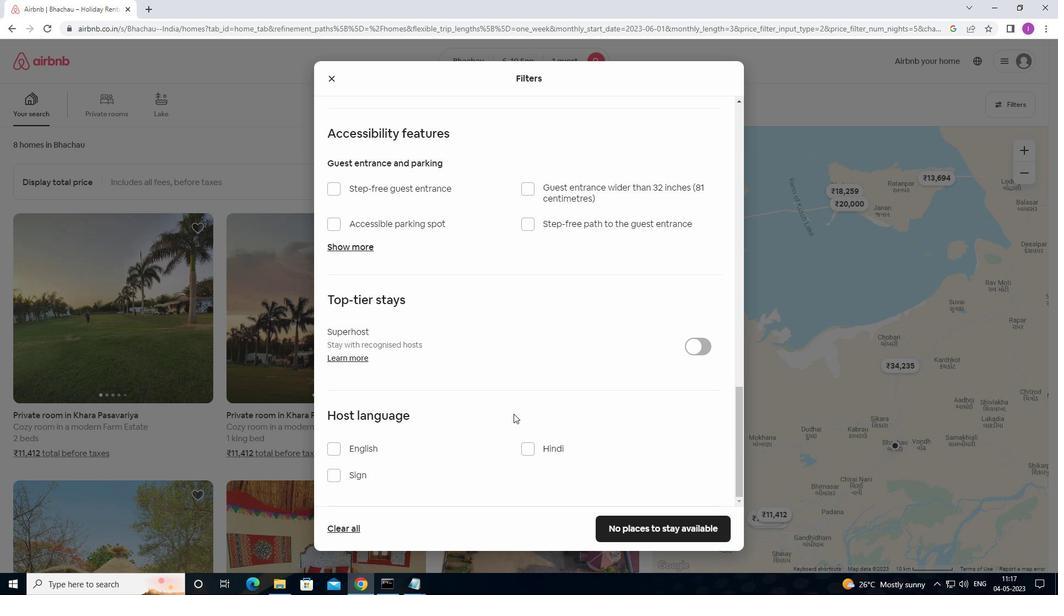 
Action: Mouse scrolled (513, 413) with delta (0, 0)
Screenshot: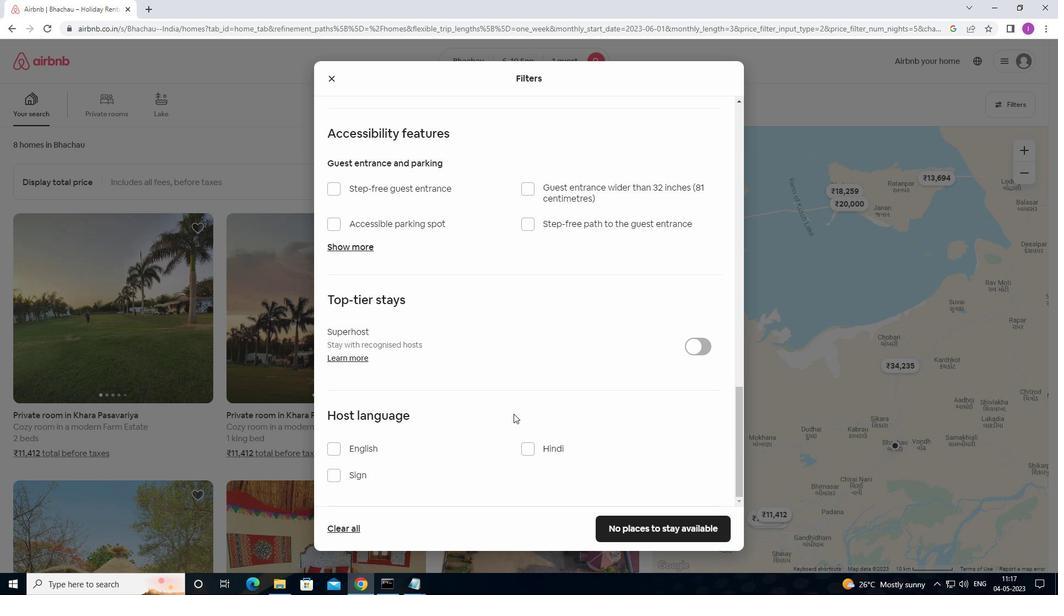 
Action: Mouse scrolled (513, 413) with delta (0, 0)
Screenshot: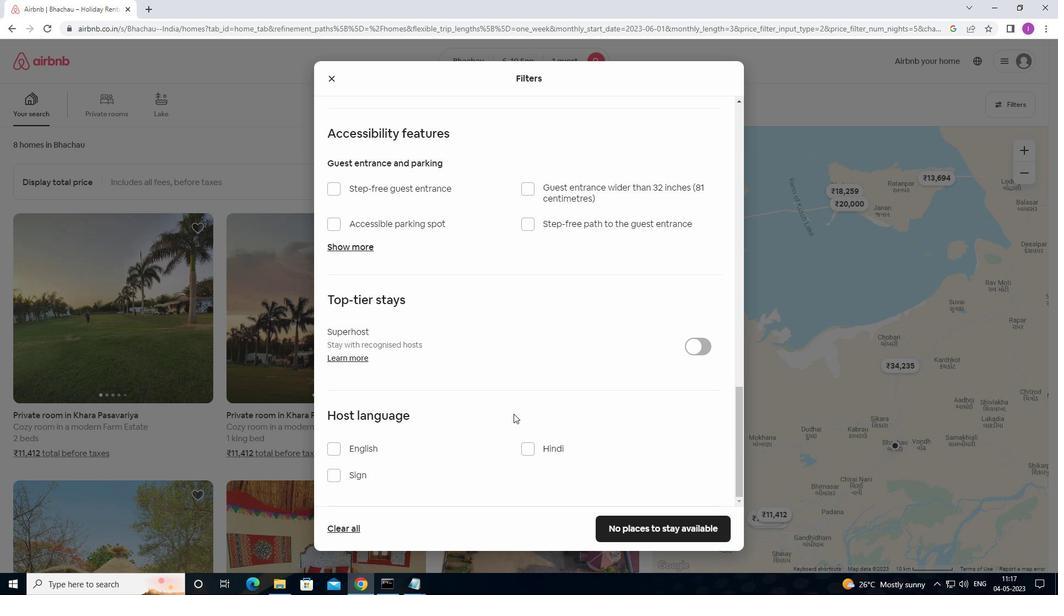 
Action: Mouse moved to (331, 451)
Screenshot: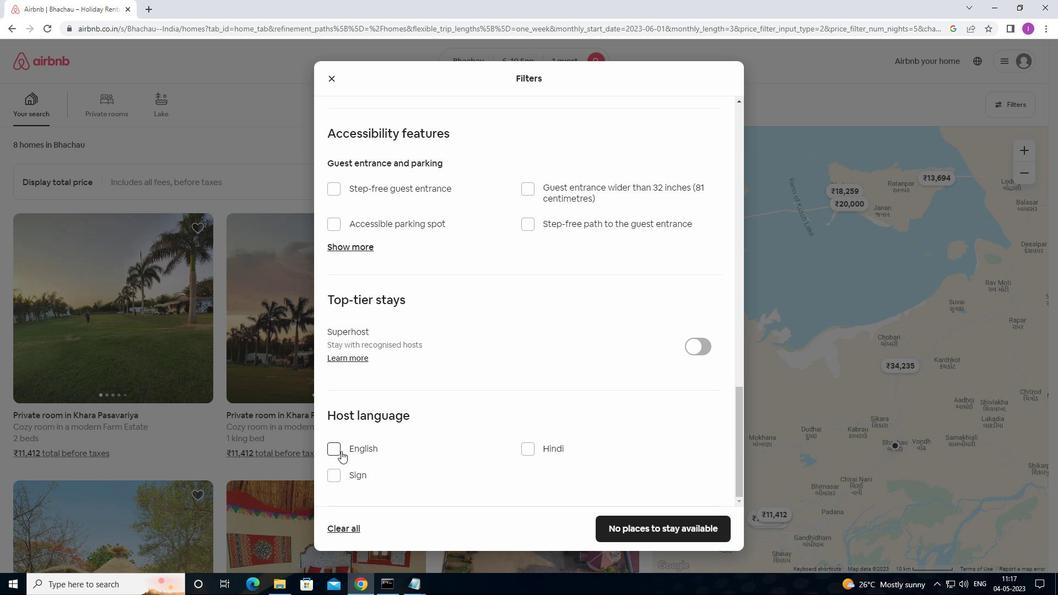 
Action: Mouse pressed left at (331, 451)
Screenshot: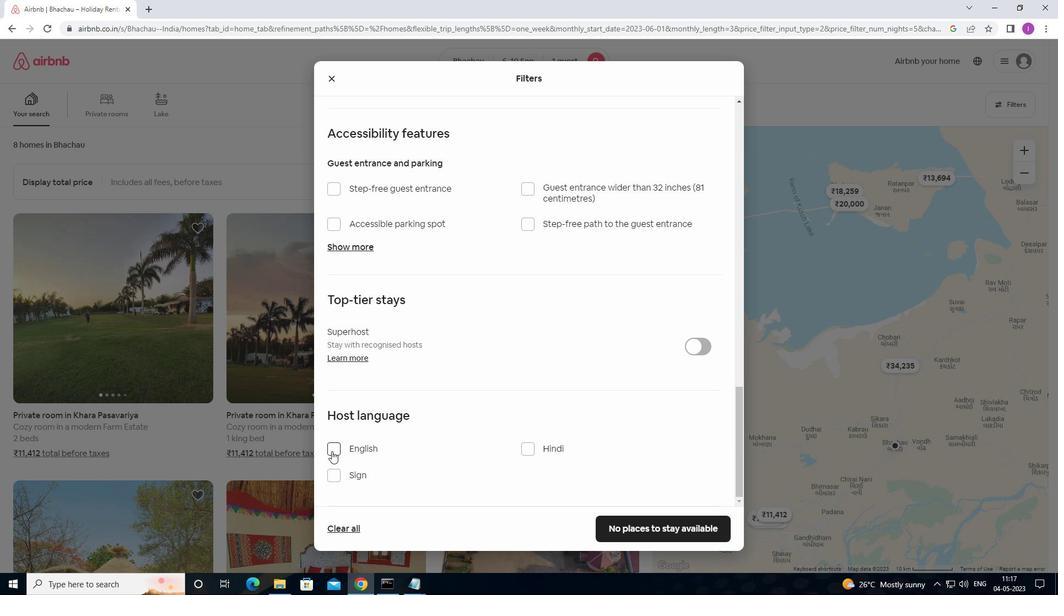 
Action: Mouse moved to (645, 520)
Screenshot: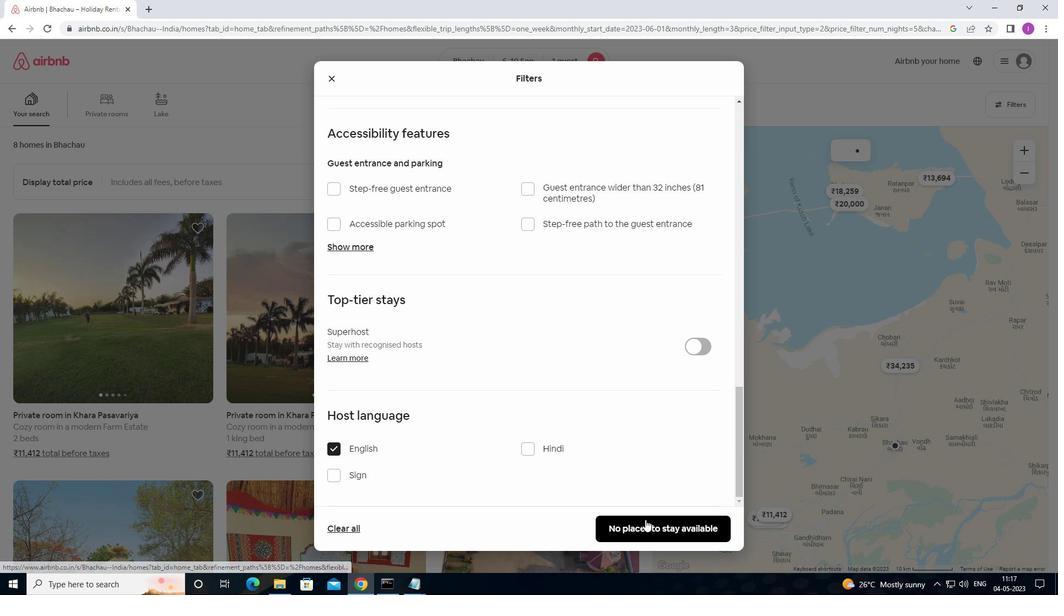 
Action: Mouse pressed left at (645, 520)
Screenshot: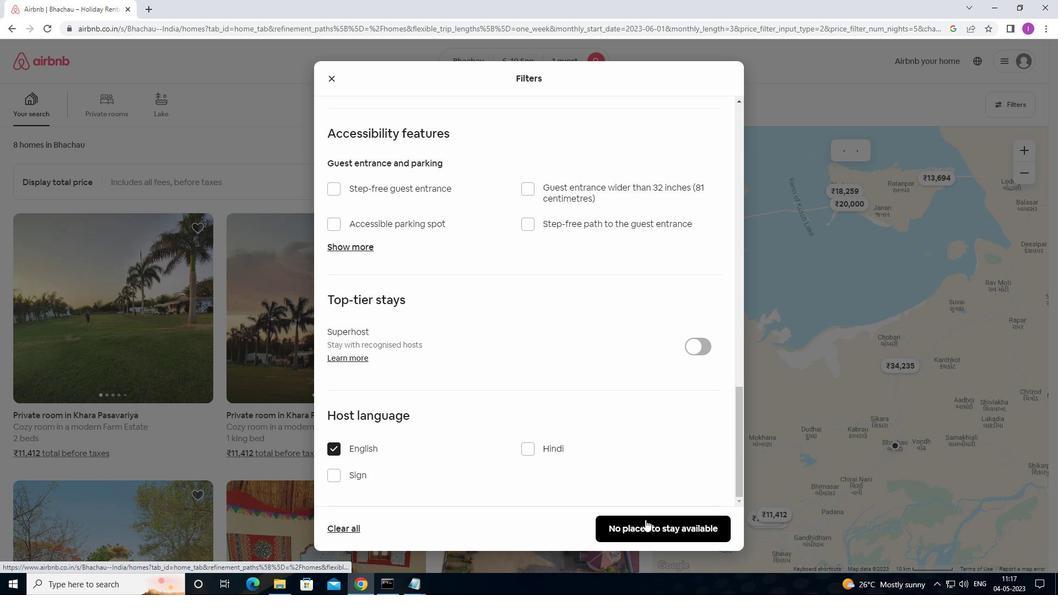 
Action: Mouse moved to (864, 227)
Screenshot: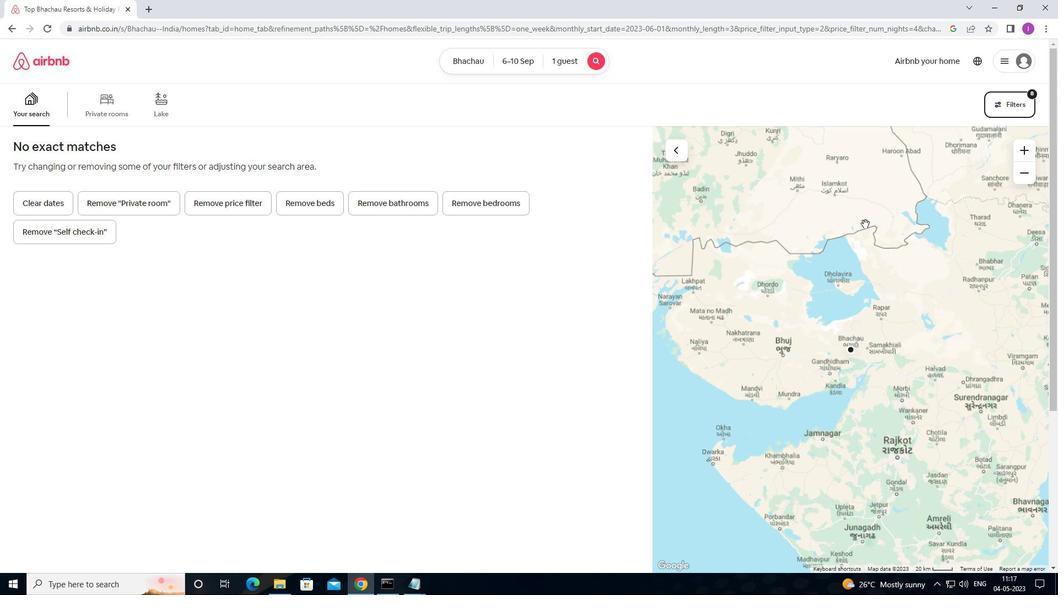 
